 Task: Search one way flight ticket for 1 adult, 6 children, 1 infant in seat and 1 infant on lap in business from Wrangell: Wrangell Airport (also See Wrangell Seaplane Base) to Jacksonville: Albert J. Ellis Airport on 5-3-2023. Choice of flights is Southwest. Number of bags: 8 checked bags. Price is upto 75000. Outbound departure time preference is 23:00.
Action: Mouse moved to (320, 293)
Screenshot: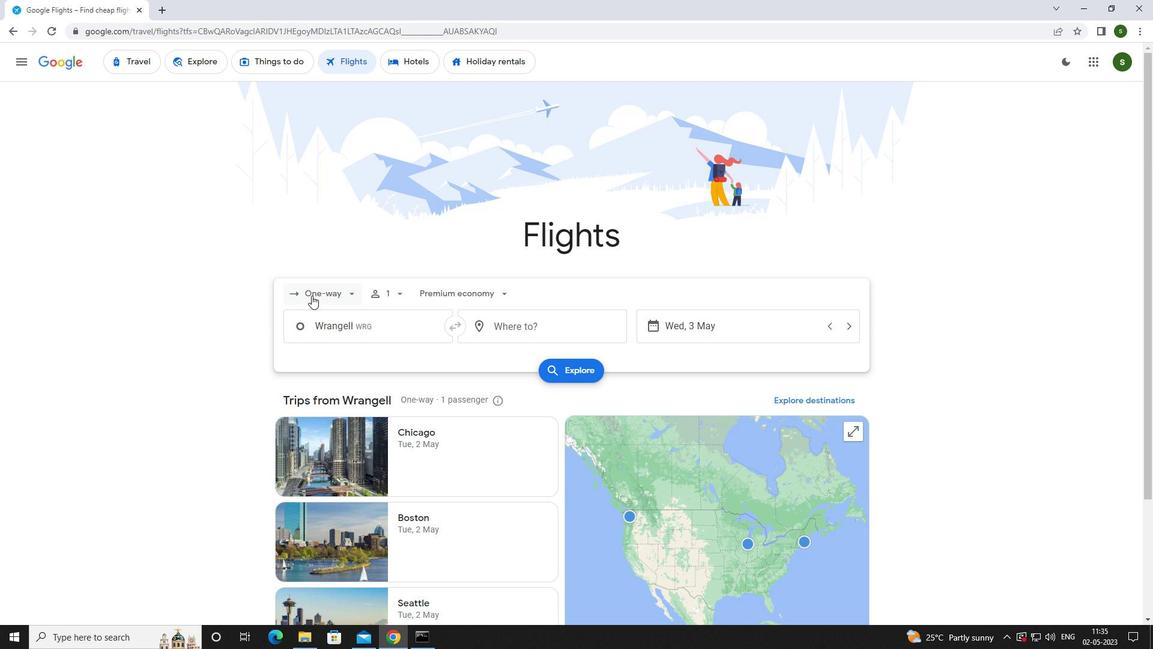 
Action: Mouse pressed left at (320, 293)
Screenshot: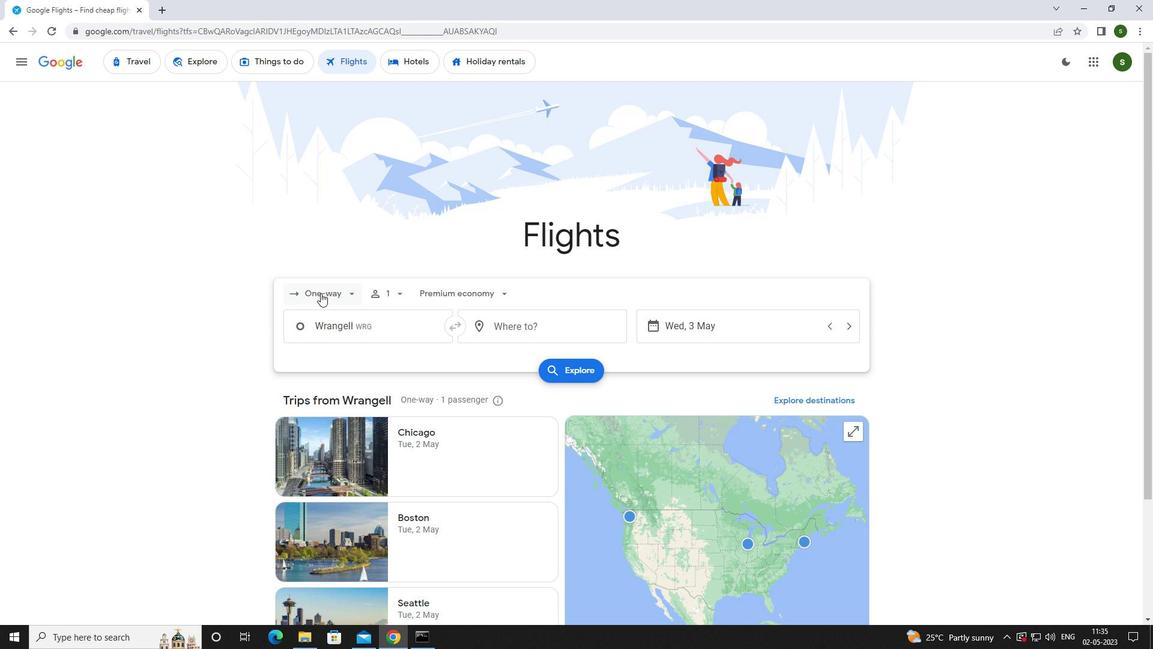 
Action: Mouse moved to (337, 349)
Screenshot: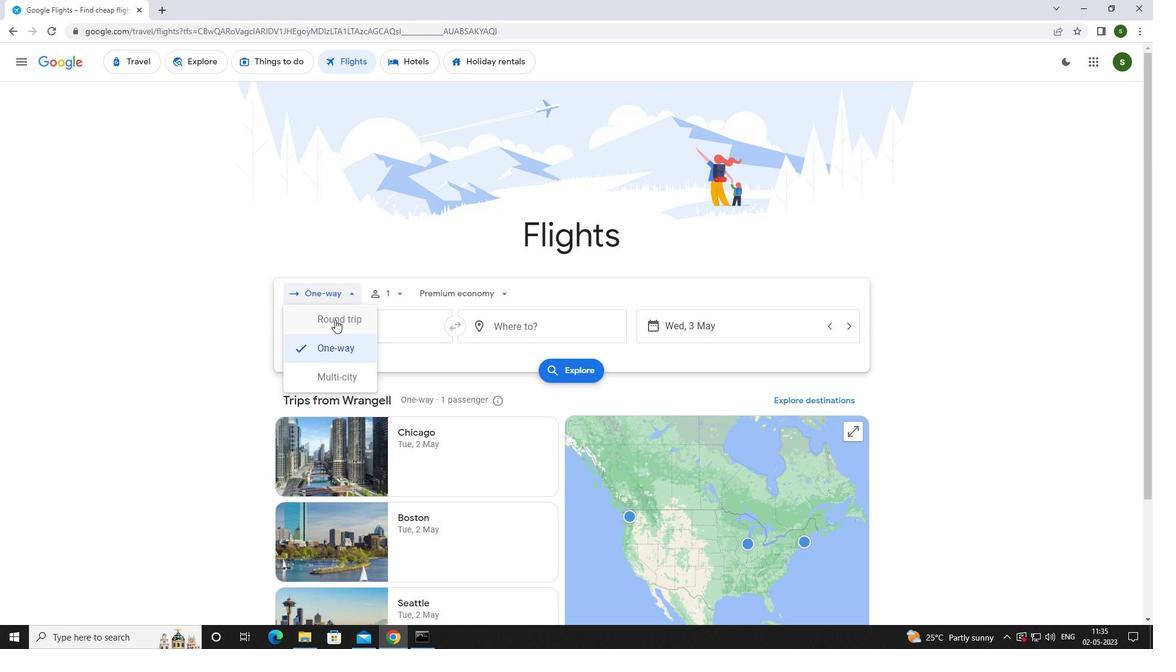 
Action: Mouse pressed left at (337, 349)
Screenshot: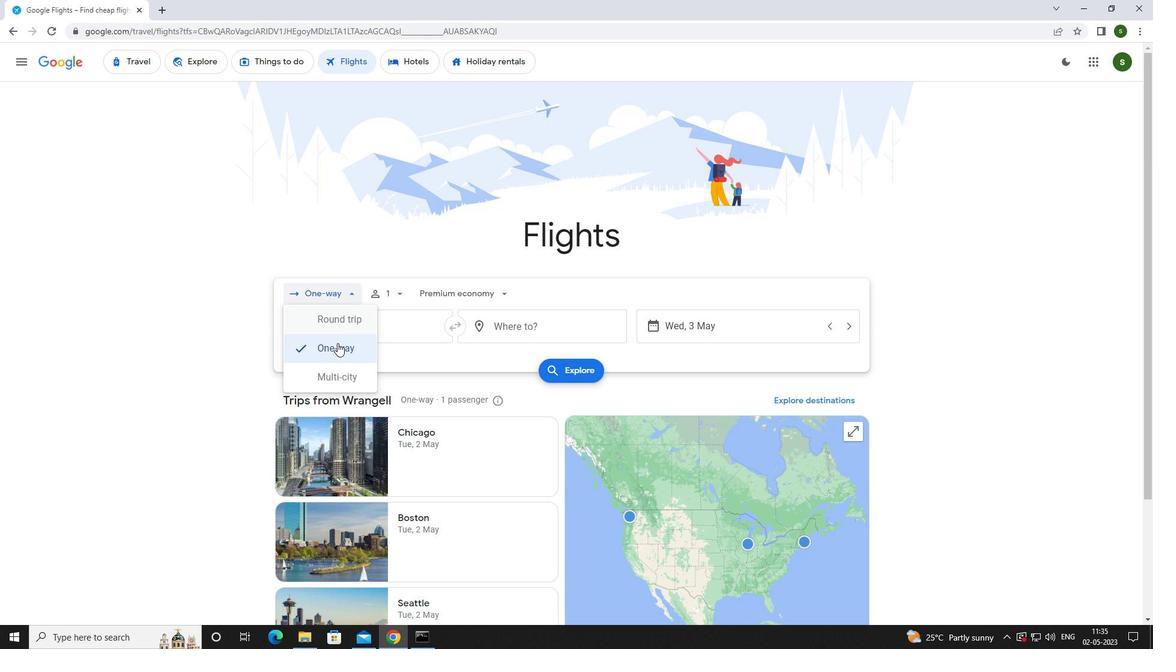 
Action: Mouse moved to (397, 300)
Screenshot: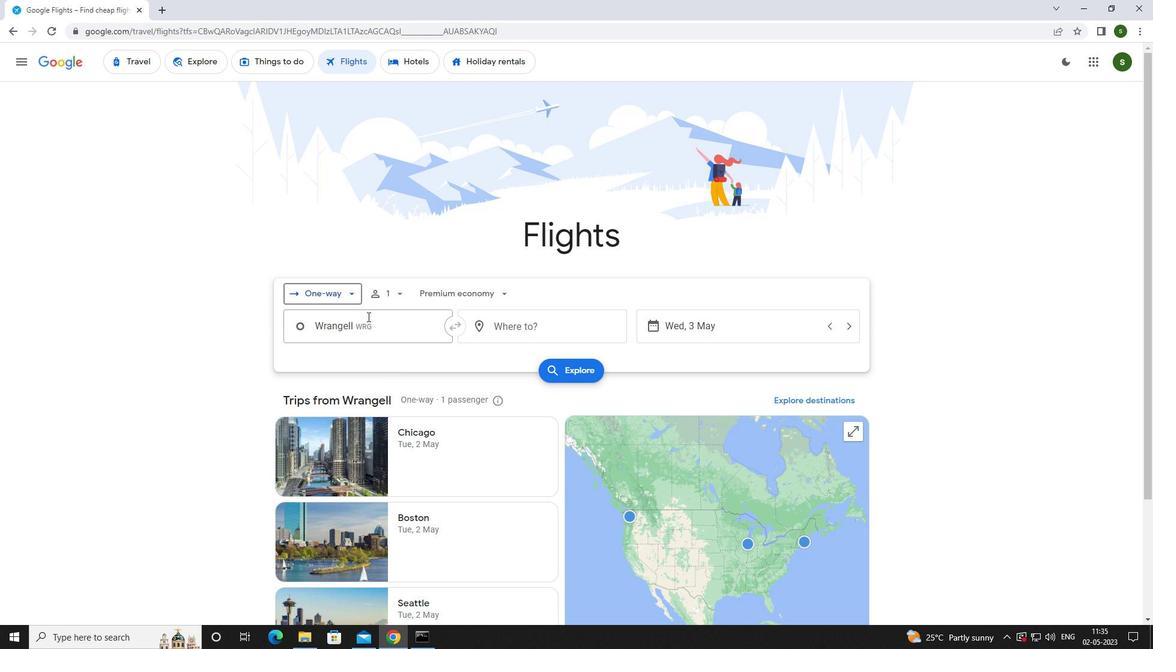 
Action: Mouse pressed left at (397, 300)
Screenshot: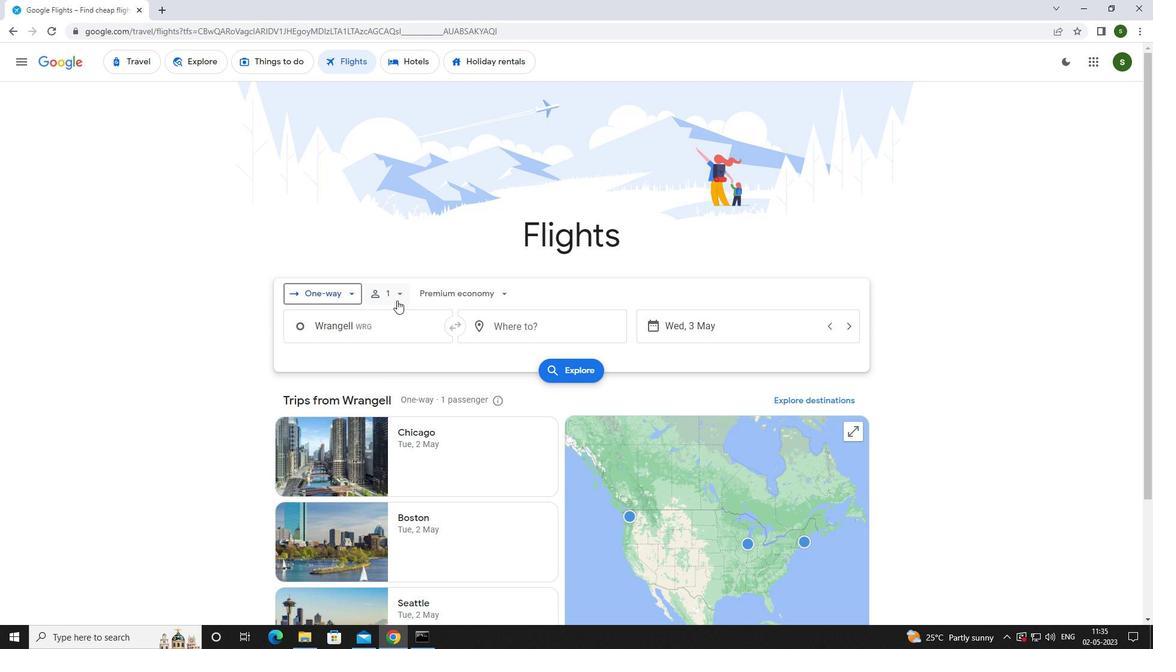 
Action: Mouse moved to (487, 355)
Screenshot: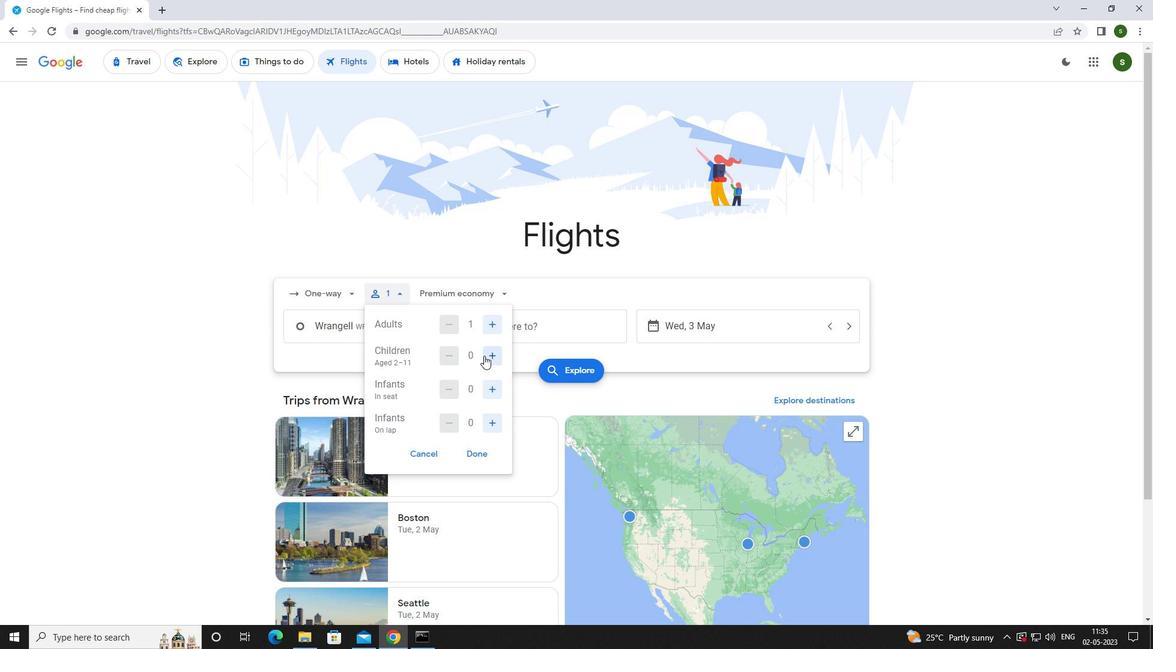 
Action: Mouse pressed left at (487, 355)
Screenshot: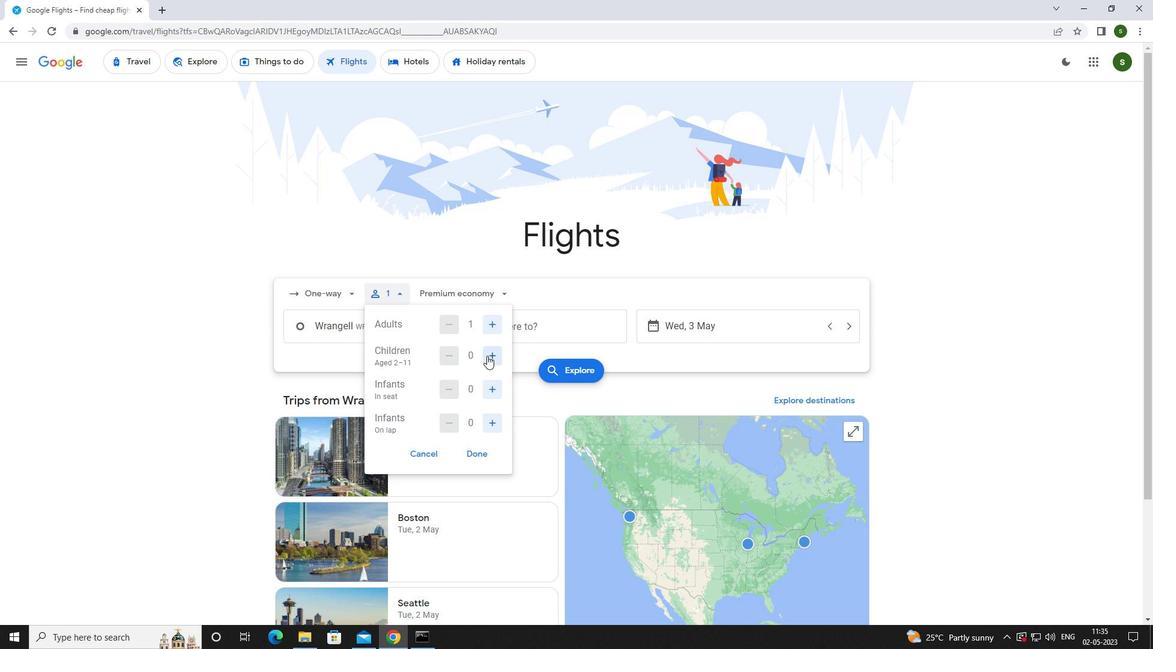 
Action: Mouse pressed left at (487, 355)
Screenshot: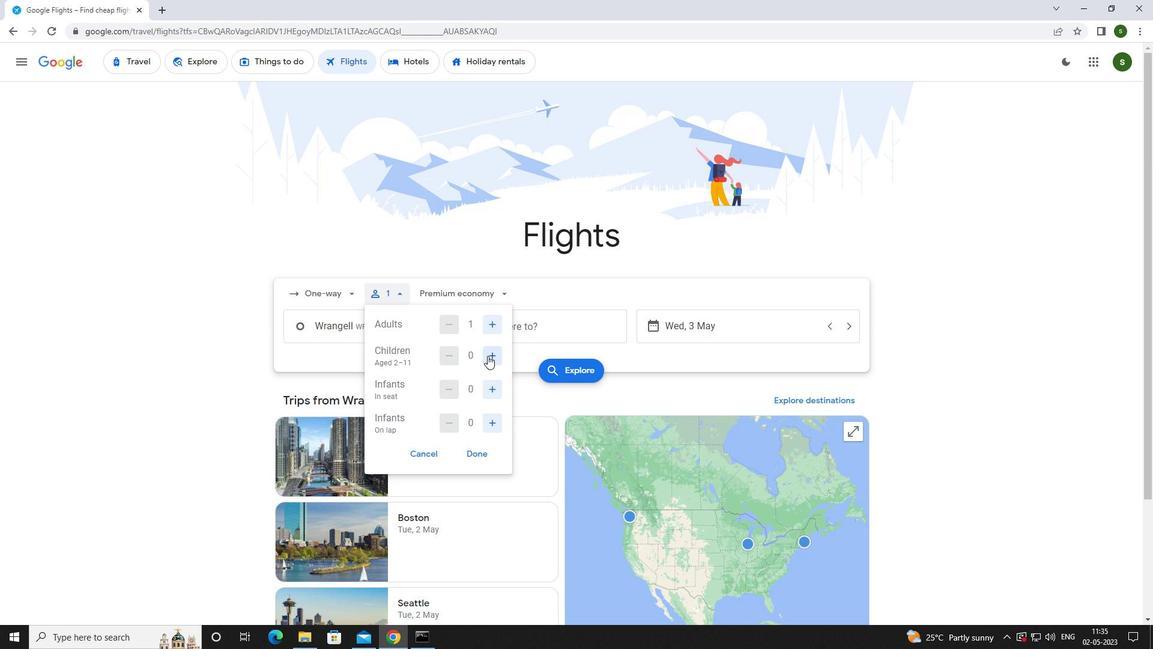 
Action: Mouse pressed left at (487, 355)
Screenshot: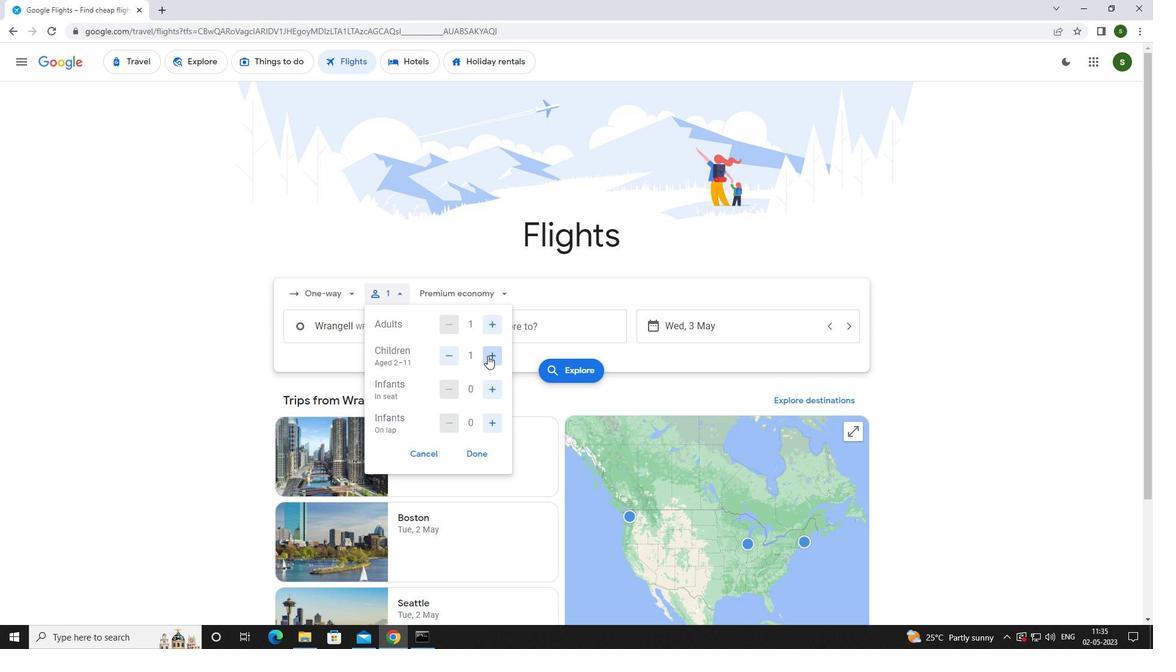 
Action: Mouse pressed left at (487, 355)
Screenshot: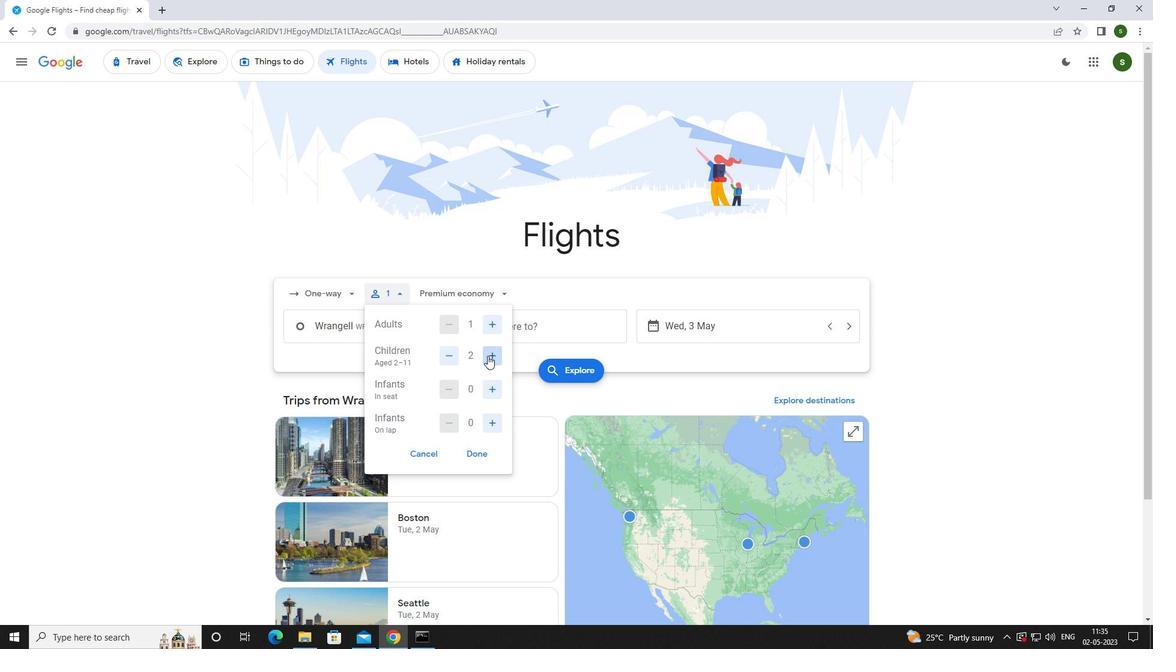 
Action: Mouse pressed left at (487, 355)
Screenshot: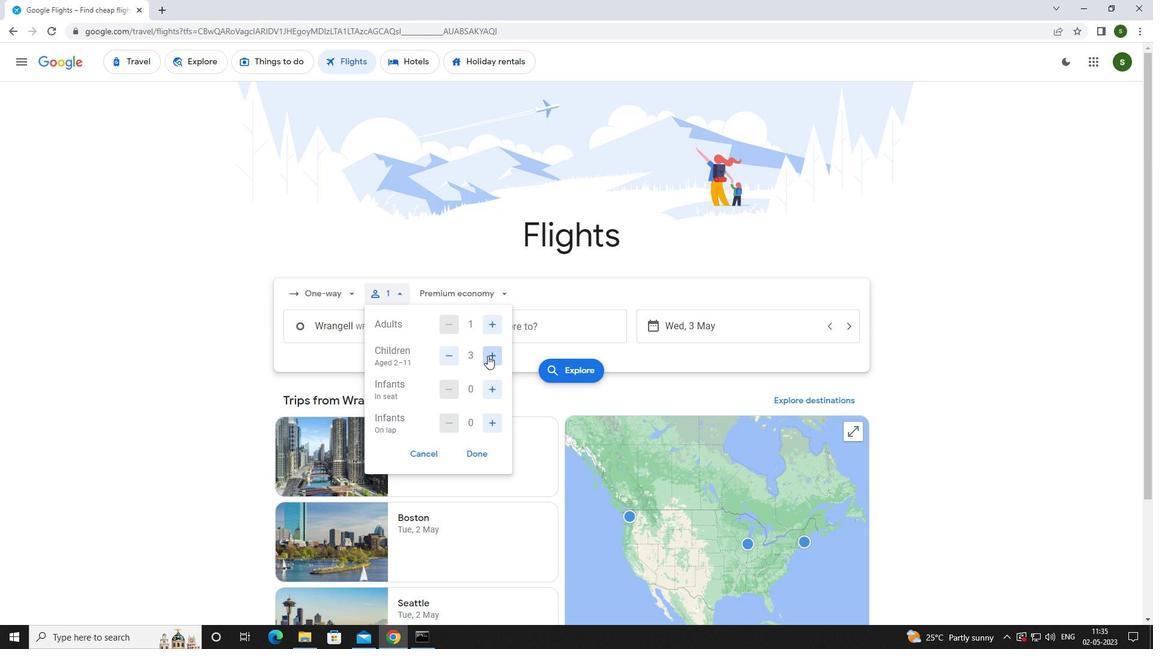 
Action: Mouse pressed left at (487, 355)
Screenshot: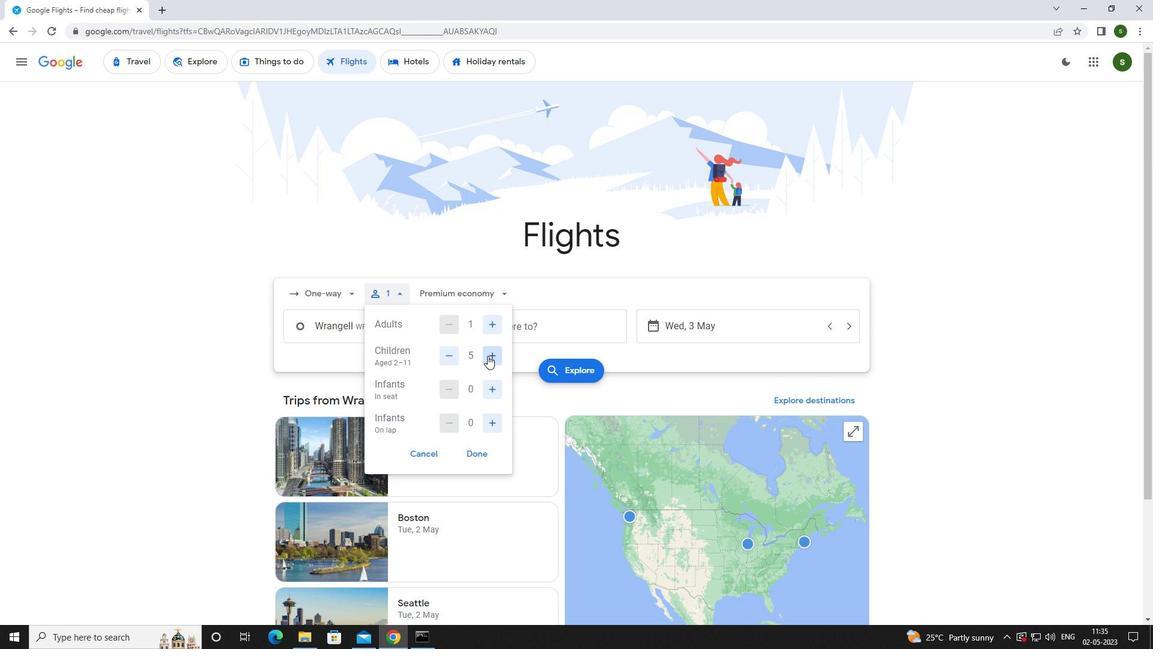 
Action: Mouse moved to (489, 382)
Screenshot: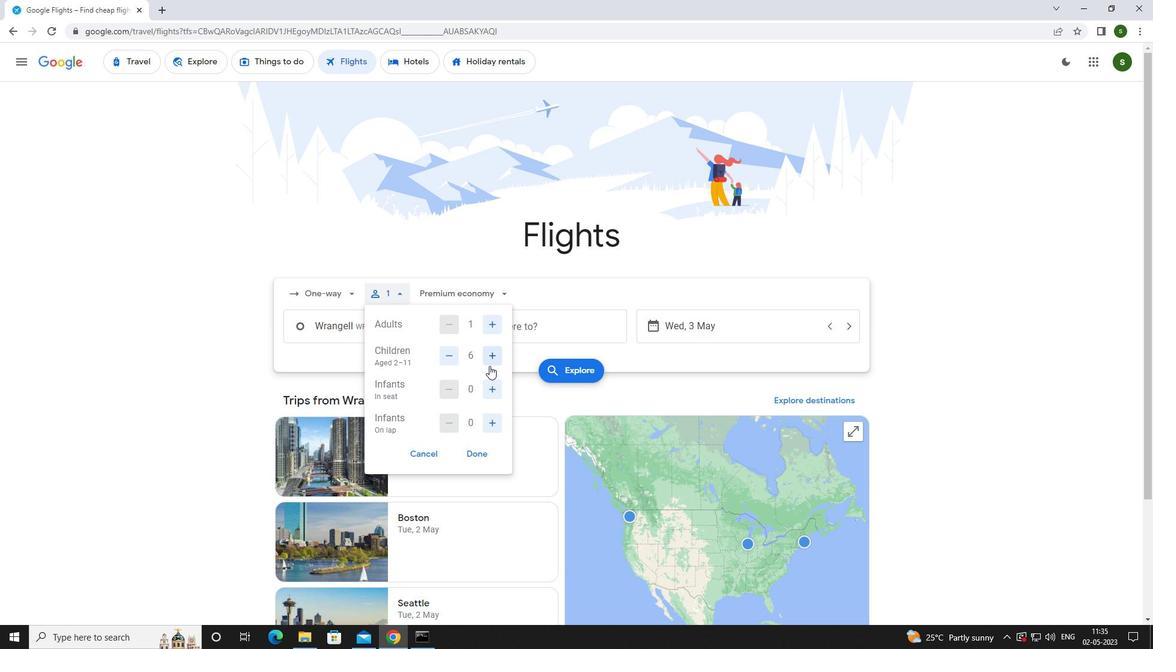 
Action: Mouse pressed left at (489, 382)
Screenshot: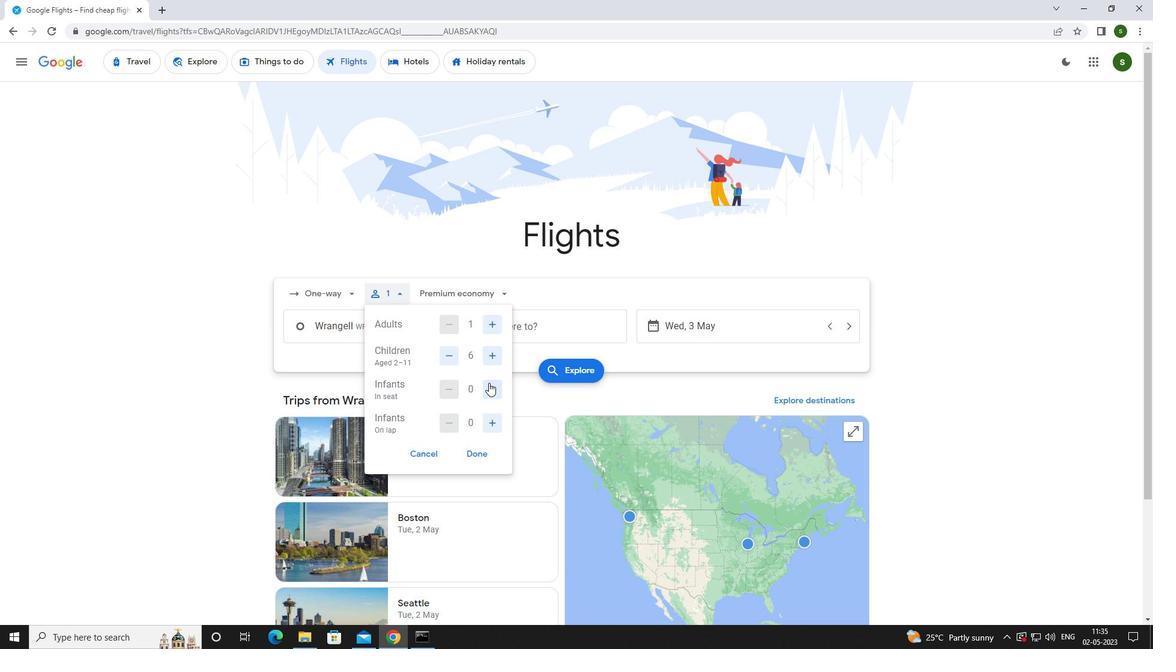 
Action: Mouse moved to (484, 420)
Screenshot: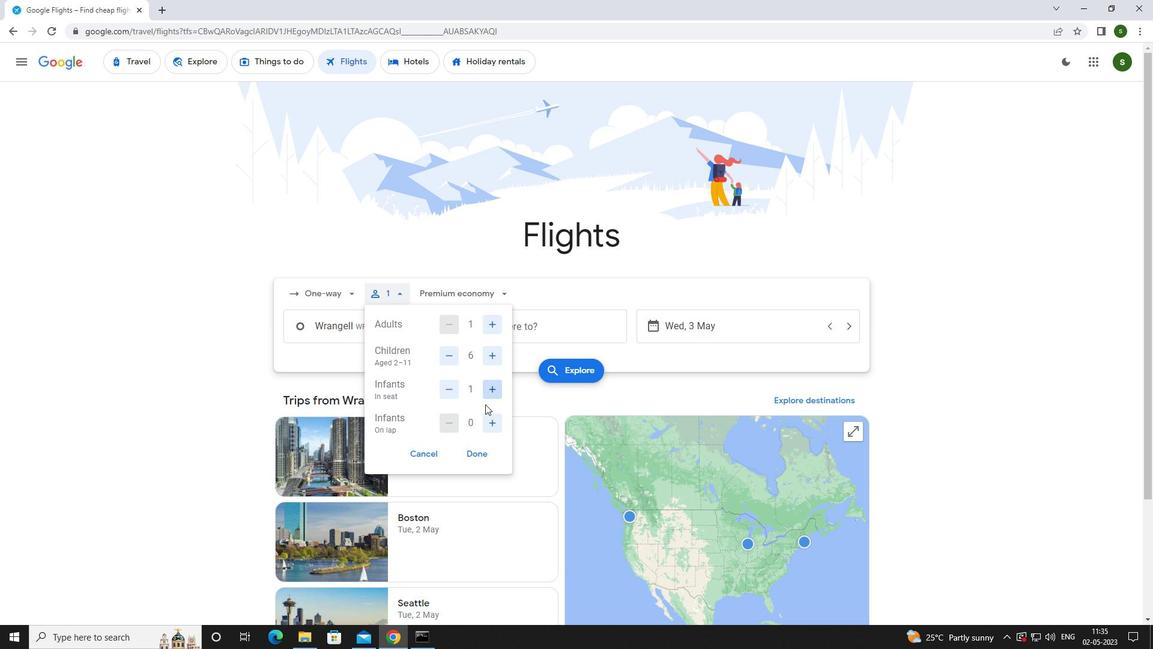 
Action: Mouse pressed left at (484, 420)
Screenshot: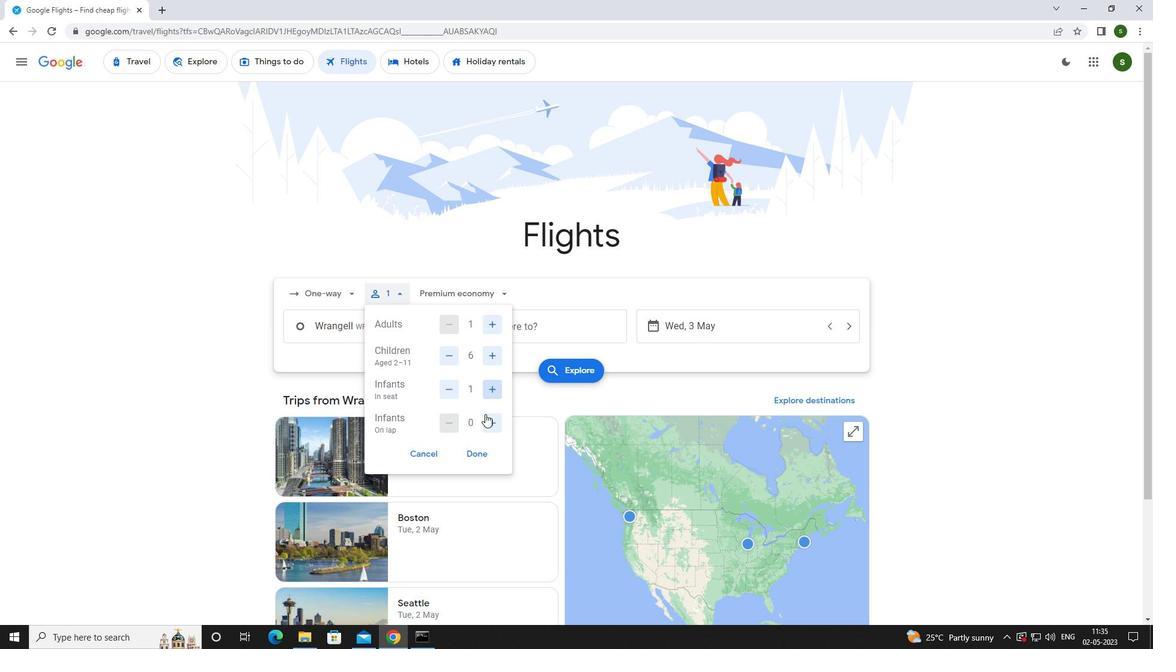 
Action: Mouse moved to (470, 289)
Screenshot: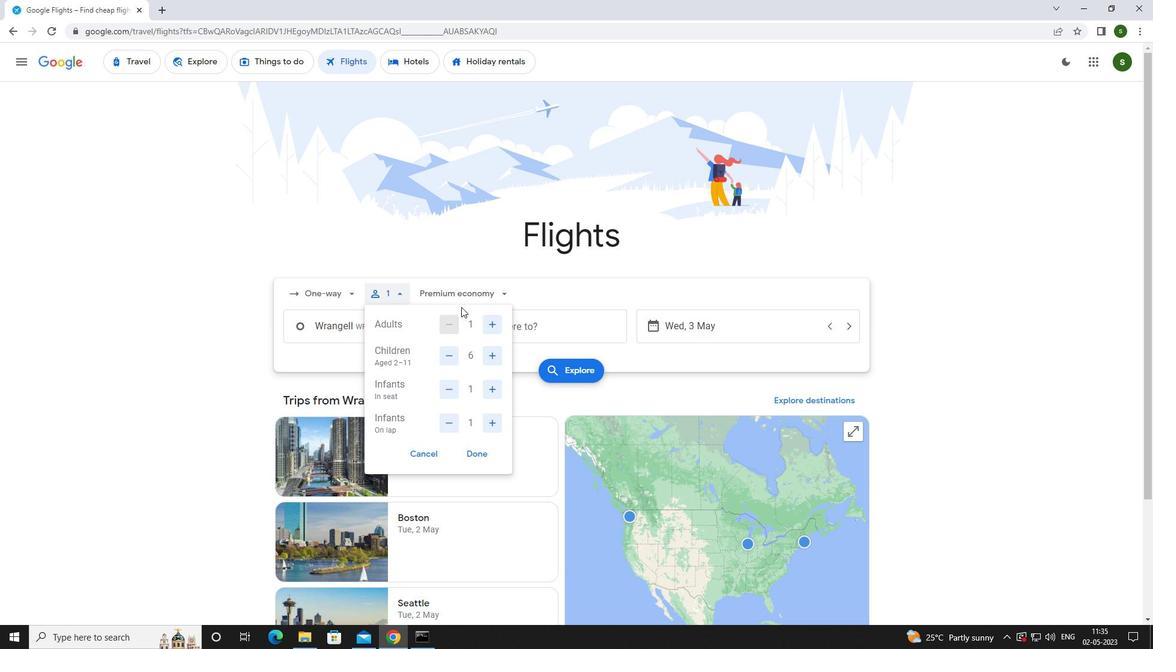 
Action: Mouse pressed left at (470, 289)
Screenshot: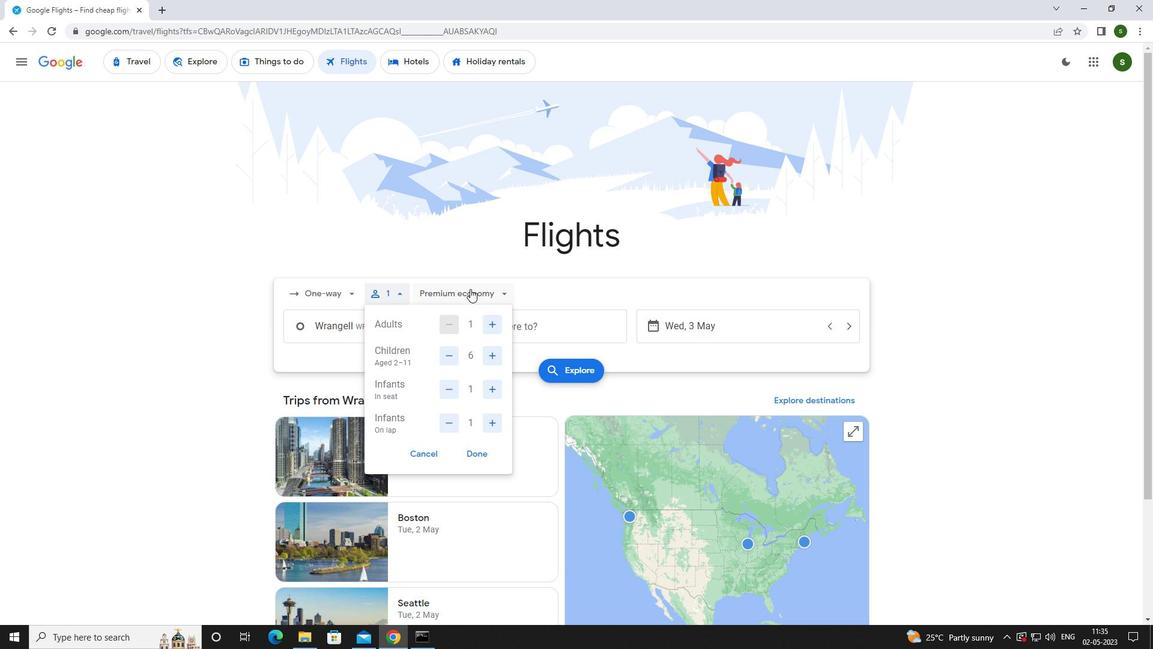 
Action: Mouse moved to (466, 373)
Screenshot: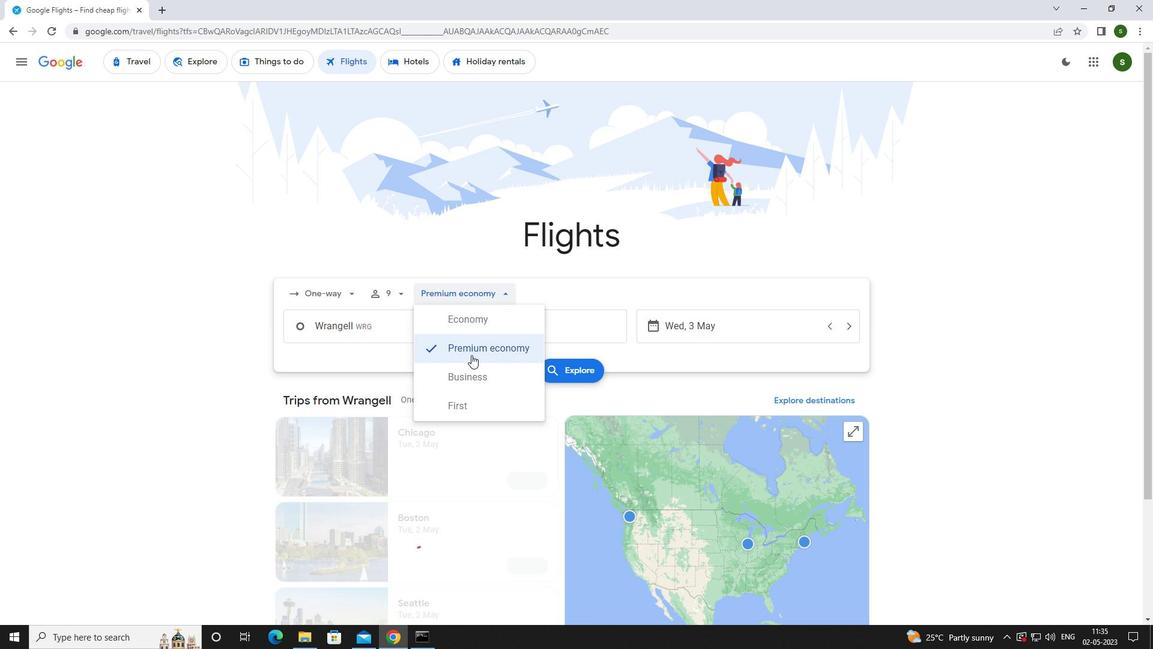 
Action: Mouse pressed left at (466, 373)
Screenshot: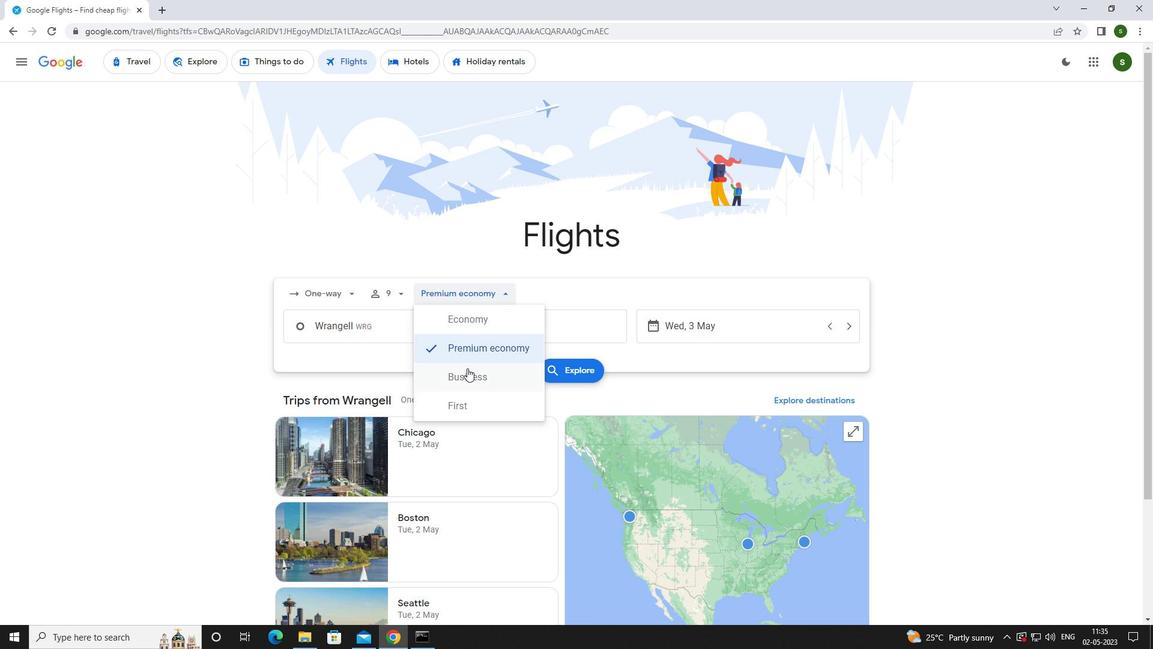 
Action: Mouse moved to (418, 322)
Screenshot: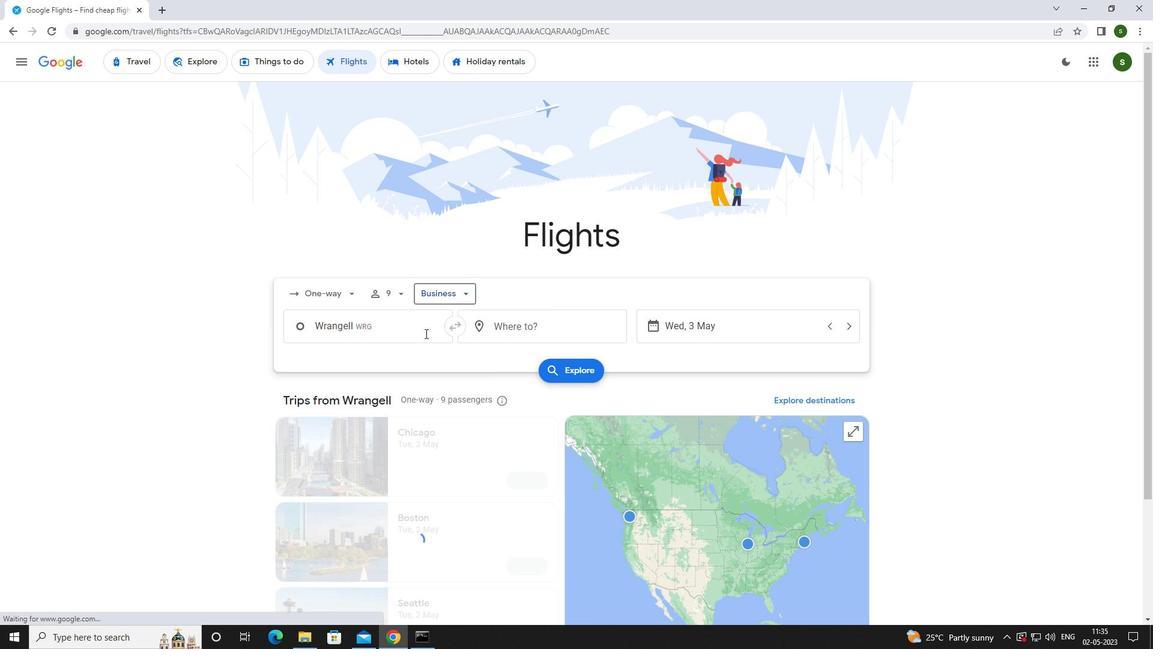 
Action: Mouse pressed left at (418, 322)
Screenshot: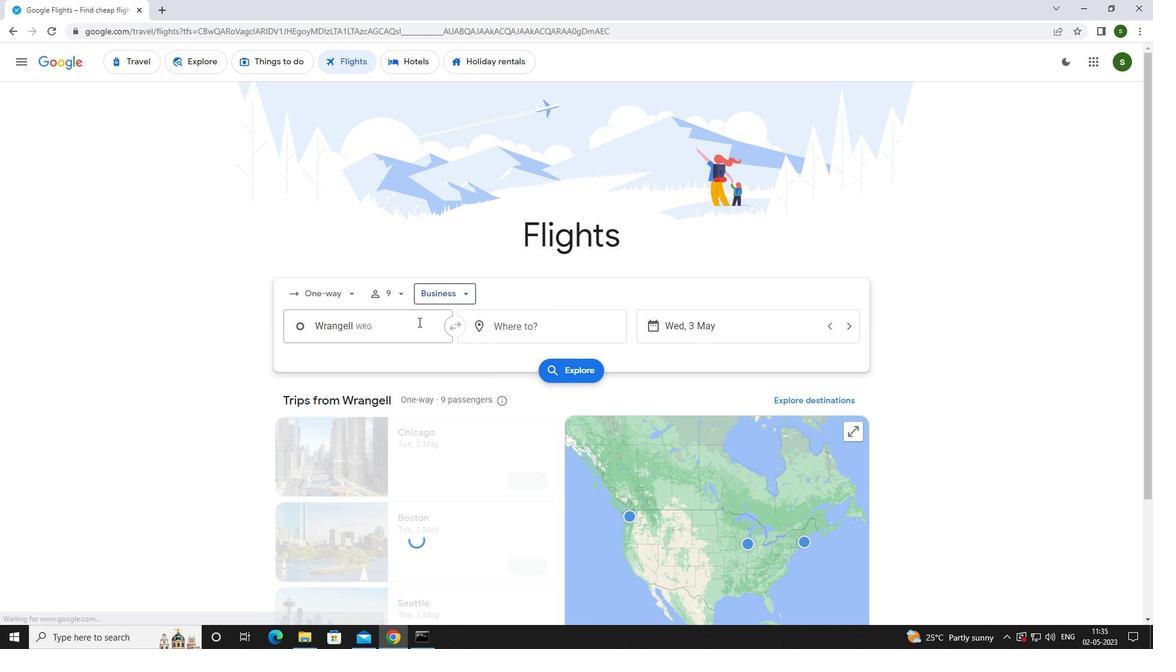 
Action: Mouse moved to (418, 321)
Screenshot: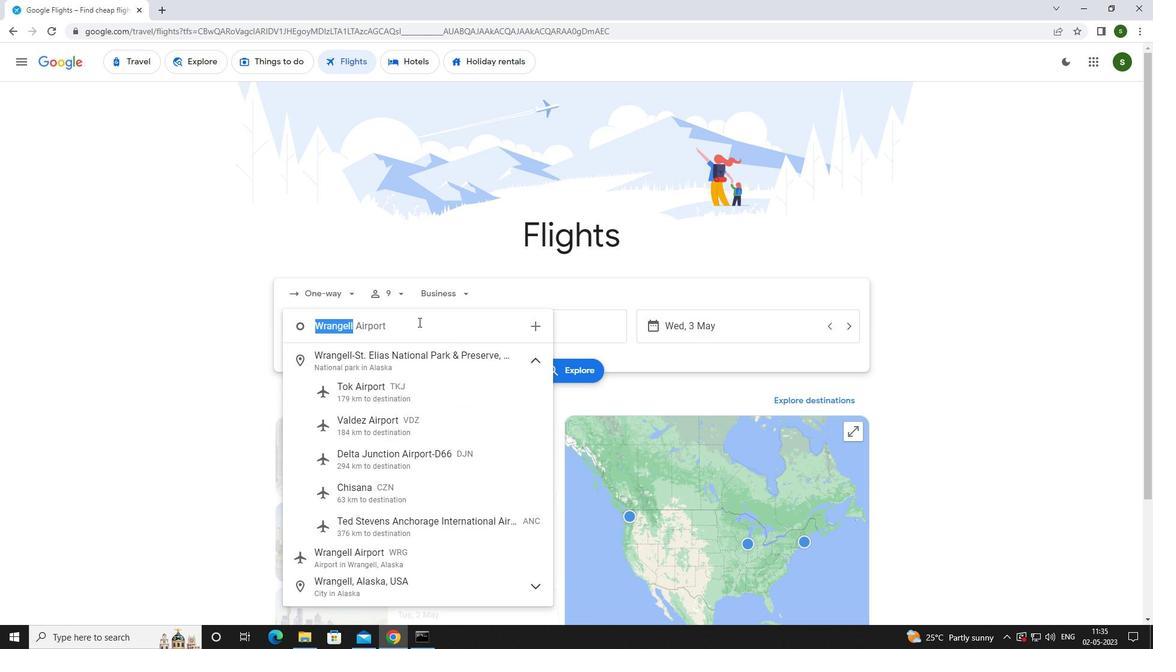 
Action: Key pressed <Key.caps_lock>w<Key.caps_lock>rangell
Screenshot: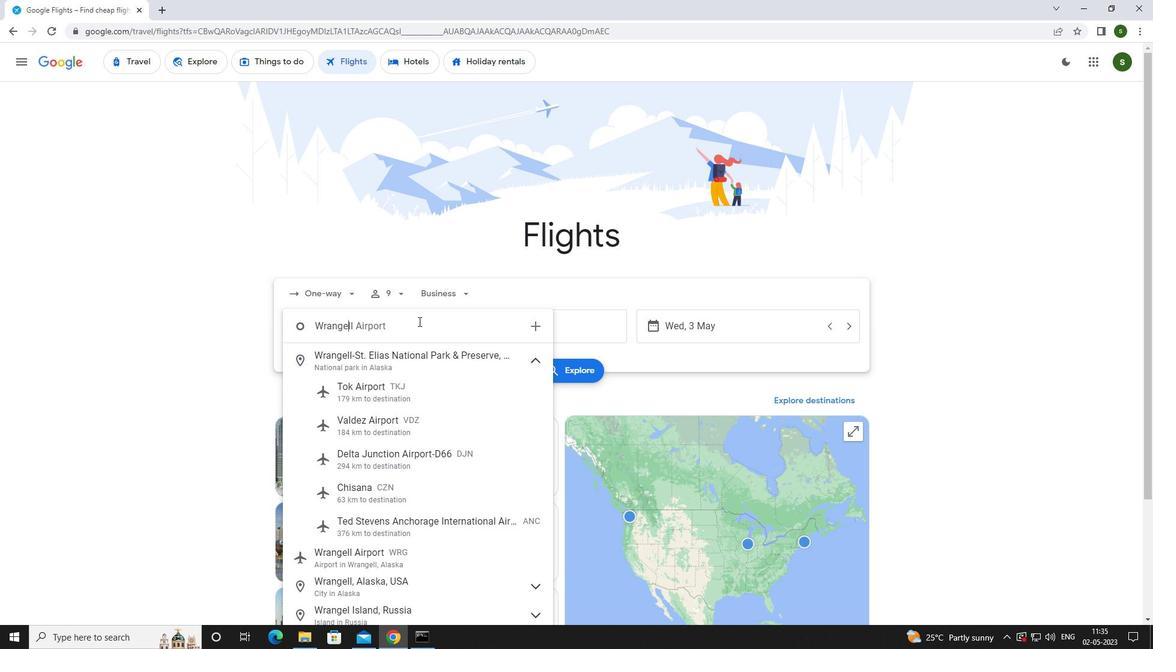 
Action: Mouse moved to (400, 552)
Screenshot: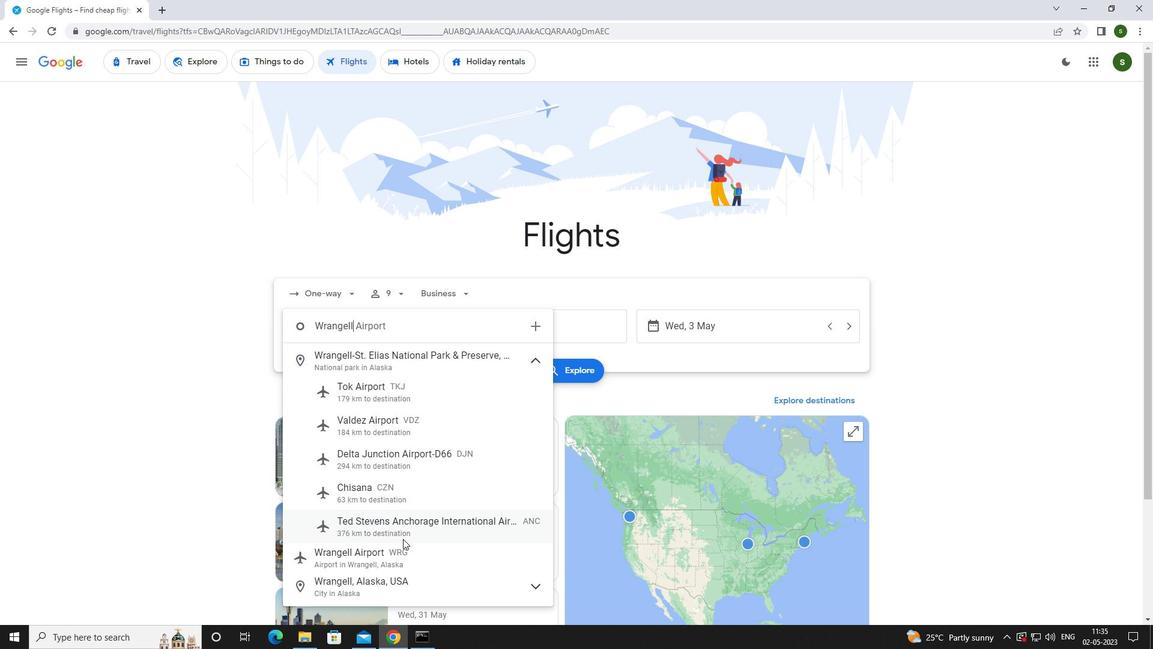 
Action: Mouse pressed left at (400, 552)
Screenshot: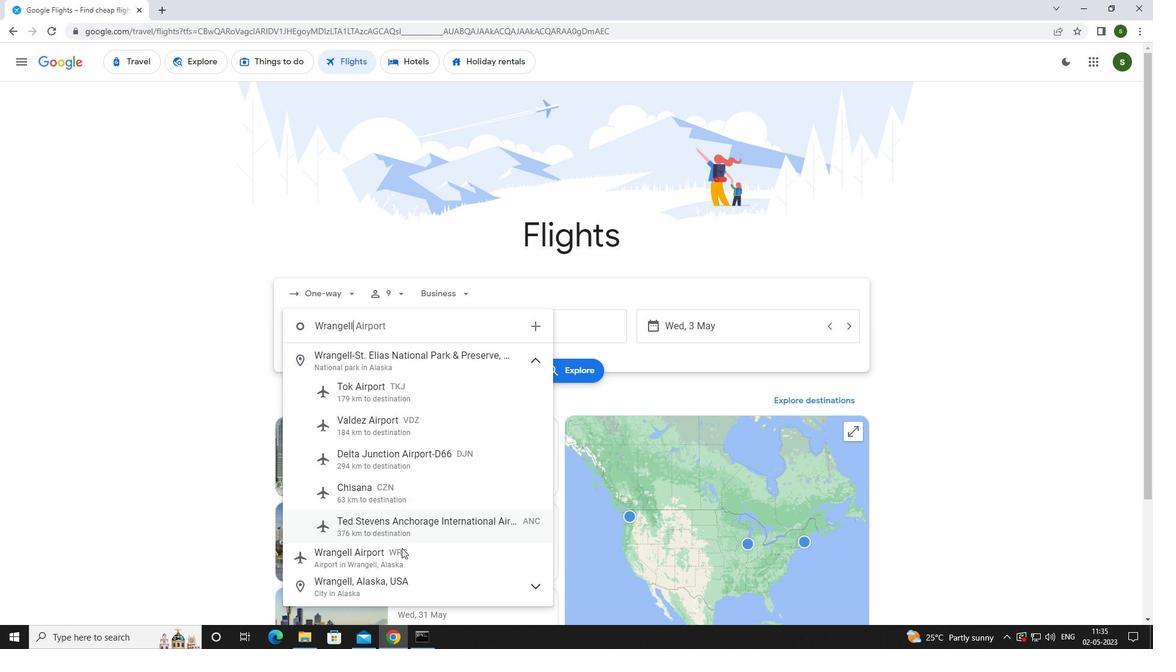 
Action: Mouse moved to (558, 320)
Screenshot: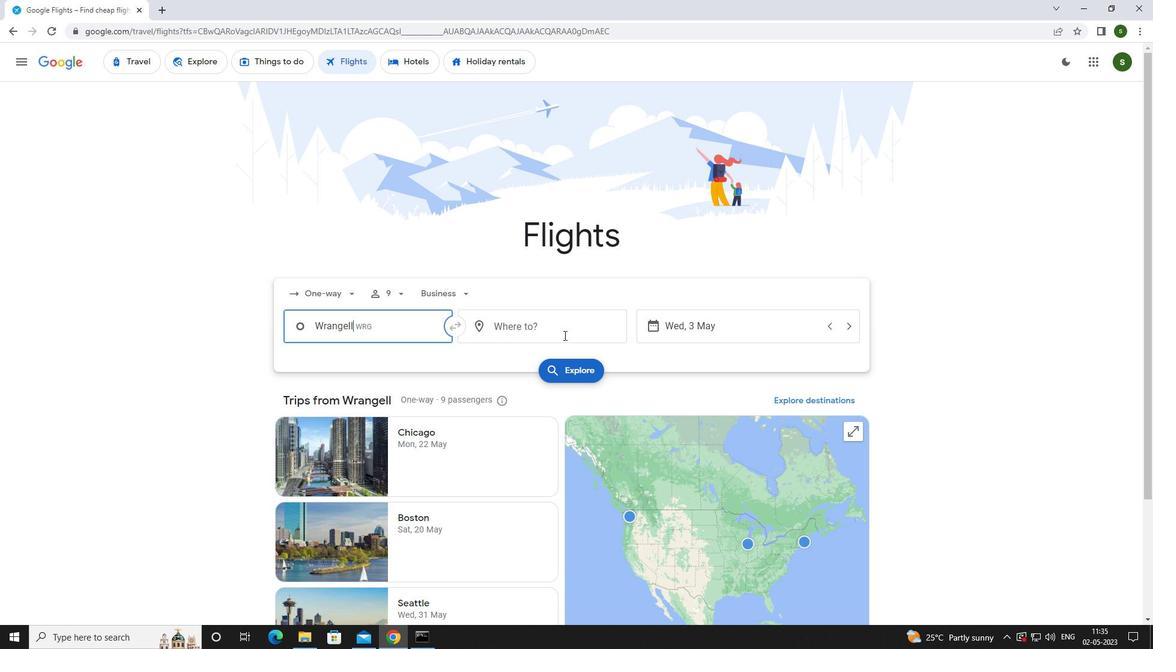 
Action: Mouse pressed left at (558, 320)
Screenshot: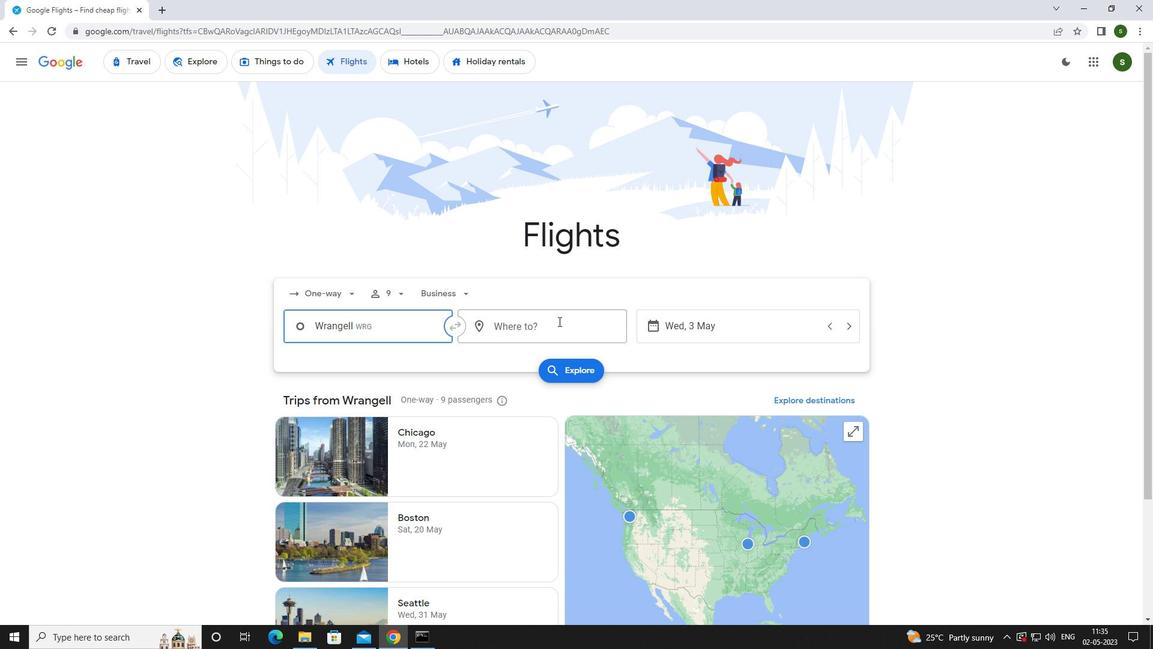 
Action: Key pressed <Key.caps_lock>a<Key.caps_lock>lbert<Key.space>
Screenshot: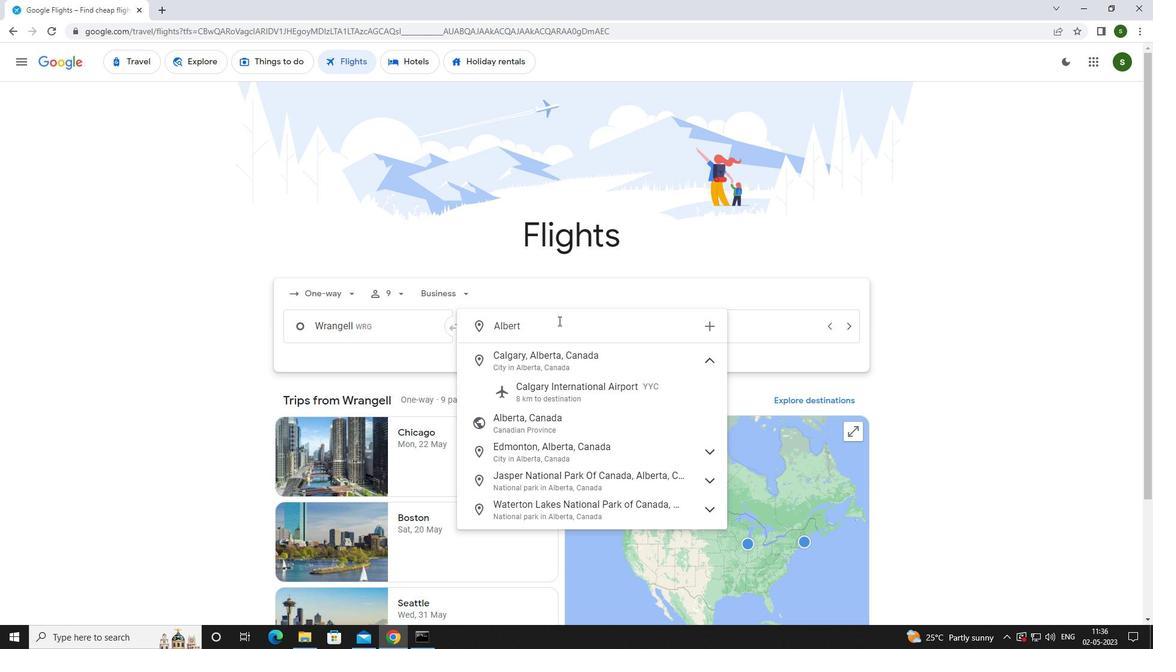 
Action: Mouse moved to (554, 364)
Screenshot: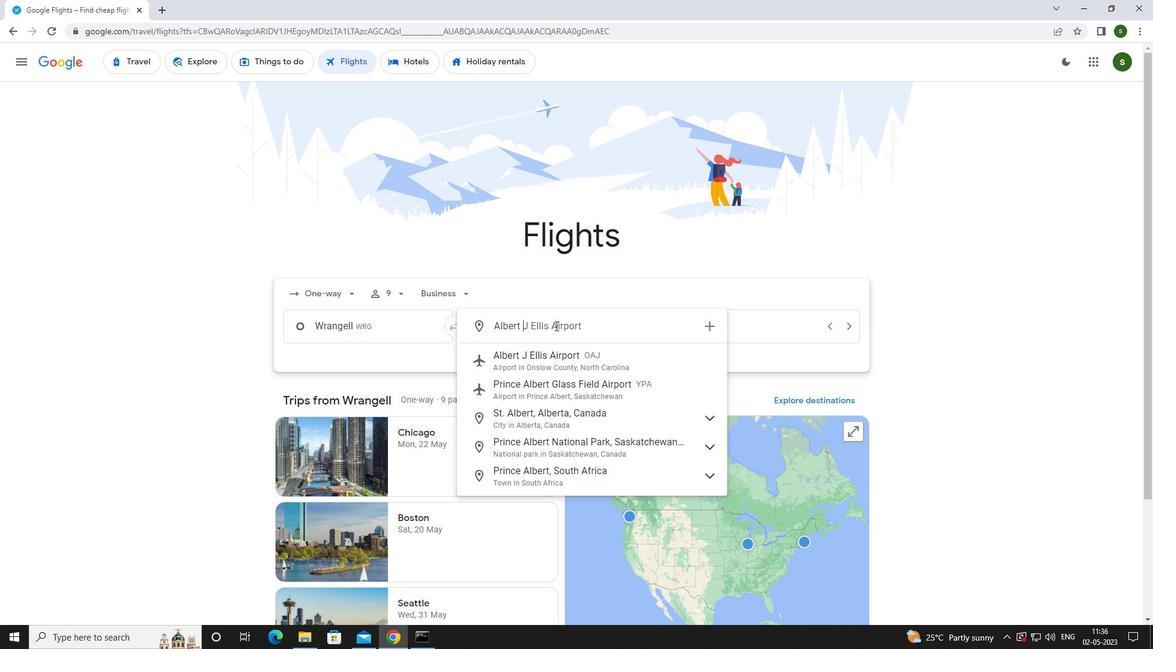 
Action: Mouse pressed left at (554, 364)
Screenshot: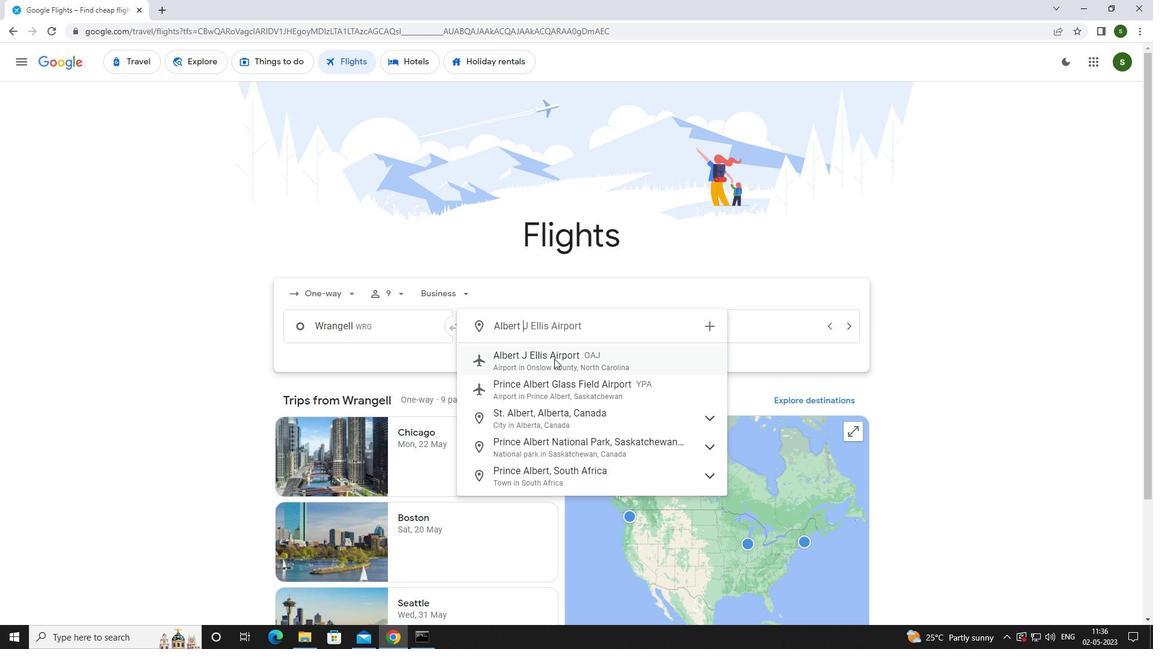 
Action: Mouse moved to (708, 324)
Screenshot: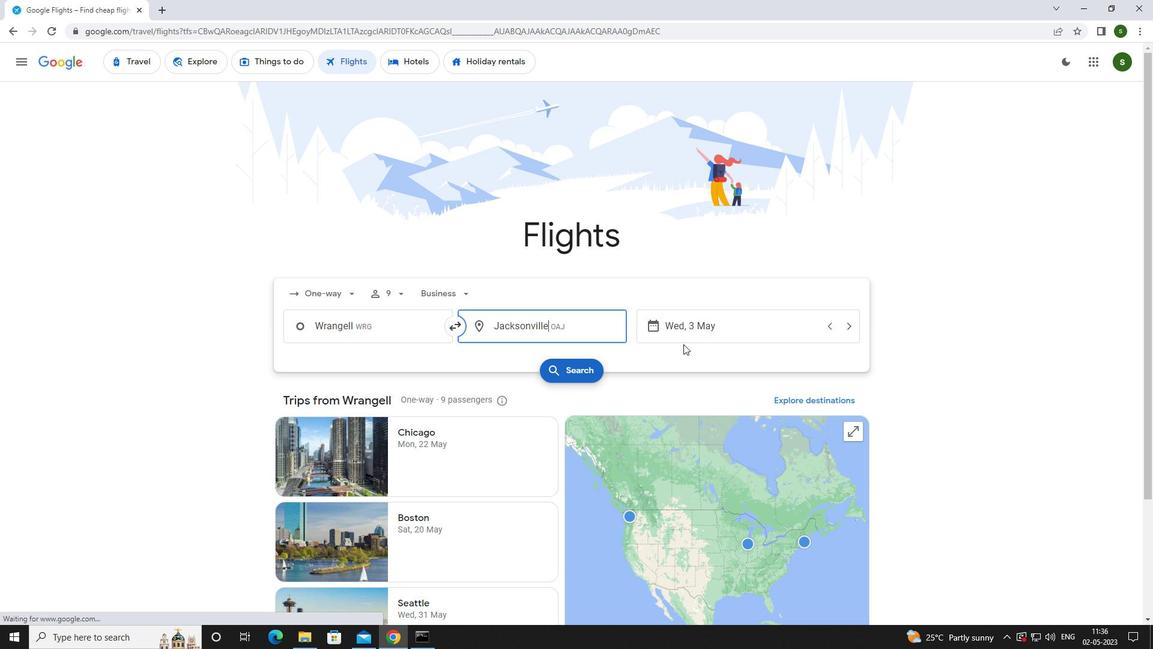 
Action: Mouse pressed left at (708, 324)
Screenshot: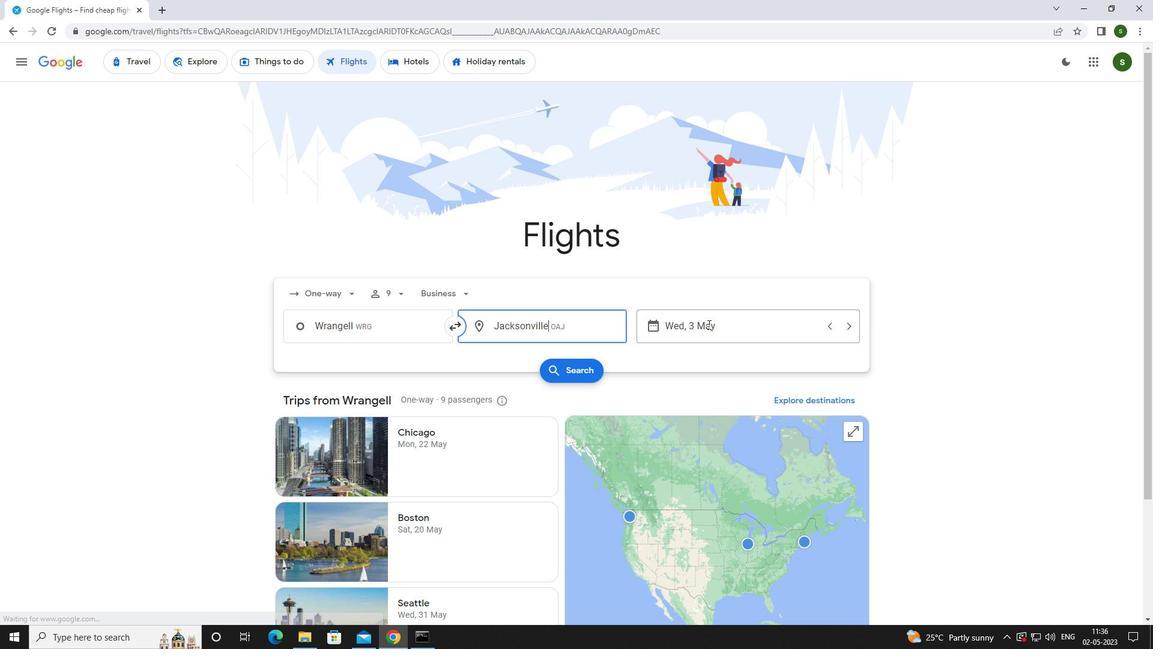 
Action: Mouse moved to (526, 408)
Screenshot: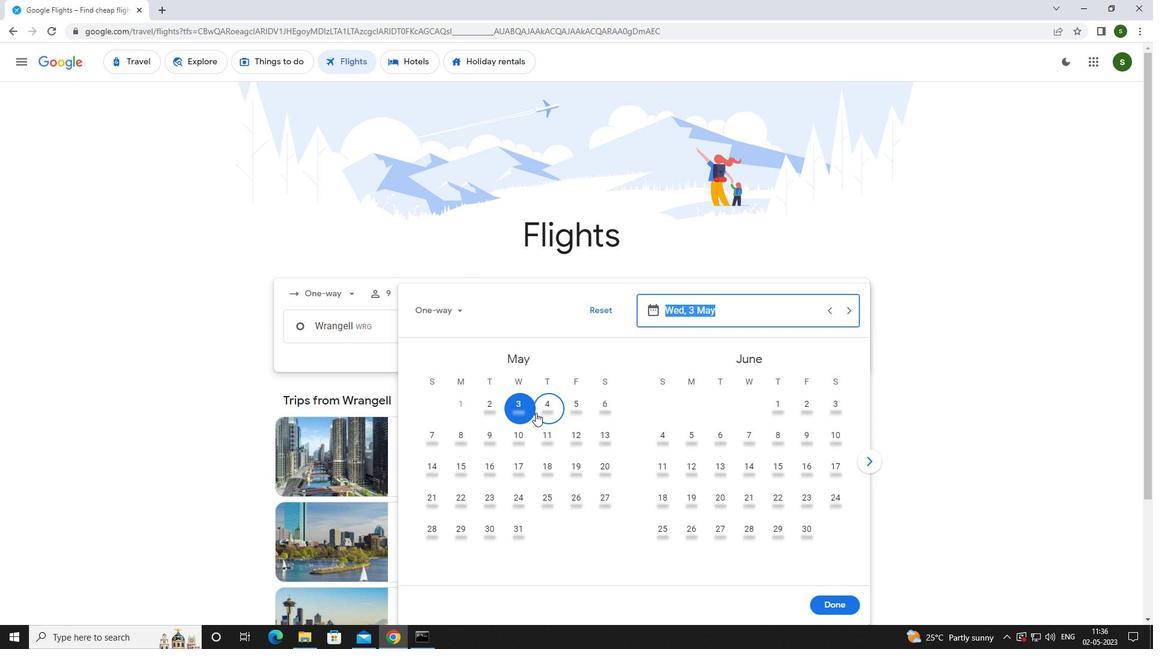 
Action: Mouse pressed left at (526, 408)
Screenshot: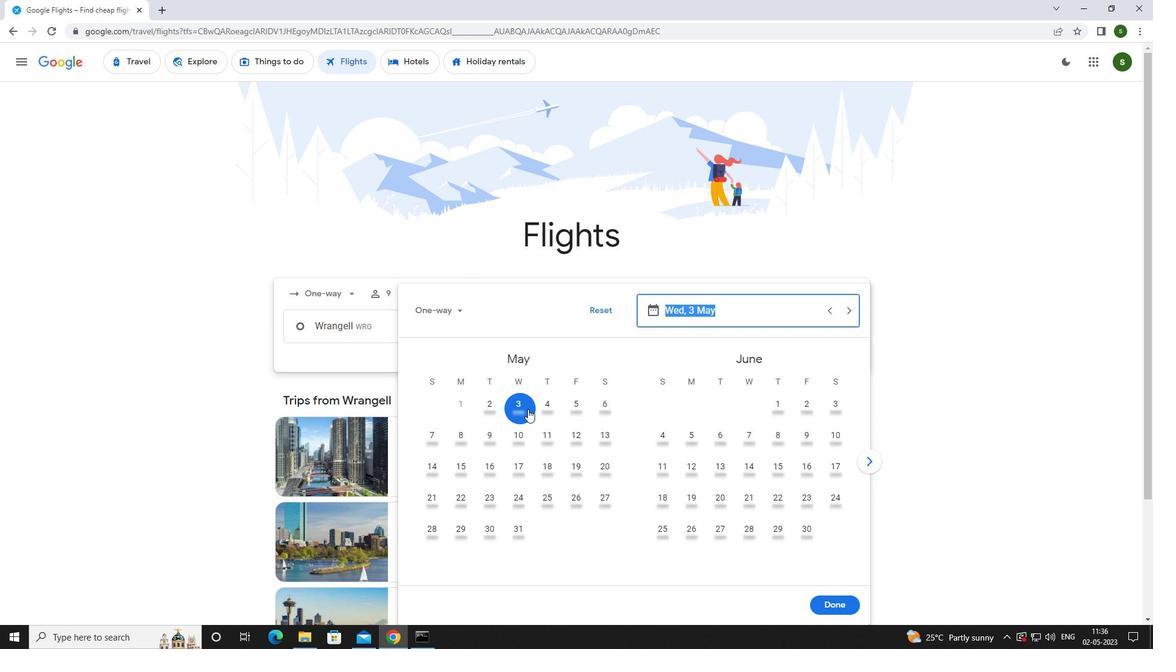 
Action: Mouse moved to (847, 604)
Screenshot: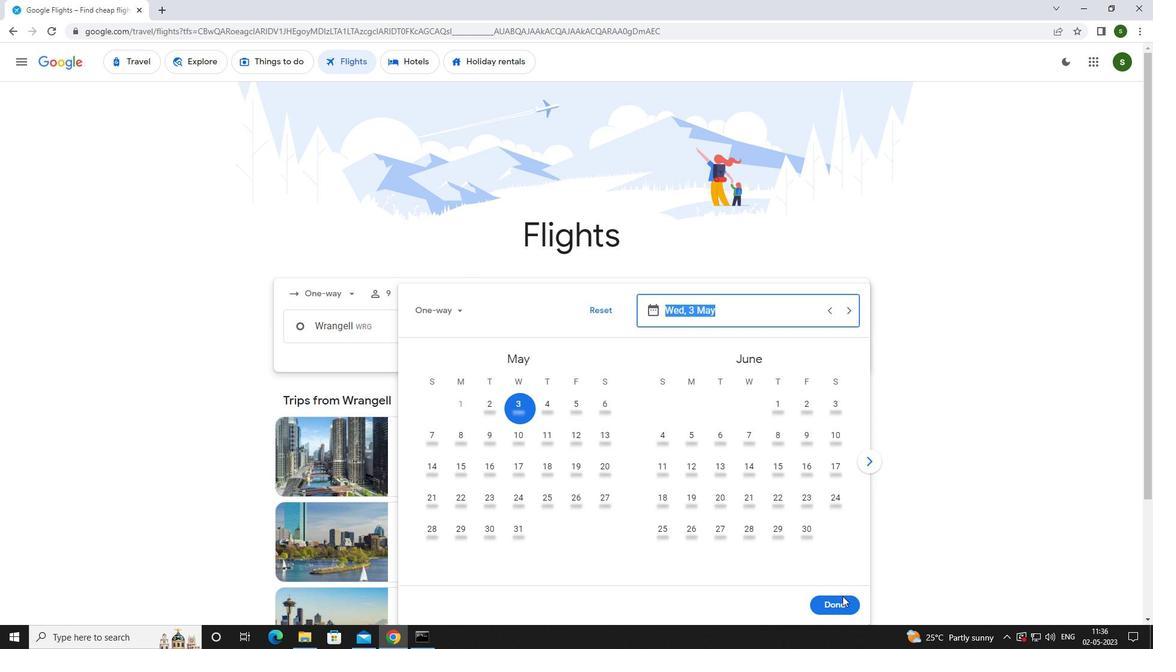 
Action: Mouse pressed left at (847, 604)
Screenshot: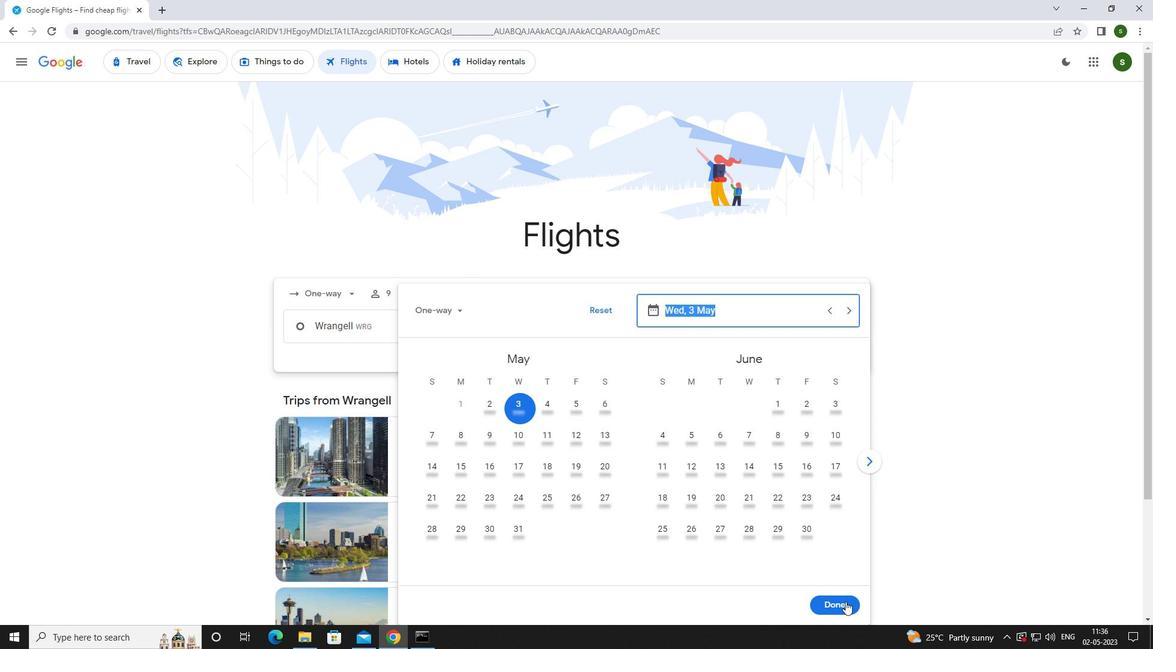 
Action: Mouse moved to (550, 363)
Screenshot: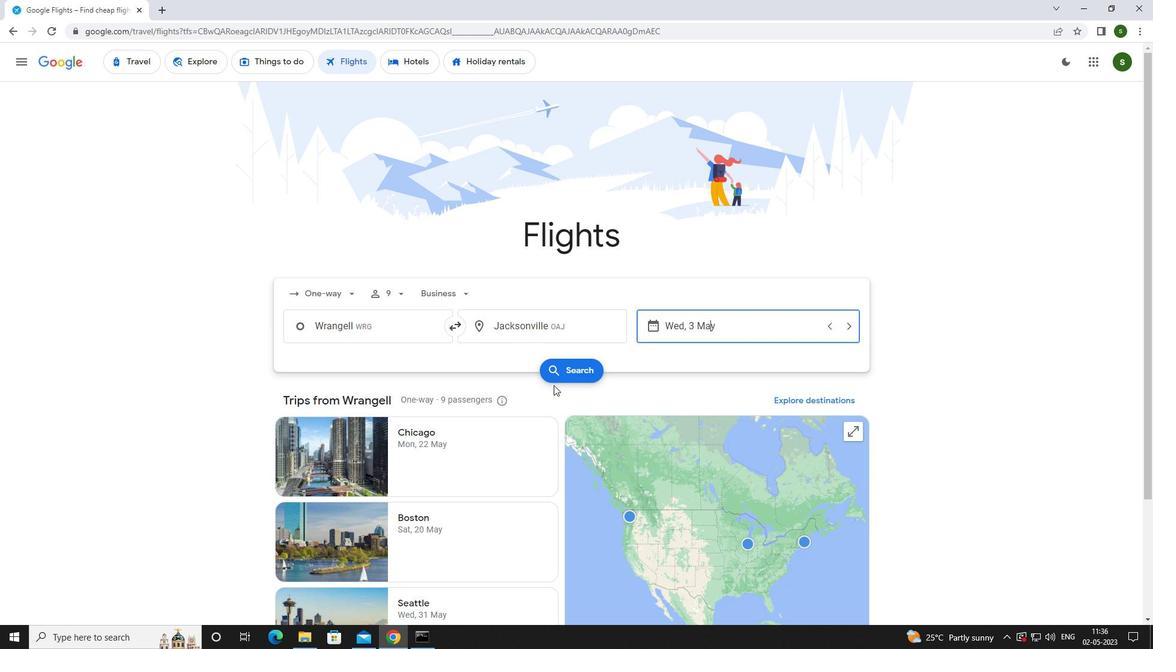 
Action: Mouse pressed left at (550, 363)
Screenshot: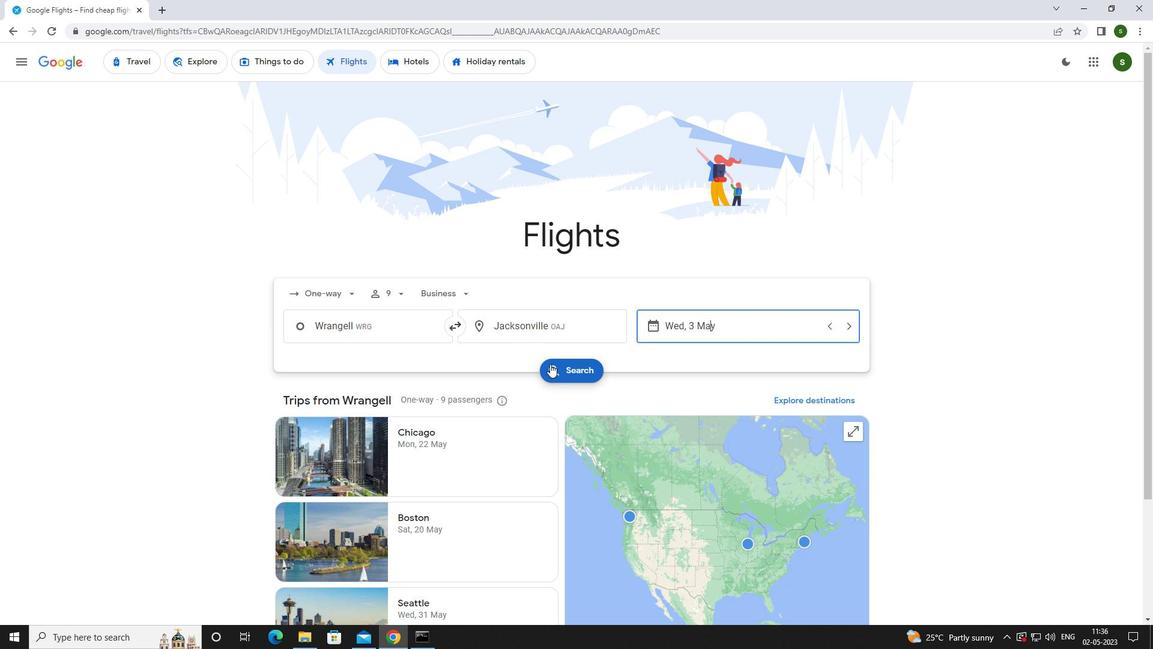 
Action: Mouse moved to (298, 170)
Screenshot: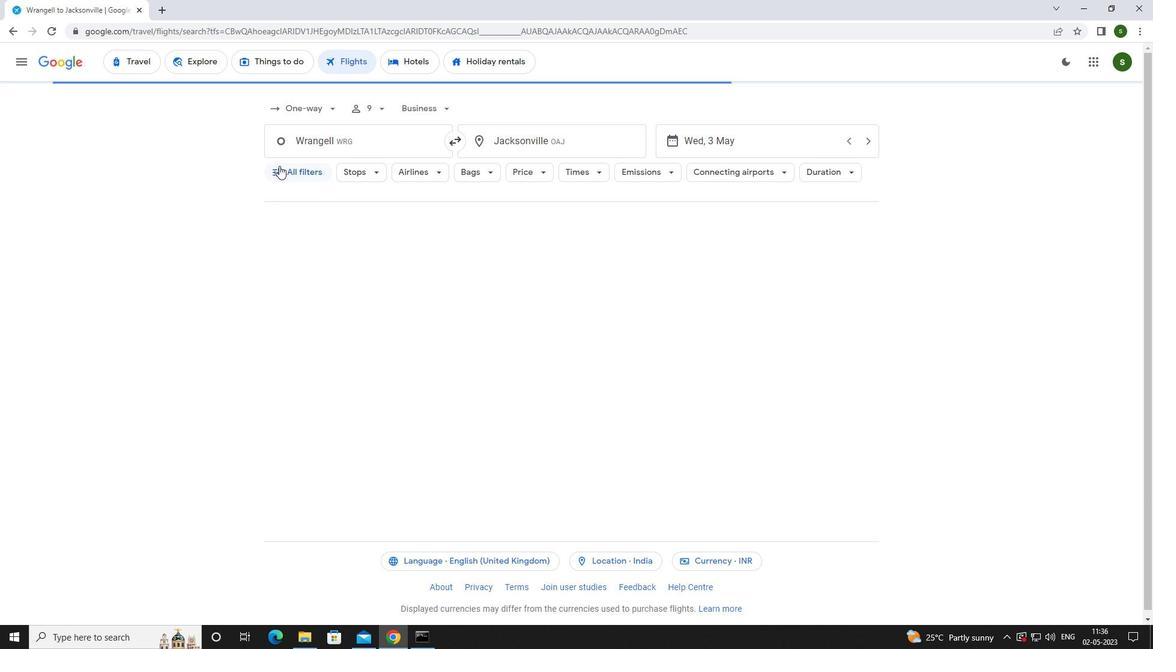 
Action: Mouse pressed left at (298, 170)
Screenshot: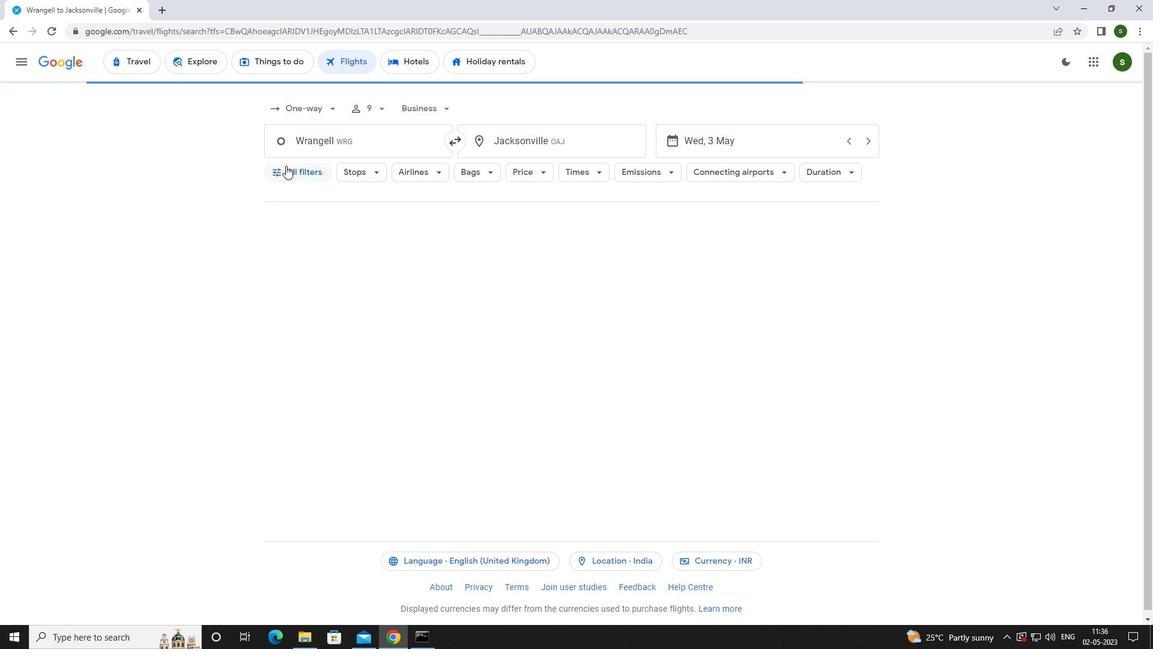 
Action: Mouse moved to (449, 424)
Screenshot: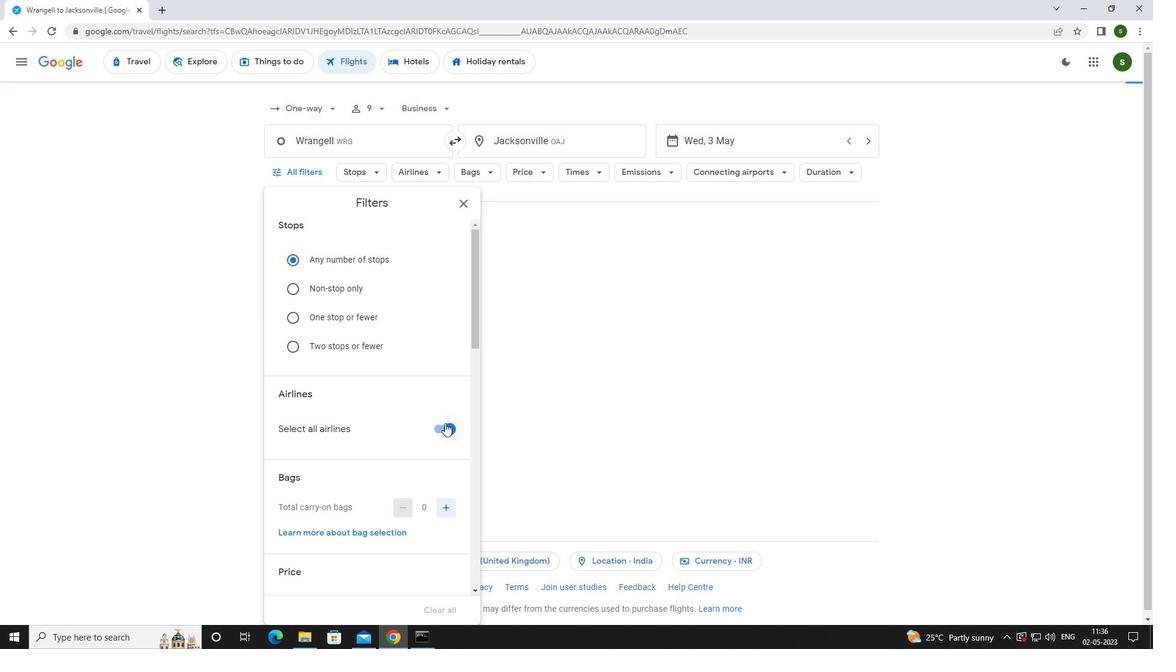
Action: Mouse pressed left at (449, 424)
Screenshot: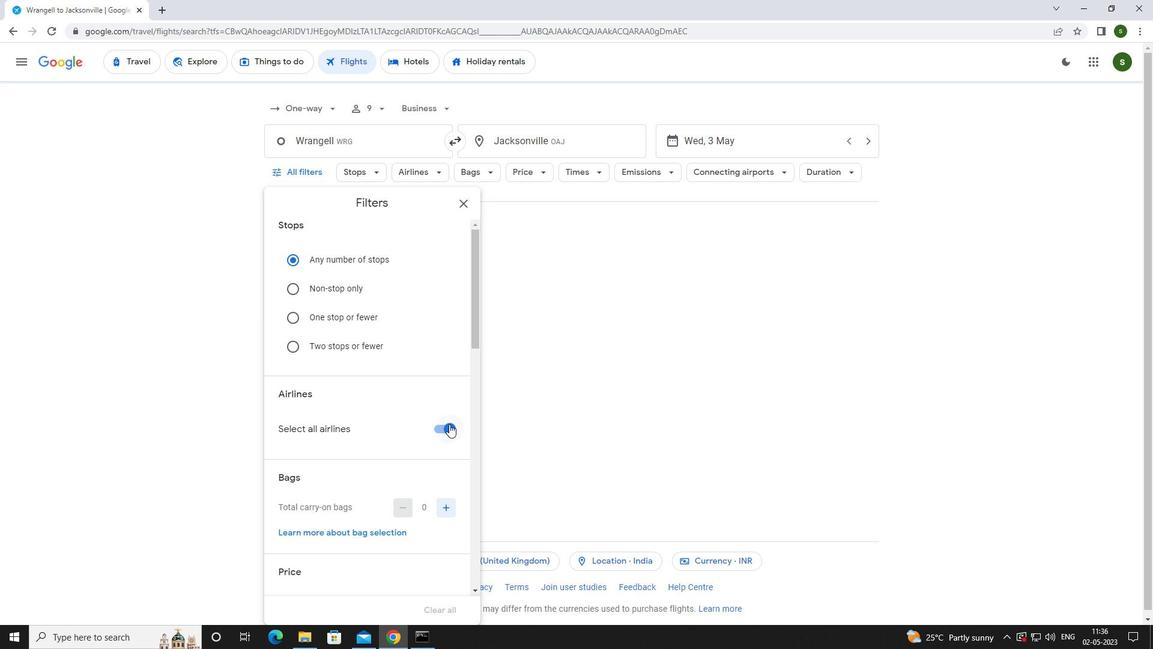 
Action: Mouse moved to (402, 352)
Screenshot: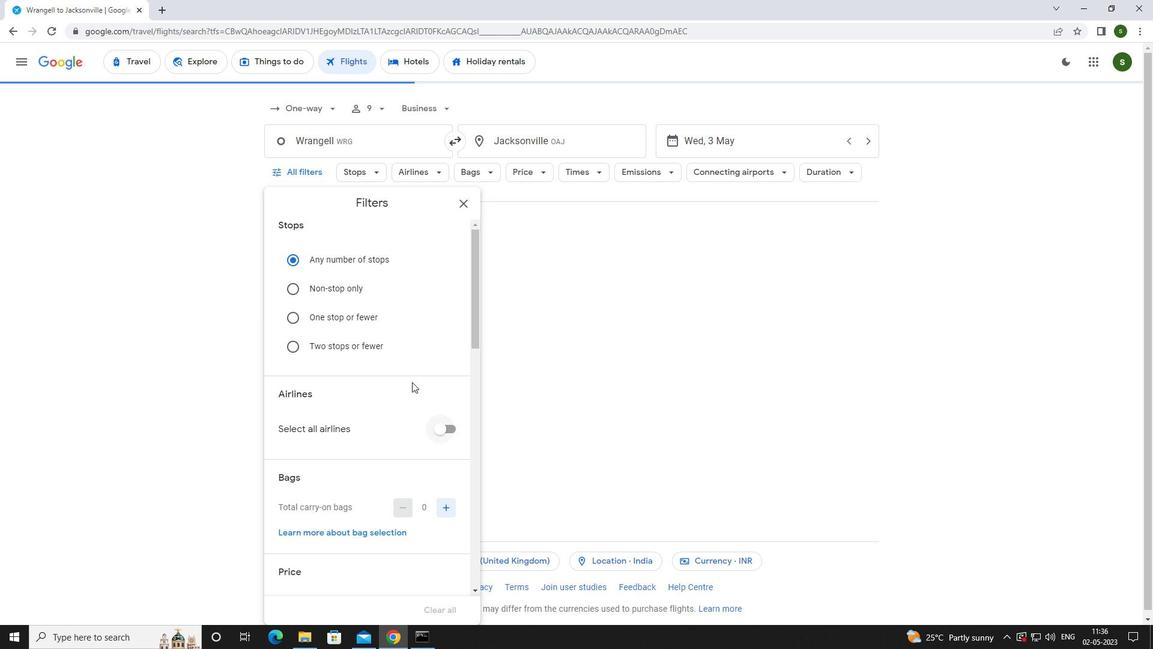 
Action: Mouse scrolled (402, 352) with delta (0, 0)
Screenshot: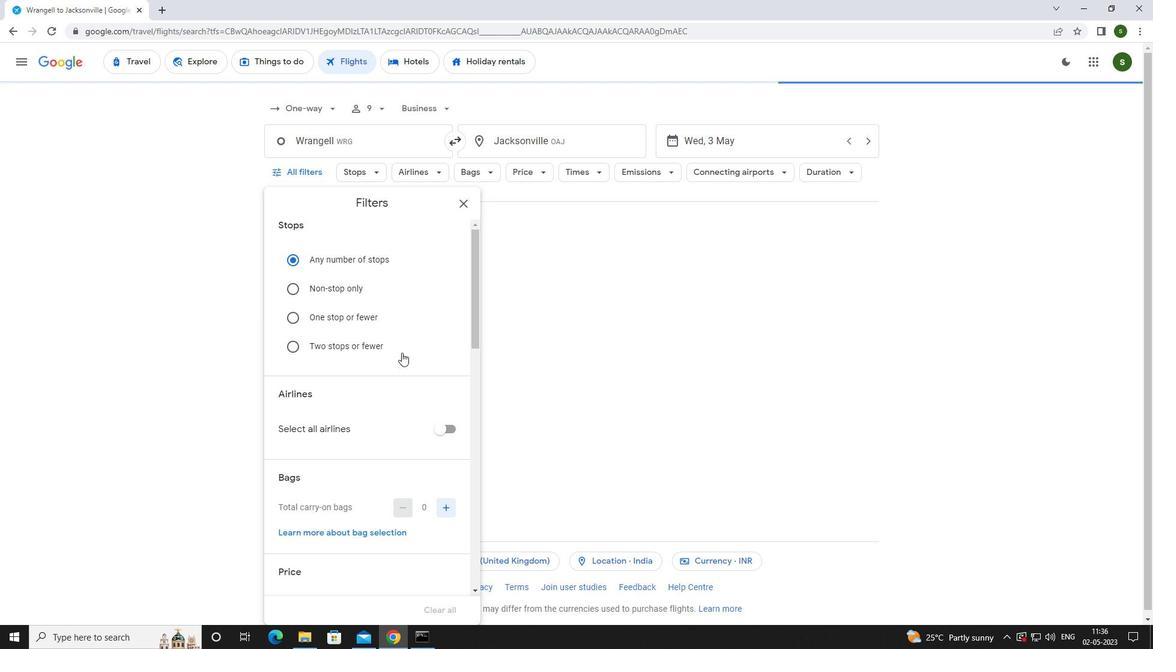 
Action: Mouse scrolled (402, 352) with delta (0, 0)
Screenshot: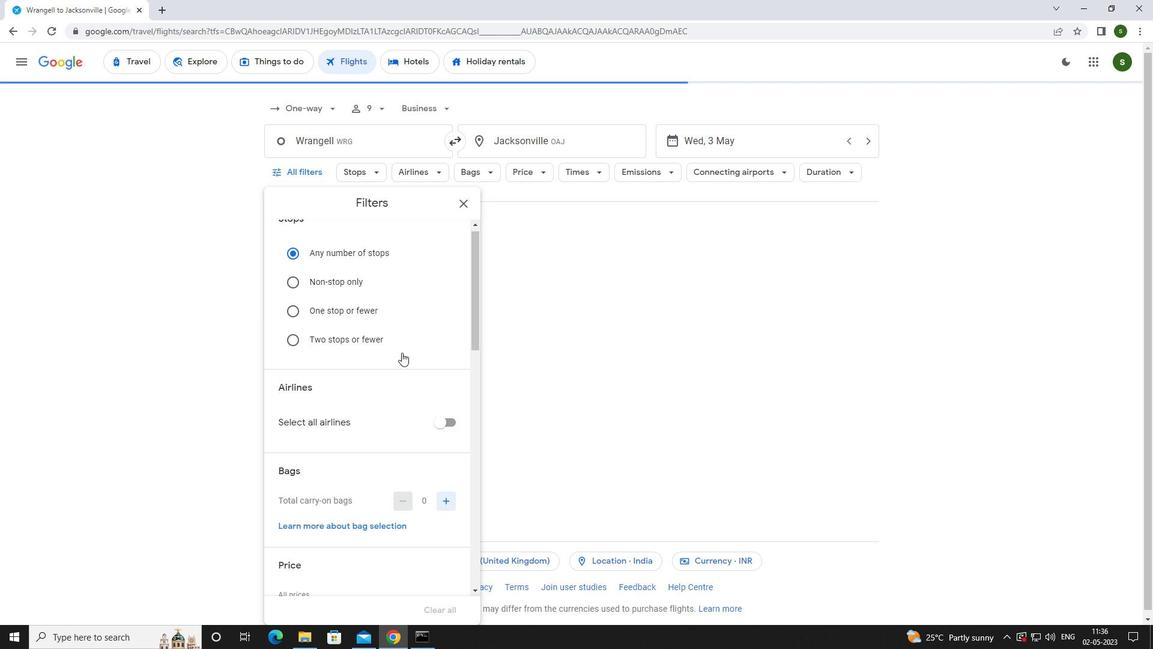 
Action: Mouse moved to (446, 390)
Screenshot: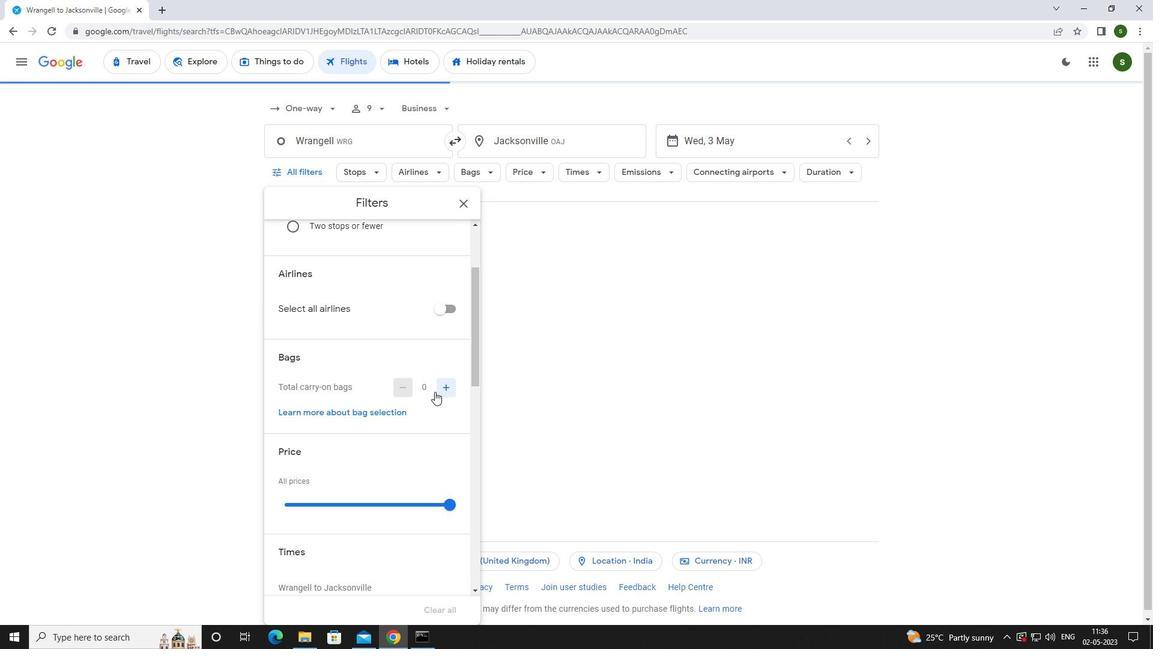 
Action: Mouse scrolled (446, 389) with delta (0, 0)
Screenshot: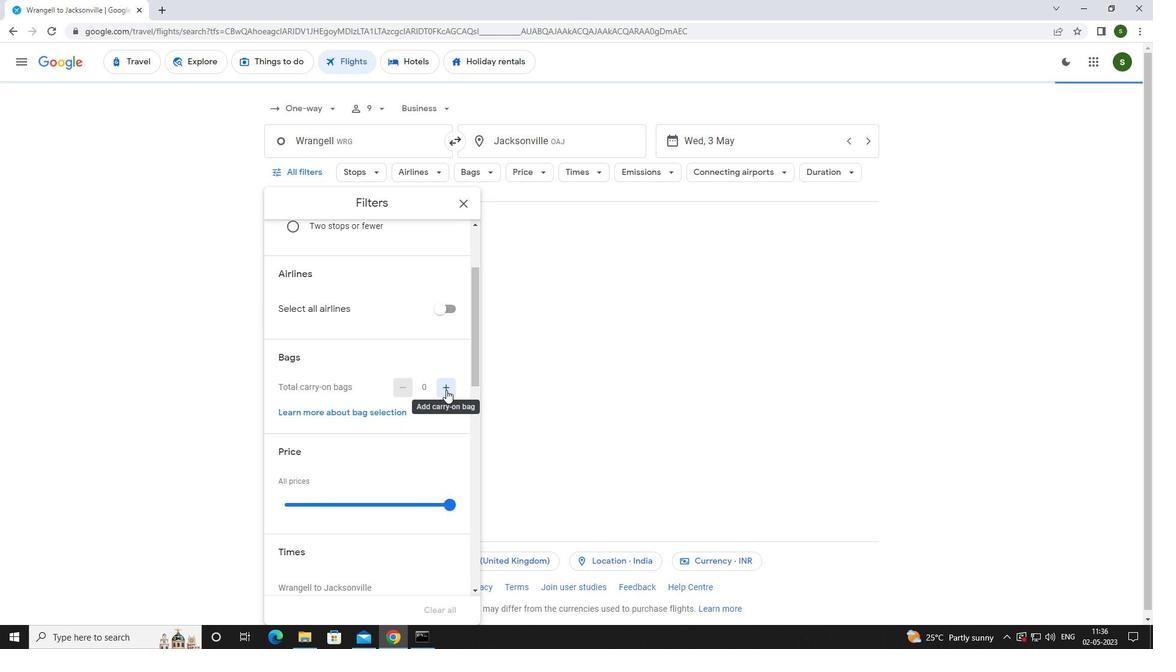 
Action: Mouse scrolled (446, 389) with delta (0, 0)
Screenshot: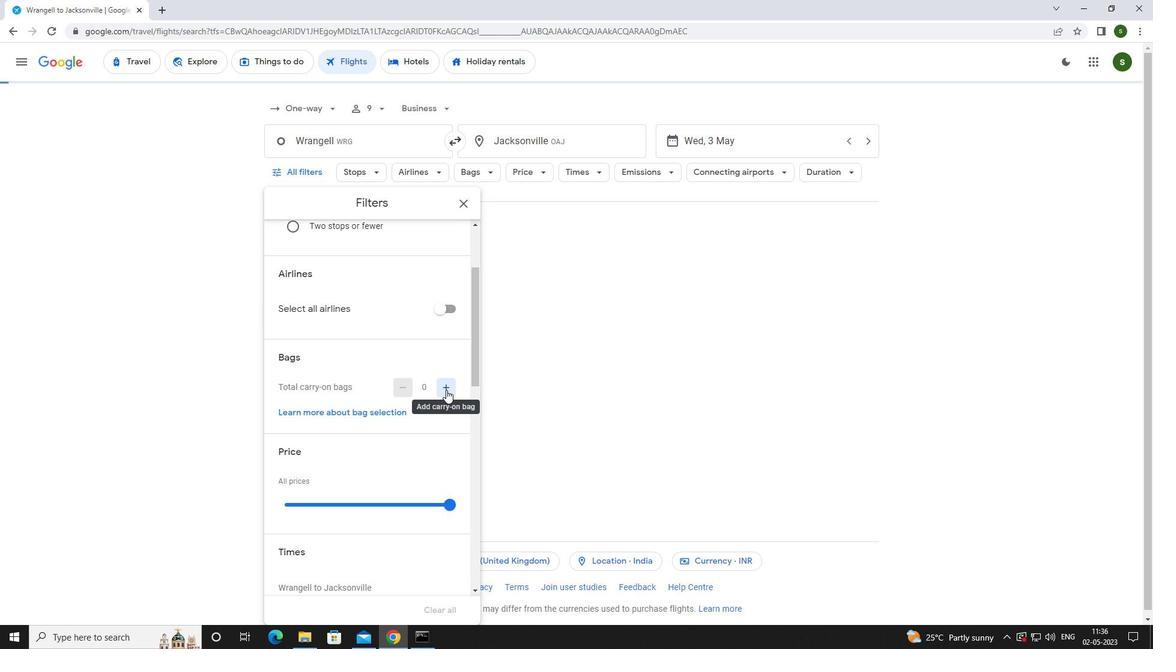 
Action: Mouse moved to (447, 390)
Screenshot: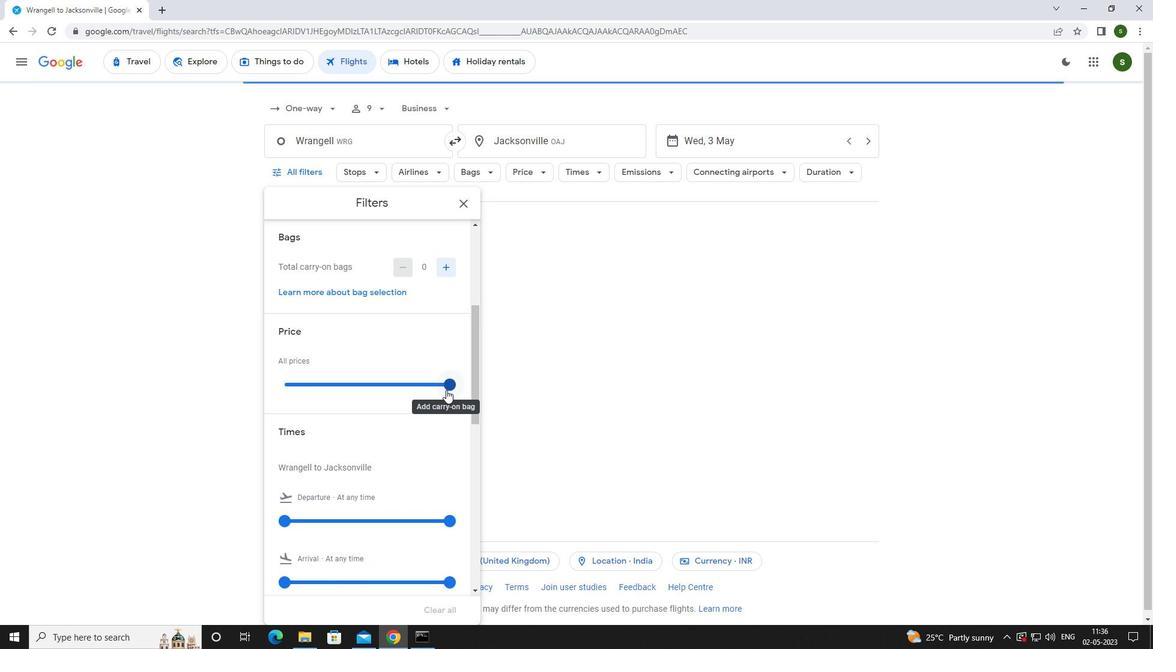 
Action: Mouse pressed left at (447, 390)
Screenshot: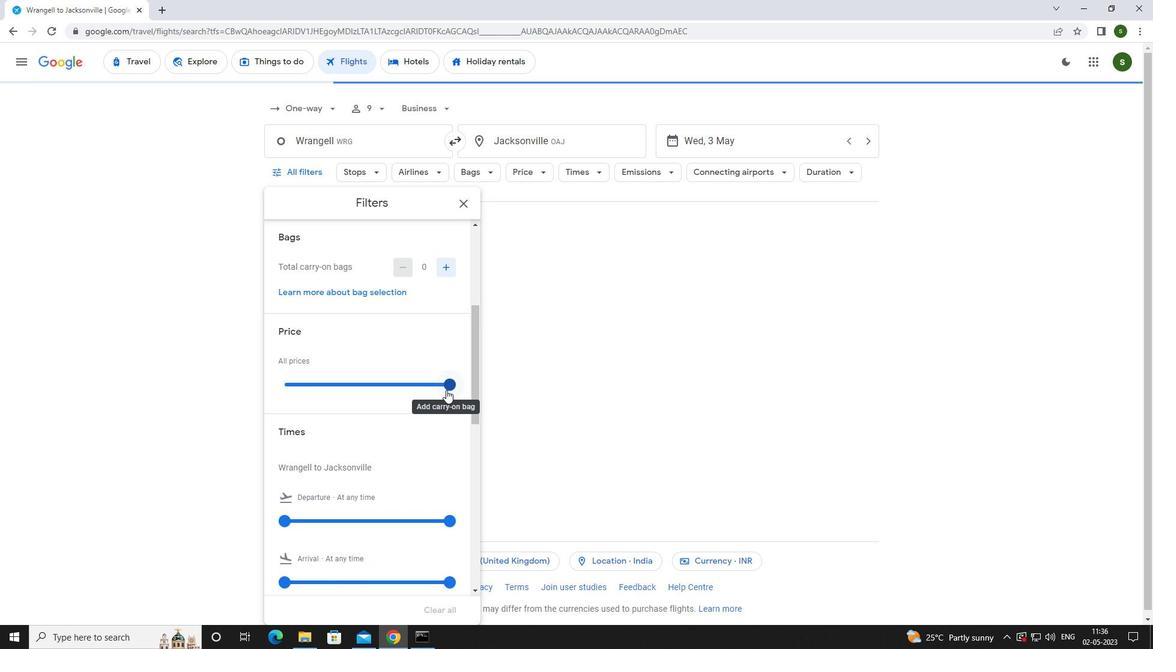 
Action: Mouse scrolled (447, 390) with delta (0, 0)
Screenshot: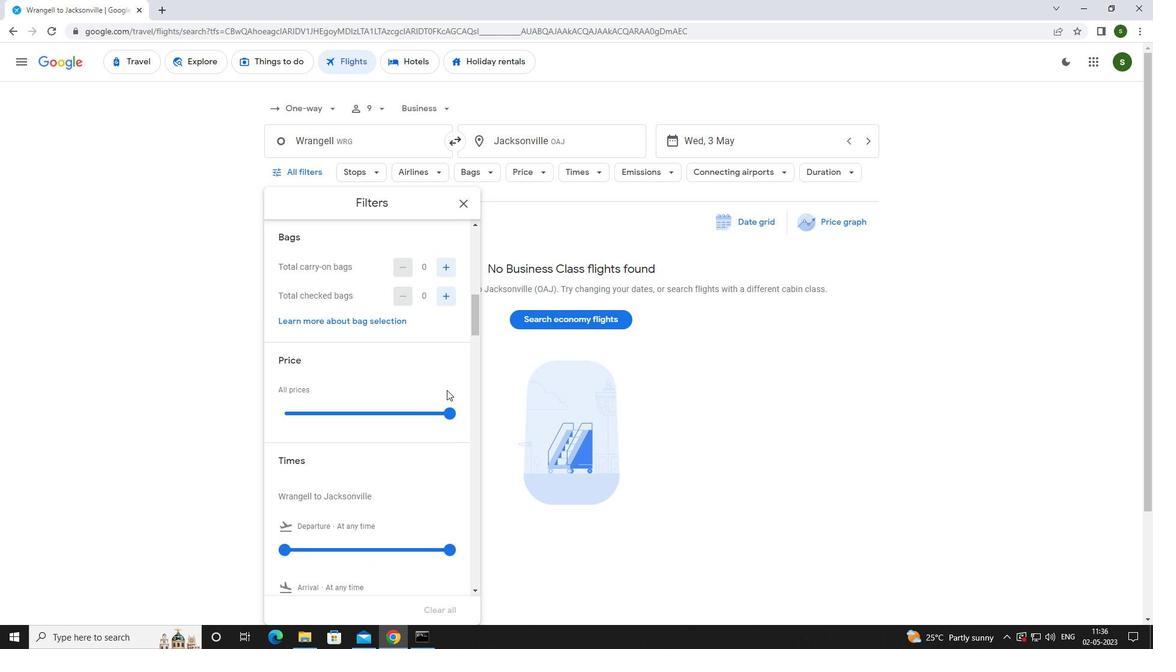 
Action: Mouse scrolled (447, 390) with delta (0, 0)
Screenshot: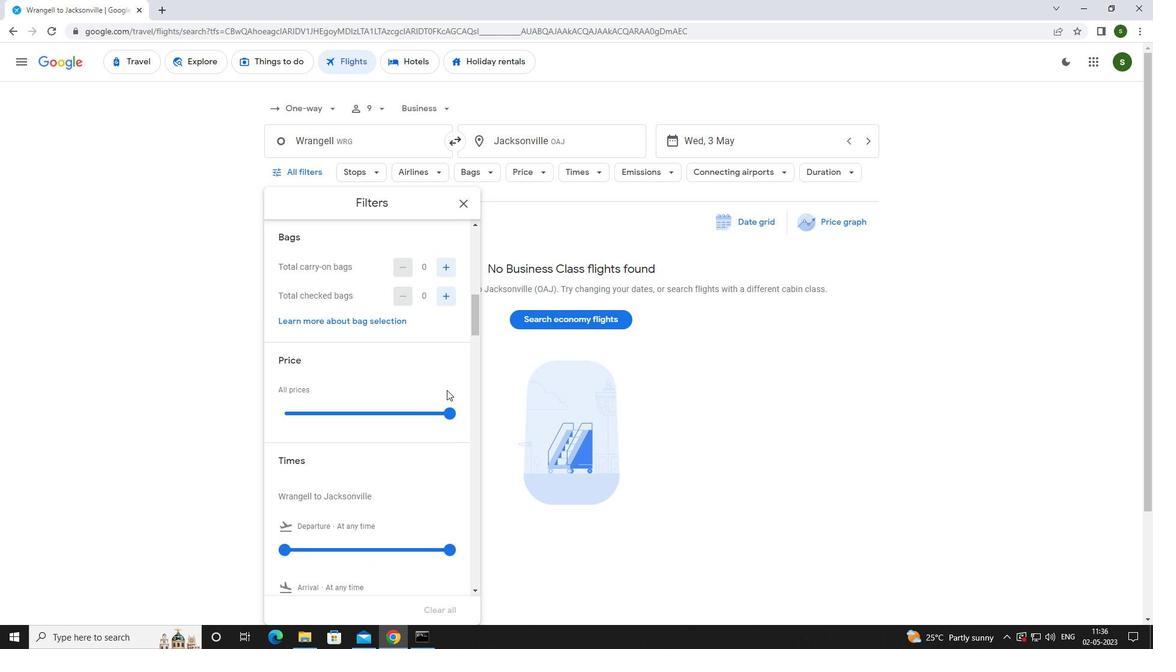 
Action: Mouse scrolled (447, 390) with delta (0, 0)
Screenshot: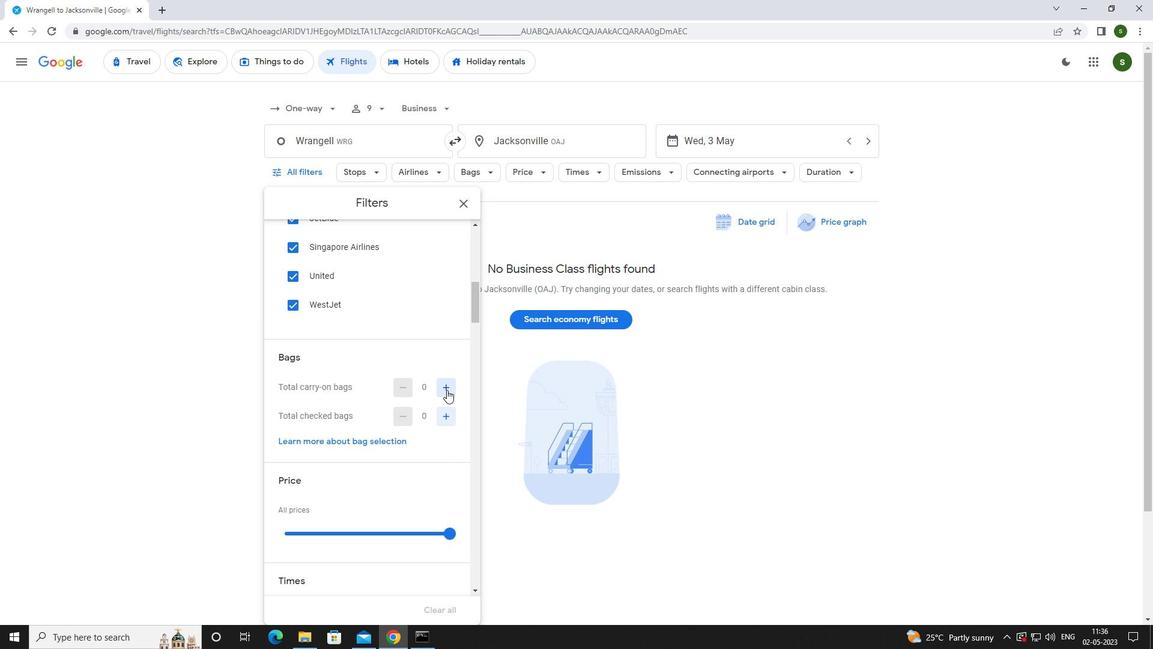 
Action: Mouse scrolled (447, 390) with delta (0, 0)
Screenshot: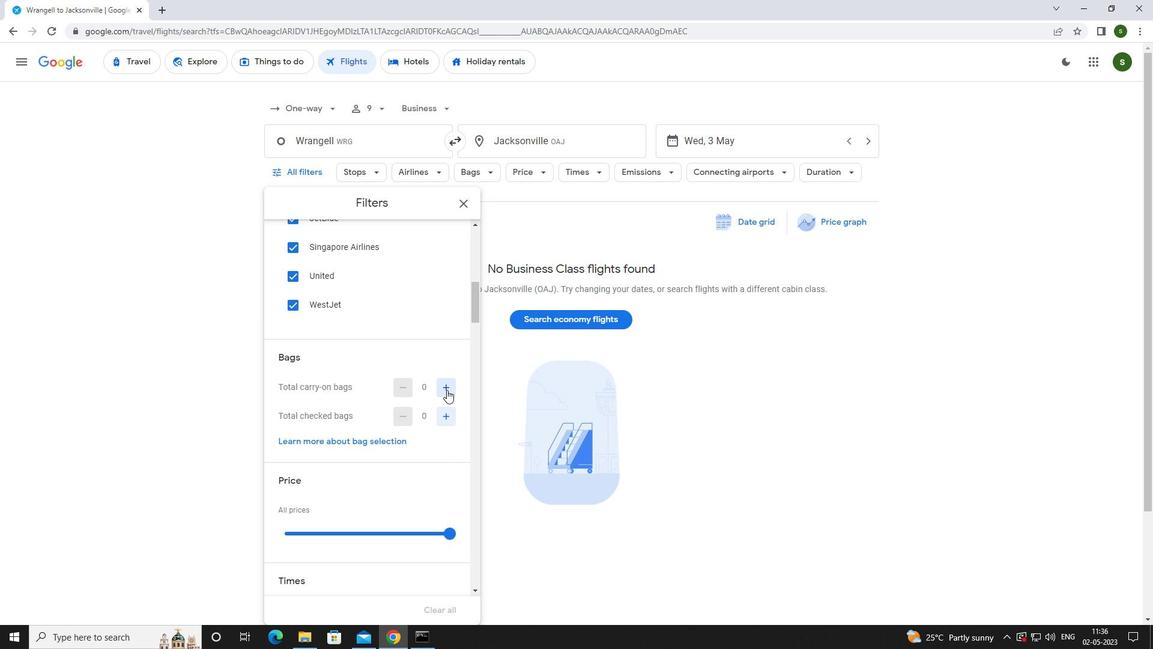 
Action: Mouse scrolled (447, 390) with delta (0, 0)
Screenshot: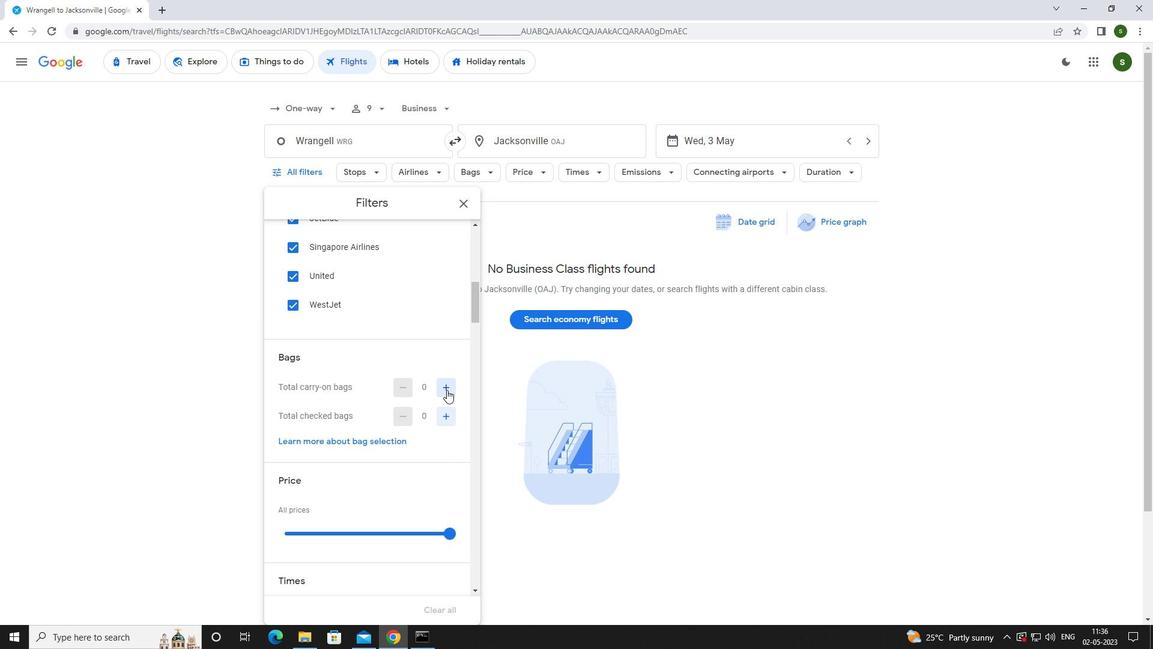 
Action: Mouse scrolled (447, 390) with delta (0, 0)
Screenshot: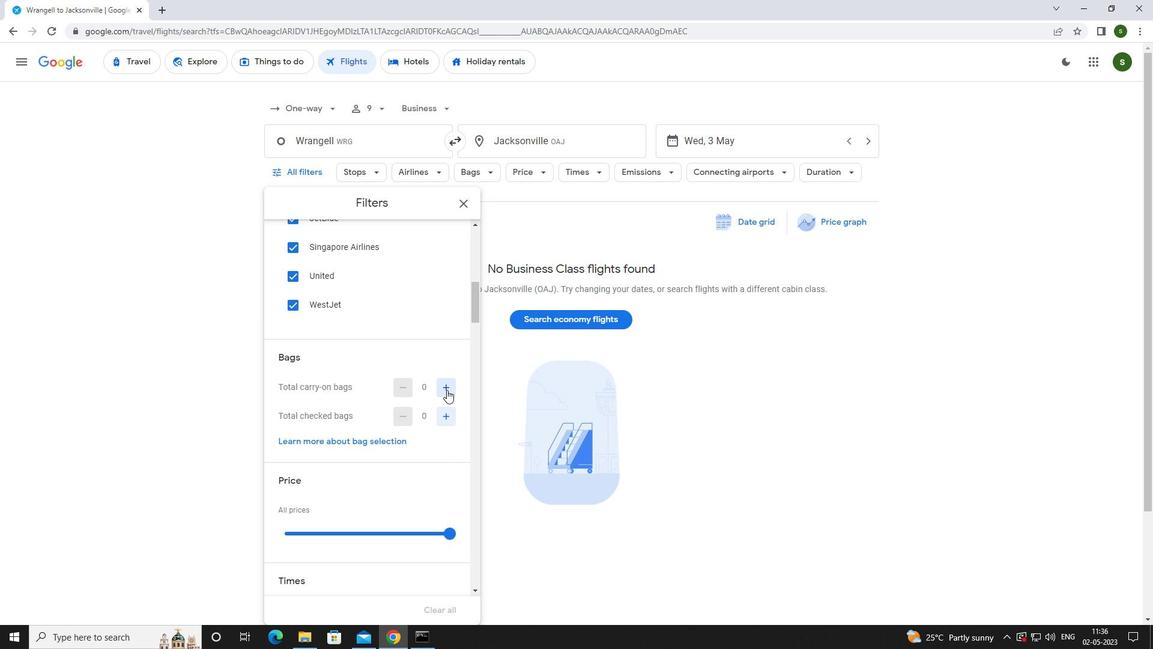 
Action: Mouse moved to (450, 326)
Screenshot: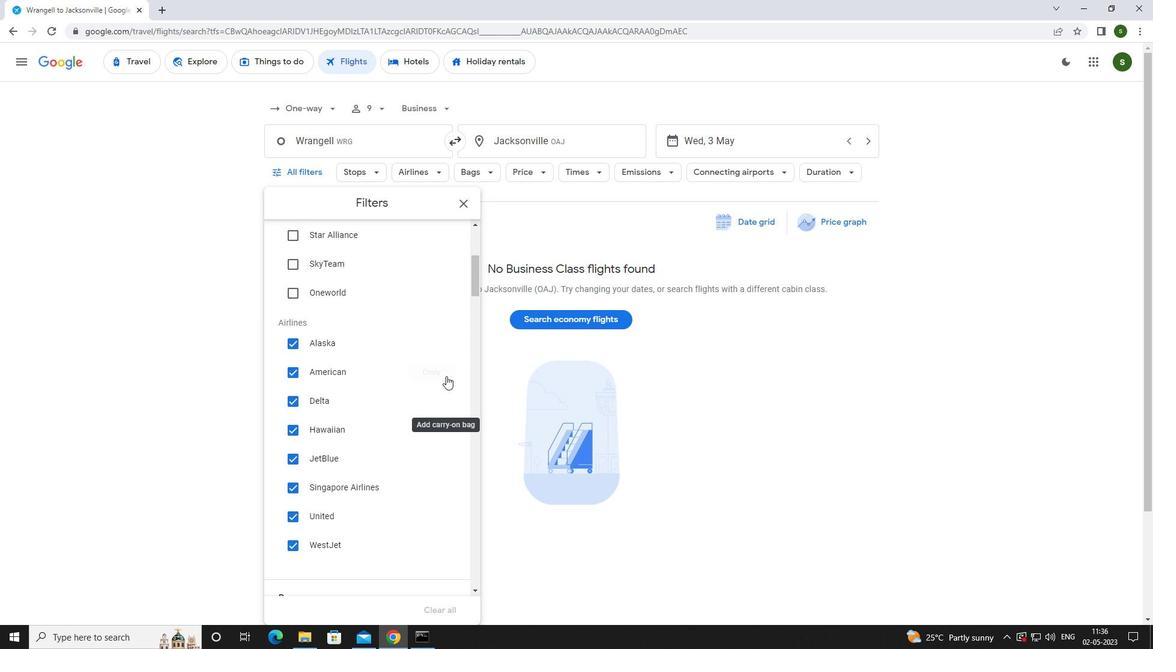 
Action: Mouse scrolled (450, 327) with delta (0, 0)
Screenshot: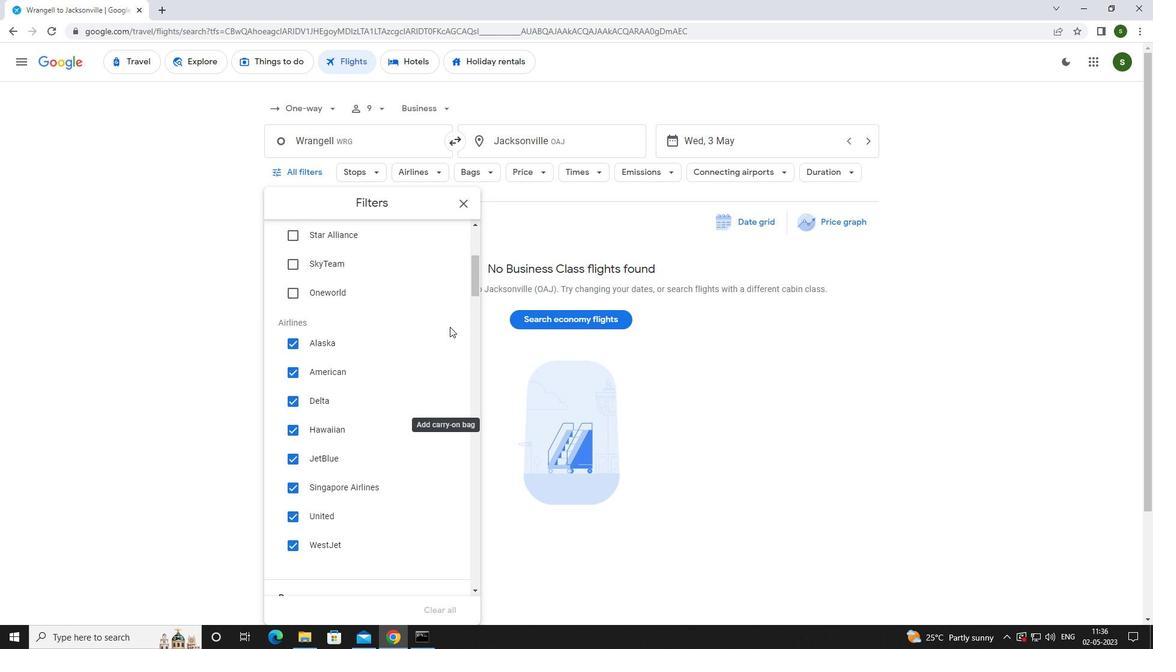 
Action: Mouse scrolled (450, 327) with delta (0, 0)
Screenshot: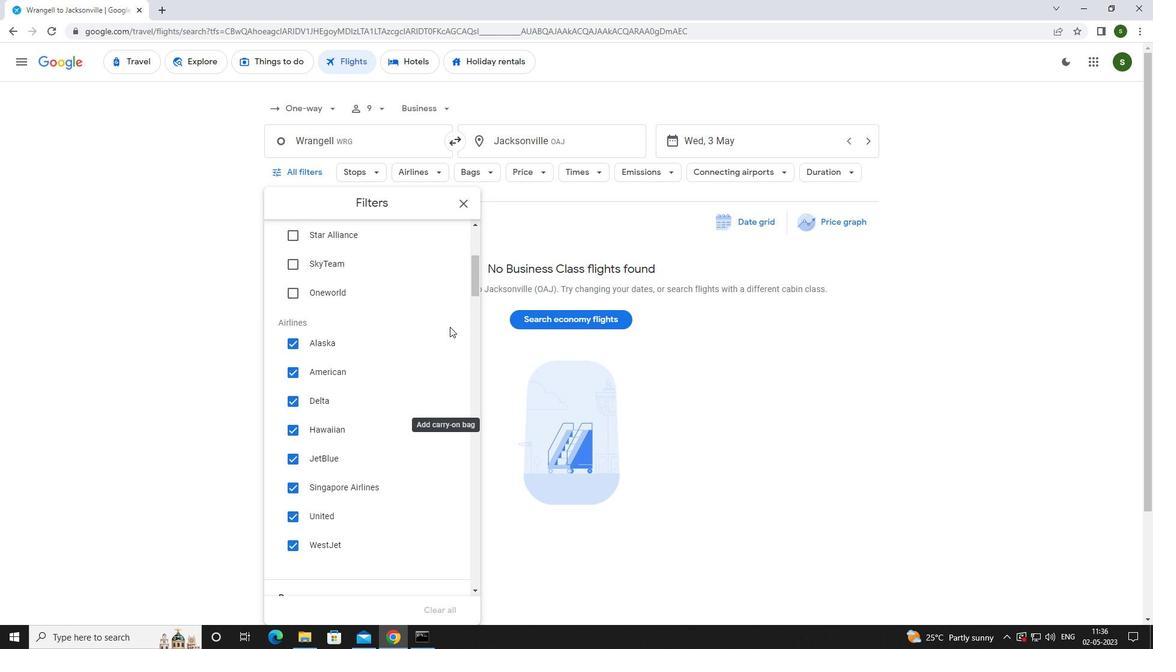 
Action: Mouse scrolled (450, 327) with delta (0, 0)
Screenshot: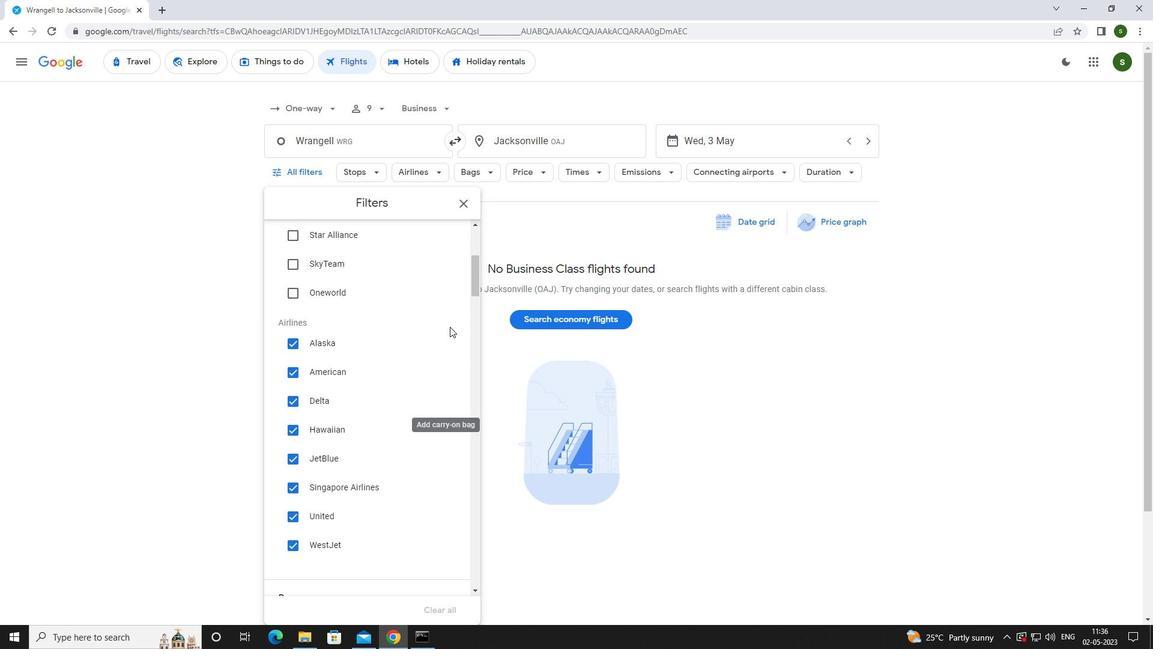 
Action: Mouse moved to (451, 370)
Screenshot: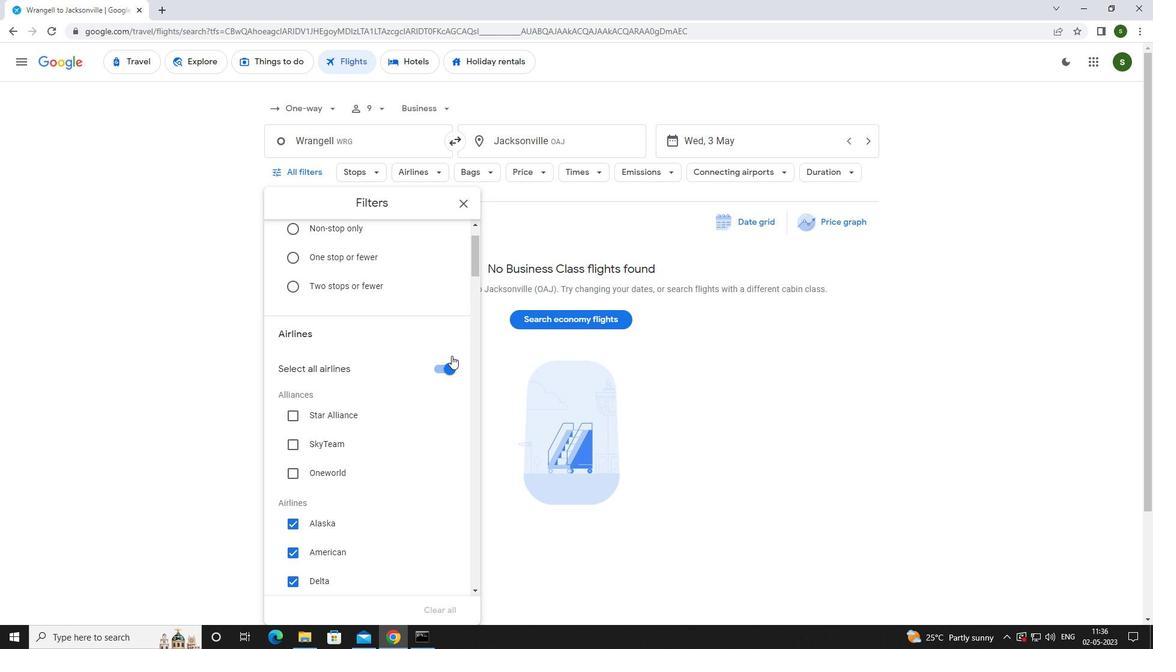 
Action: Mouse pressed left at (451, 370)
Screenshot: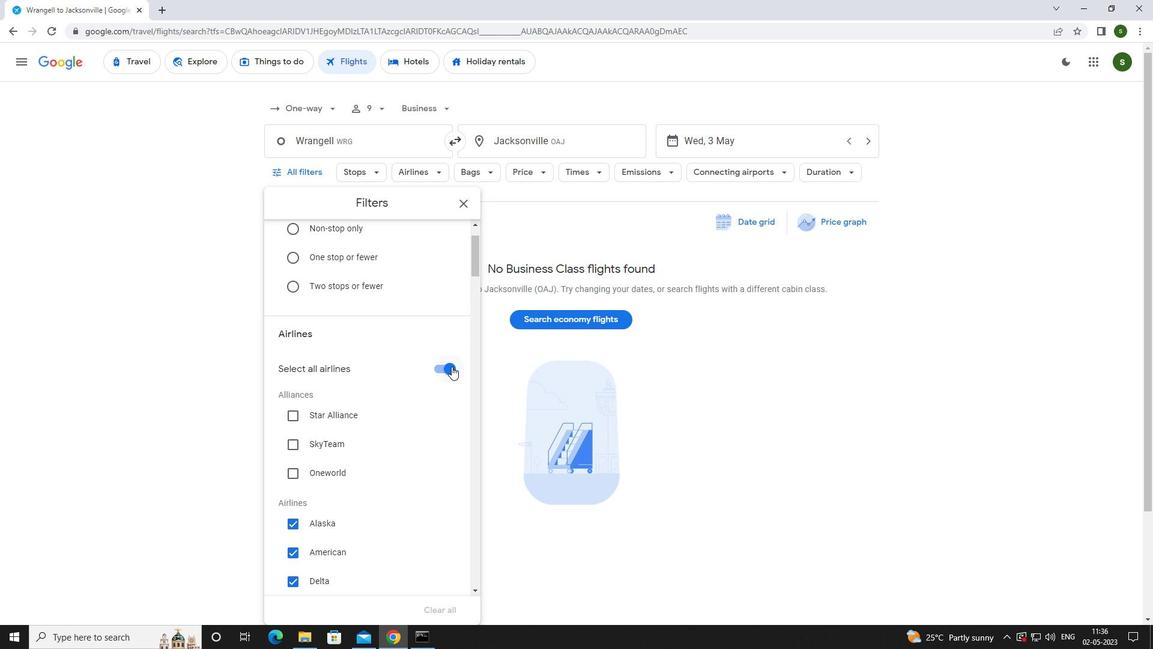 
Action: Mouse moved to (427, 343)
Screenshot: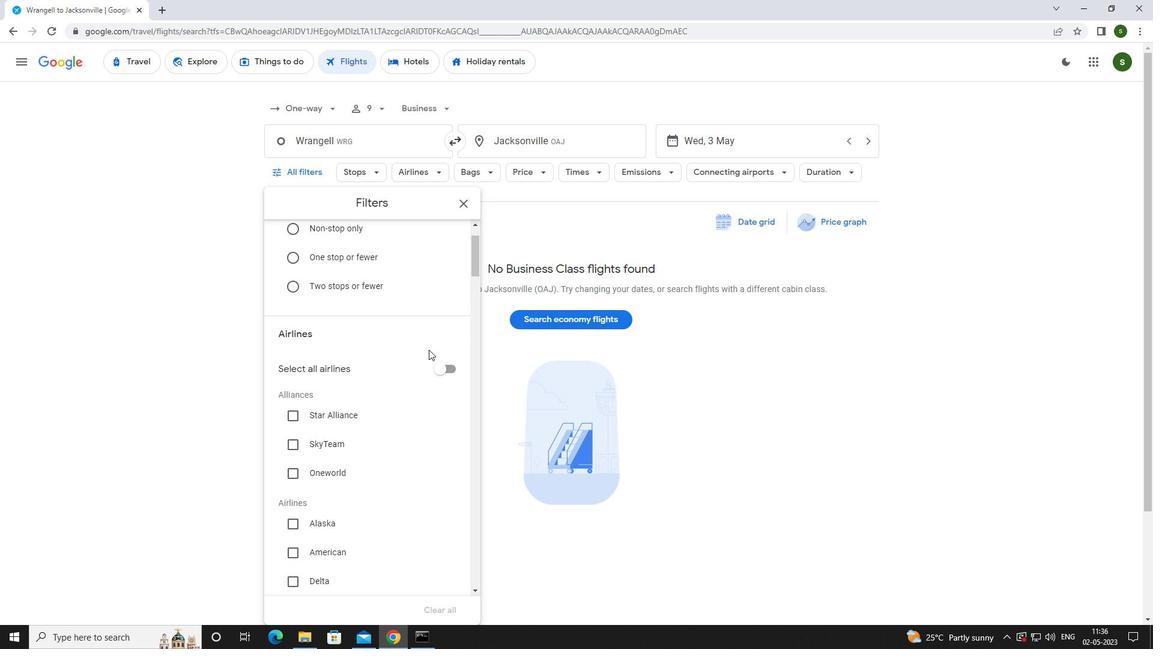 
Action: Mouse scrolled (427, 343) with delta (0, 0)
Screenshot: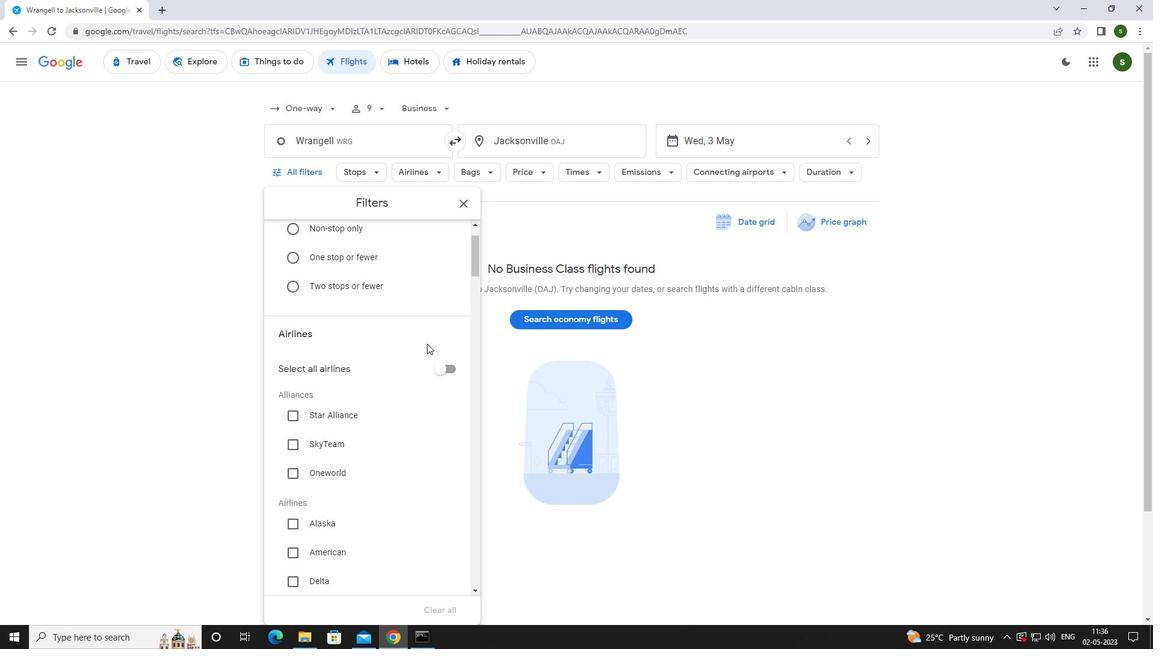 
Action: Mouse scrolled (427, 343) with delta (0, 0)
Screenshot: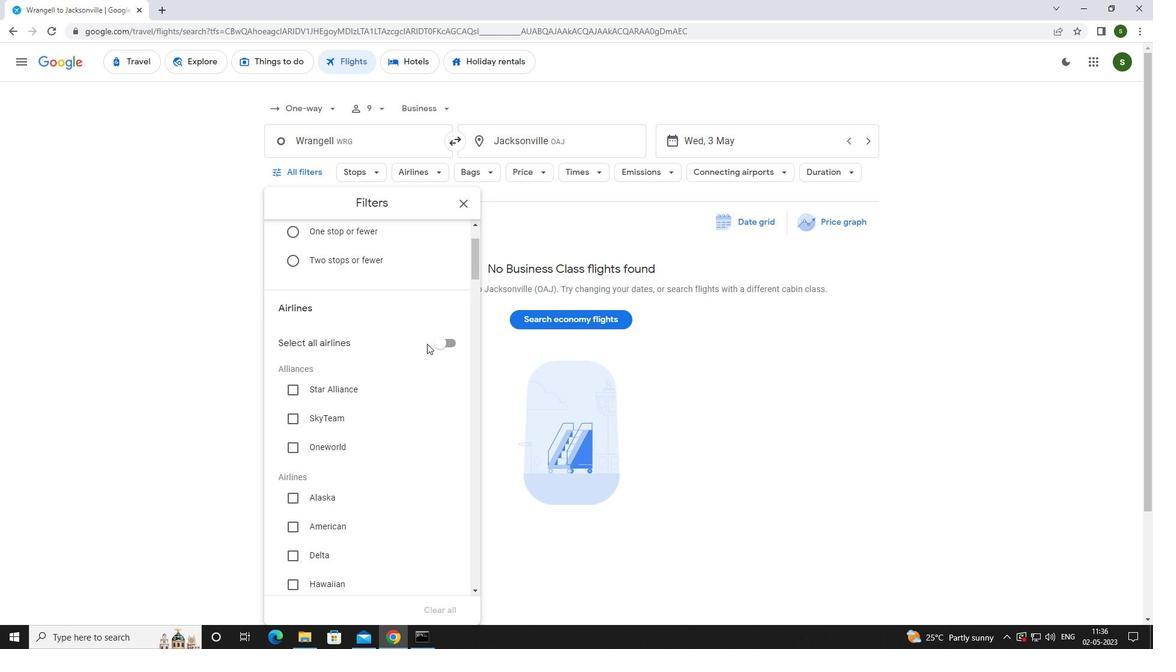 
Action: Mouse scrolled (427, 343) with delta (0, 0)
Screenshot: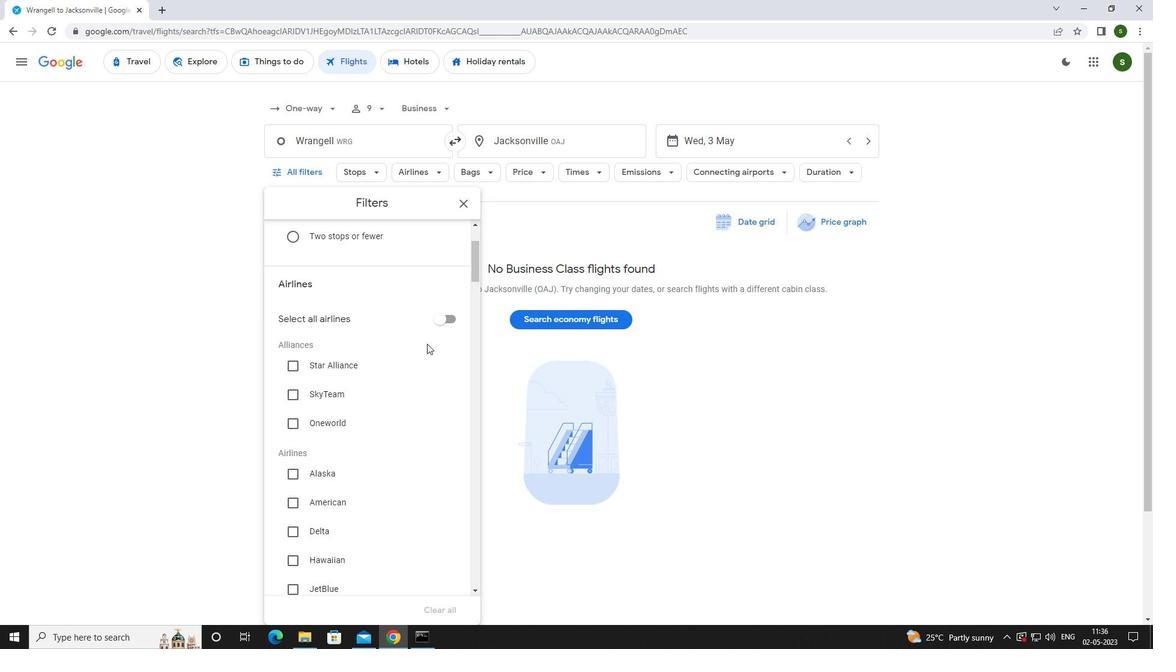 
Action: Mouse scrolled (427, 343) with delta (0, 0)
Screenshot: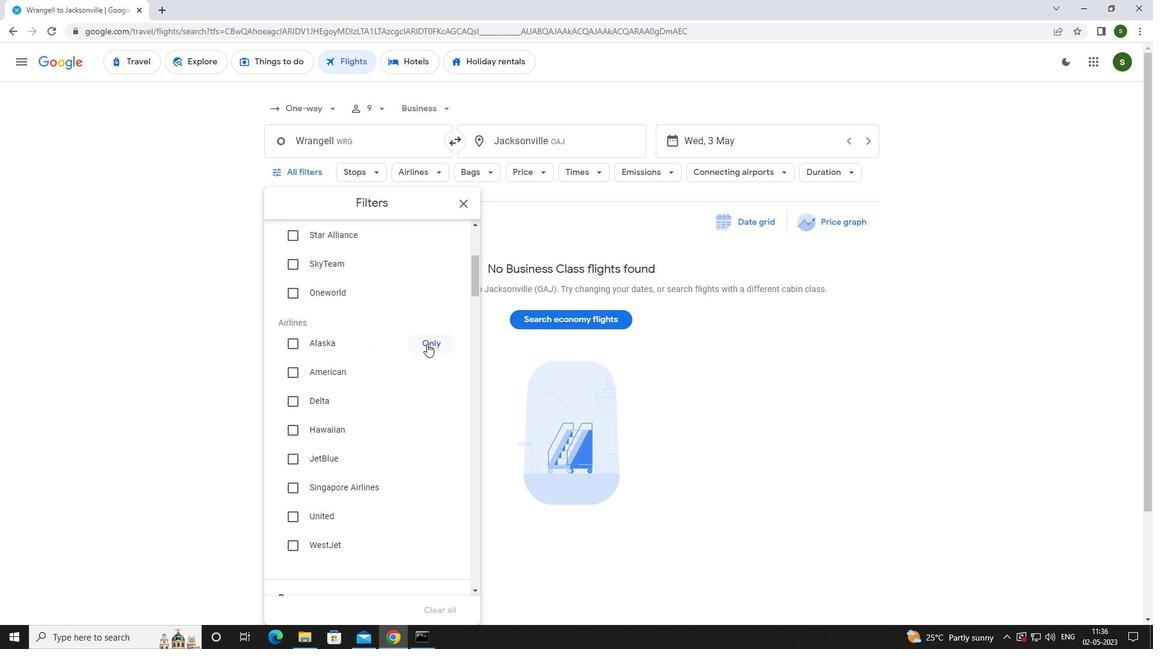 
Action: Mouse scrolled (427, 343) with delta (0, 0)
Screenshot: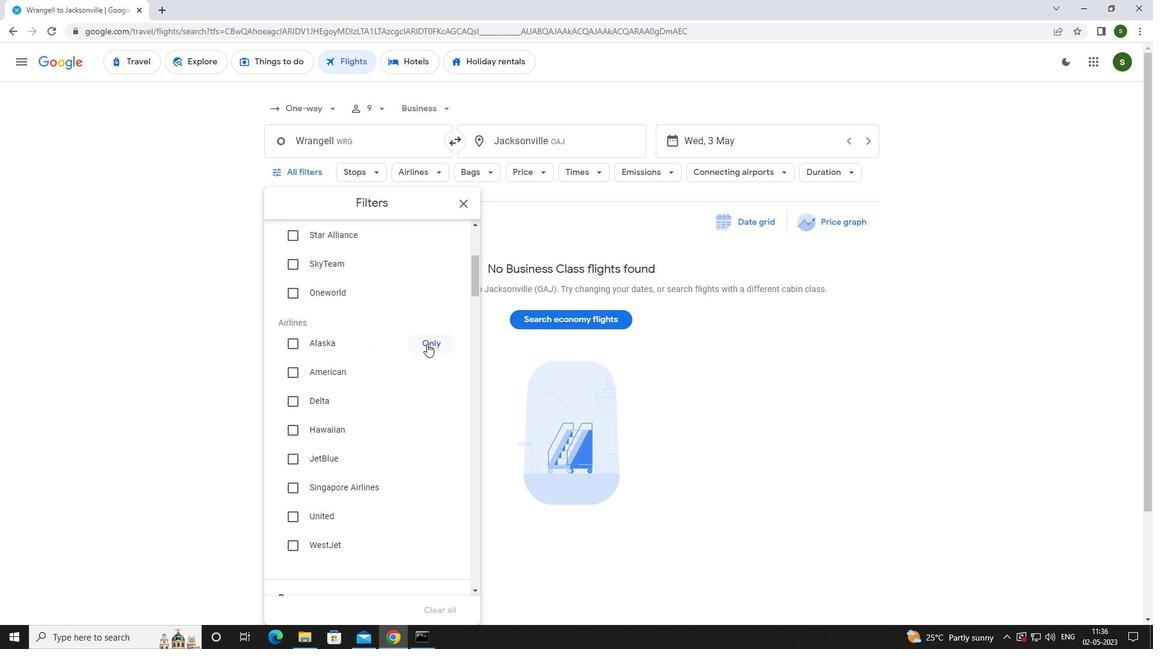 
Action: Mouse scrolled (427, 343) with delta (0, 0)
Screenshot: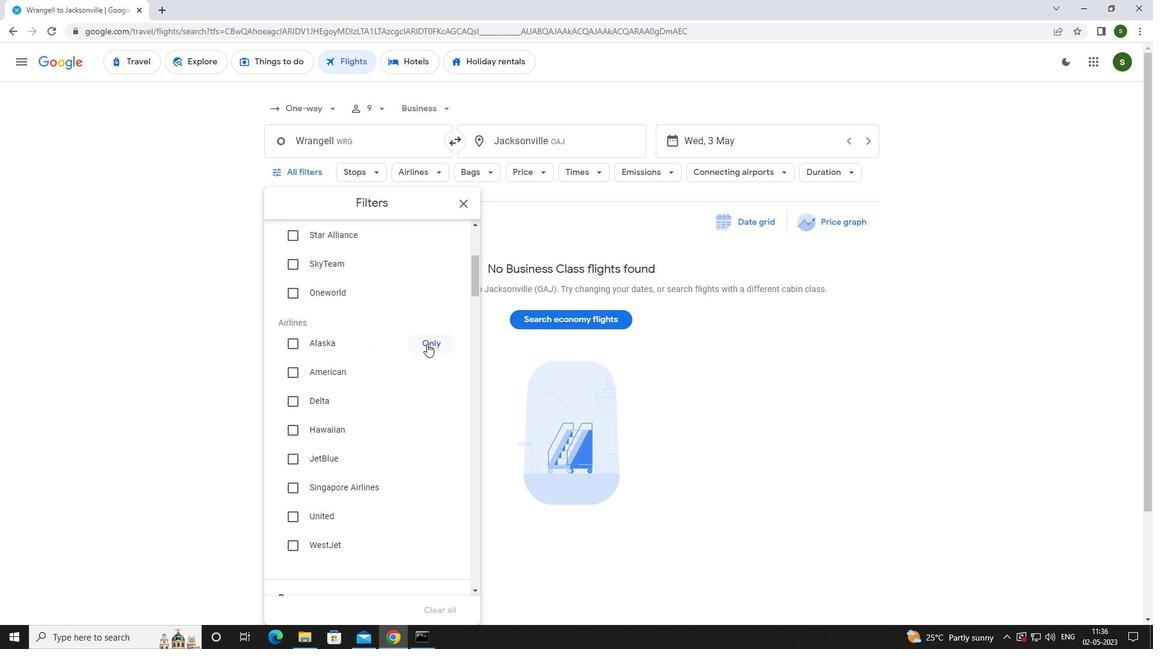 
Action: Mouse scrolled (427, 343) with delta (0, 0)
Screenshot: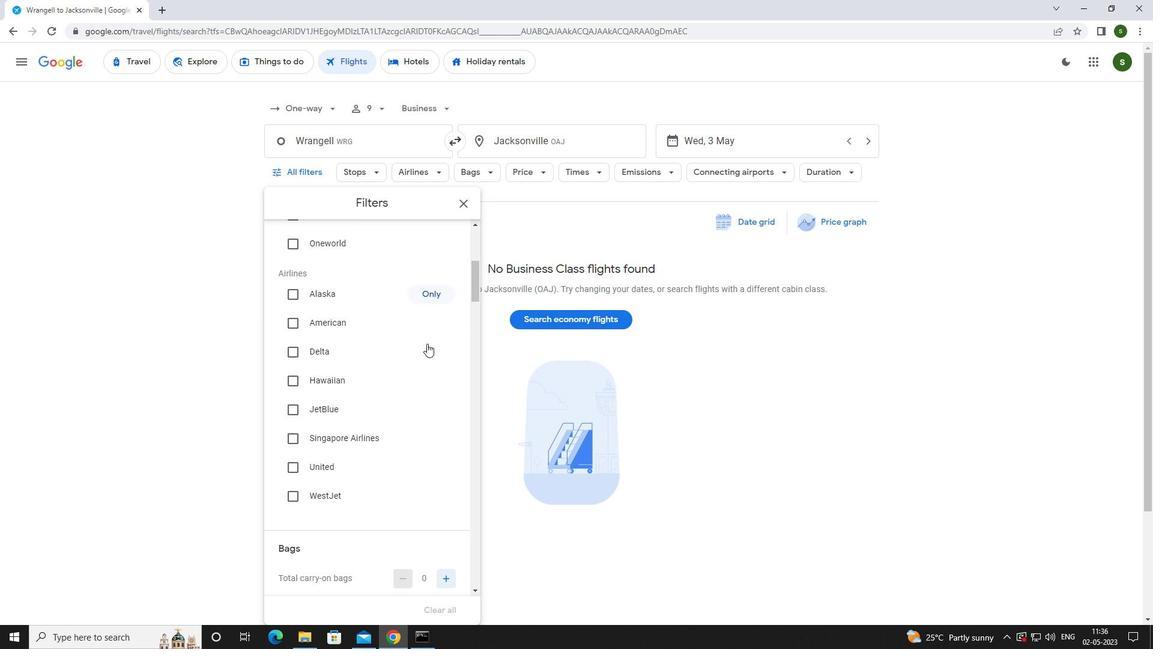 
Action: Mouse scrolled (427, 343) with delta (0, 0)
Screenshot: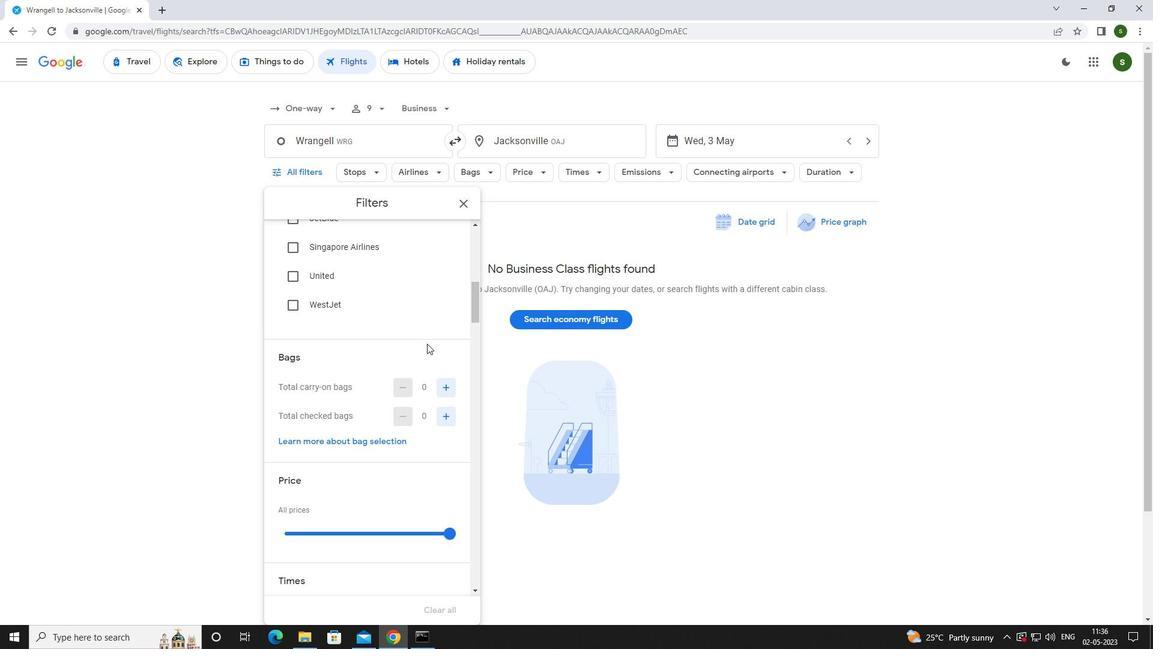 
Action: Mouse moved to (444, 359)
Screenshot: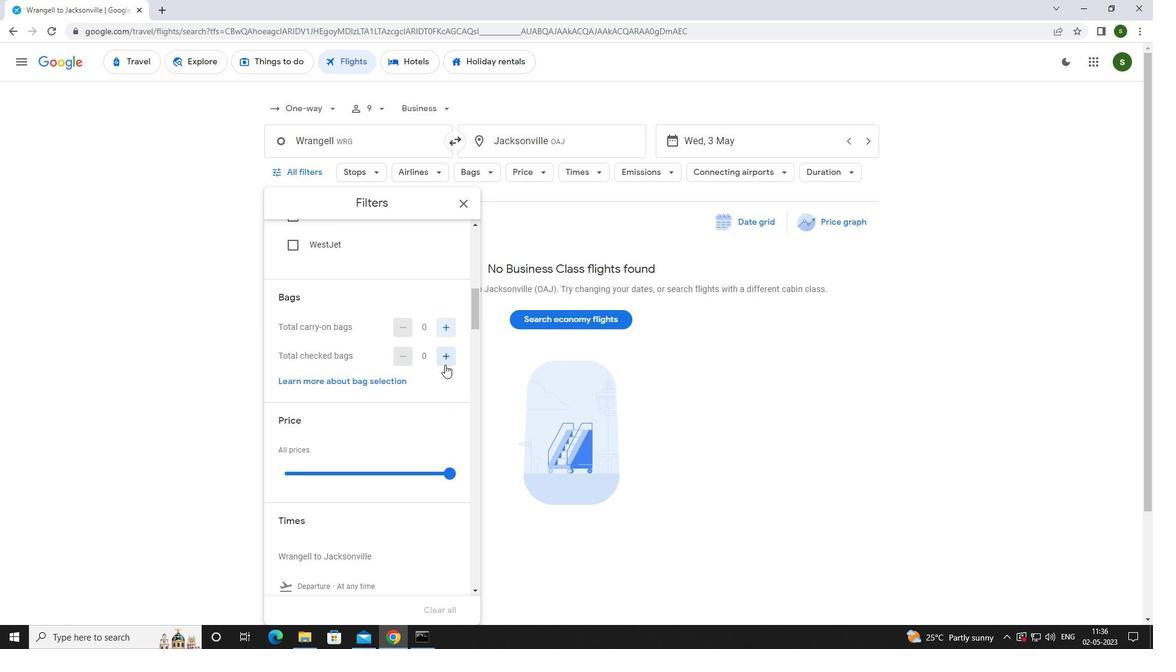 
Action: Mouse pressed left at (444, 359)
Screenshot: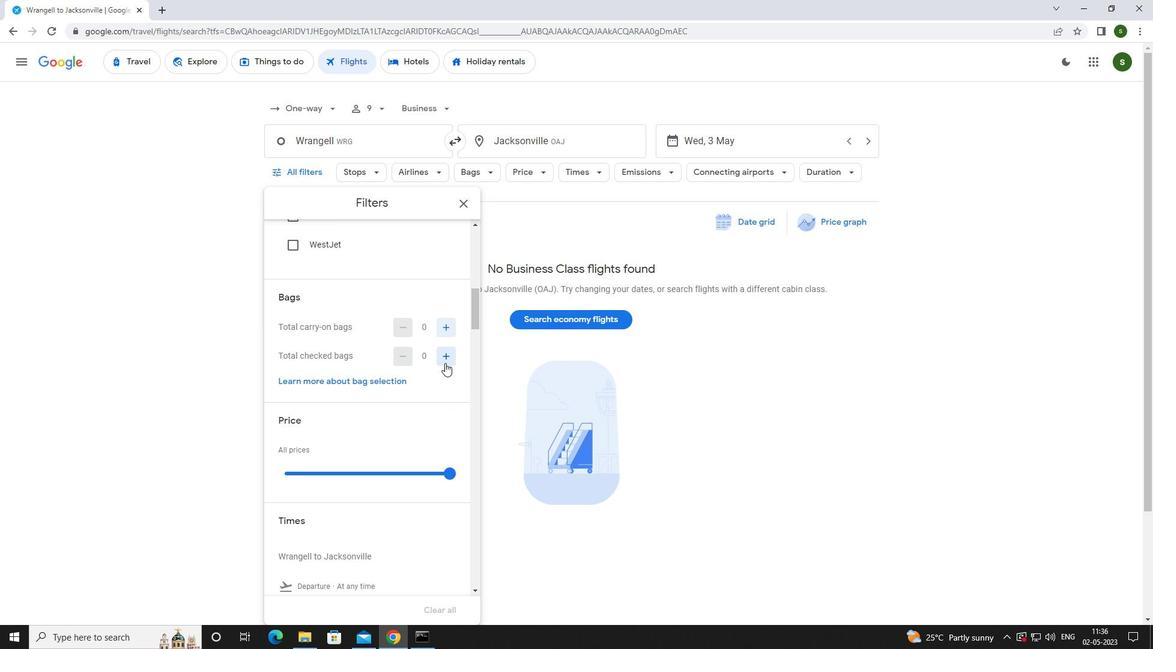 
Action: Mouse pressed left at (444, 359)
Screenshot: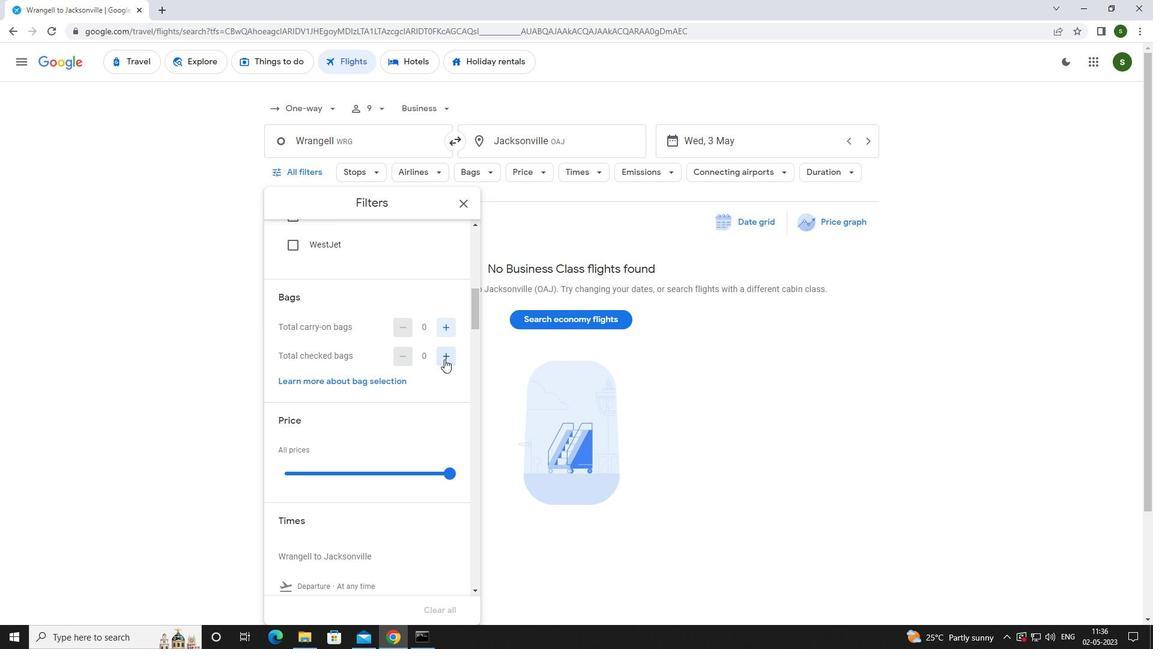 
Action: Mouse pressed left at (444, 359)
Screenshot: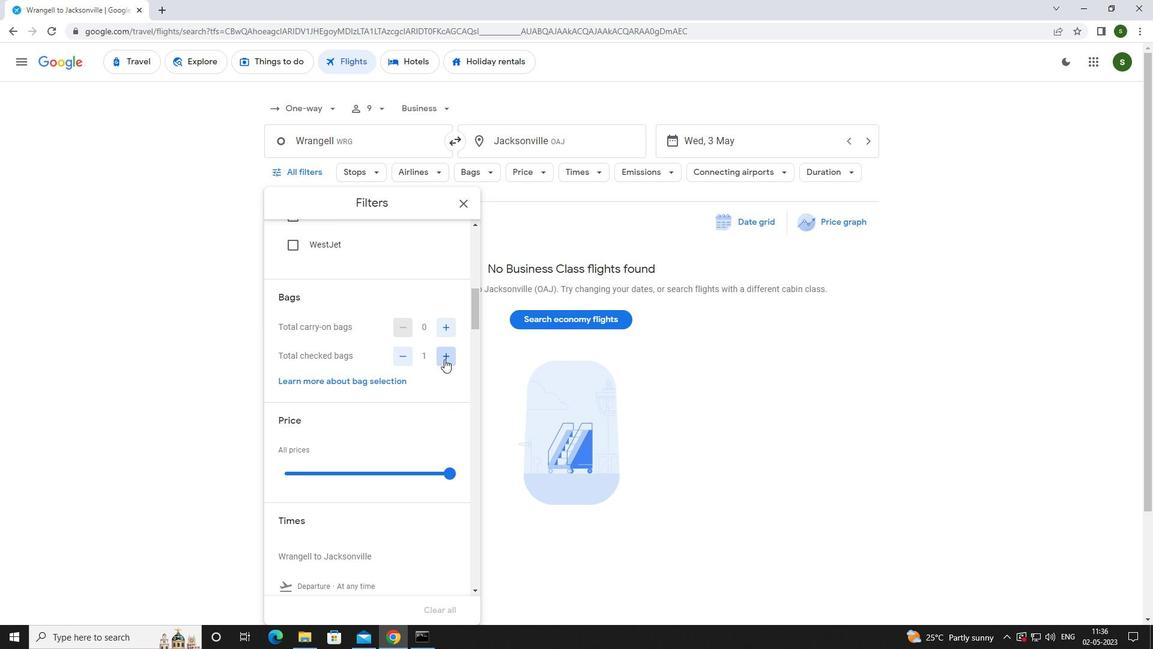 
Action: Mouse pressed left at (444, 359)
Screenshot: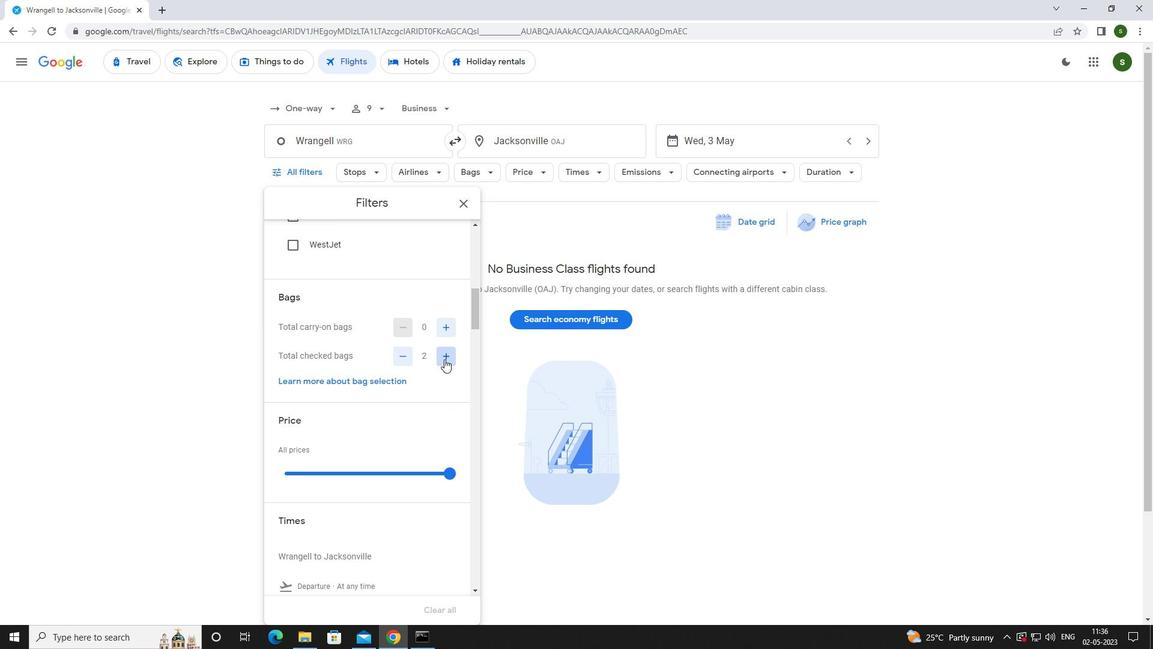
Action: Mouse pressed left at (444, 359)
Screenshot: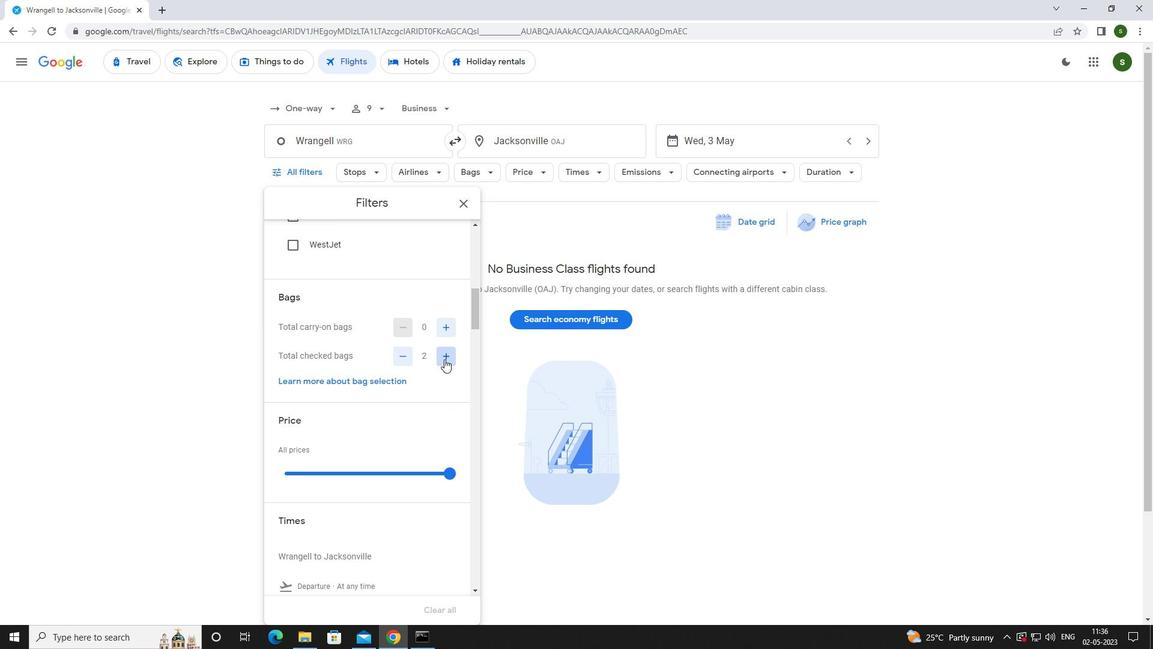 
Action: Mouse pressed left at (444, 359)
Screenshot: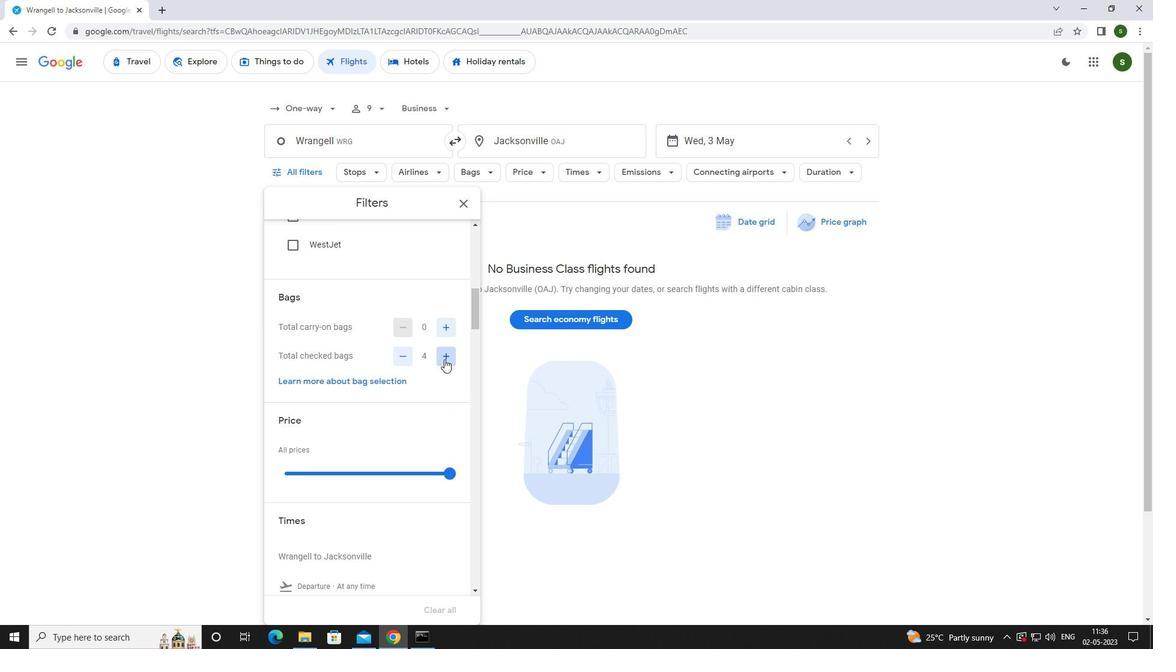 
Action: Mouse pressed left at (444, 359)
Screenshot: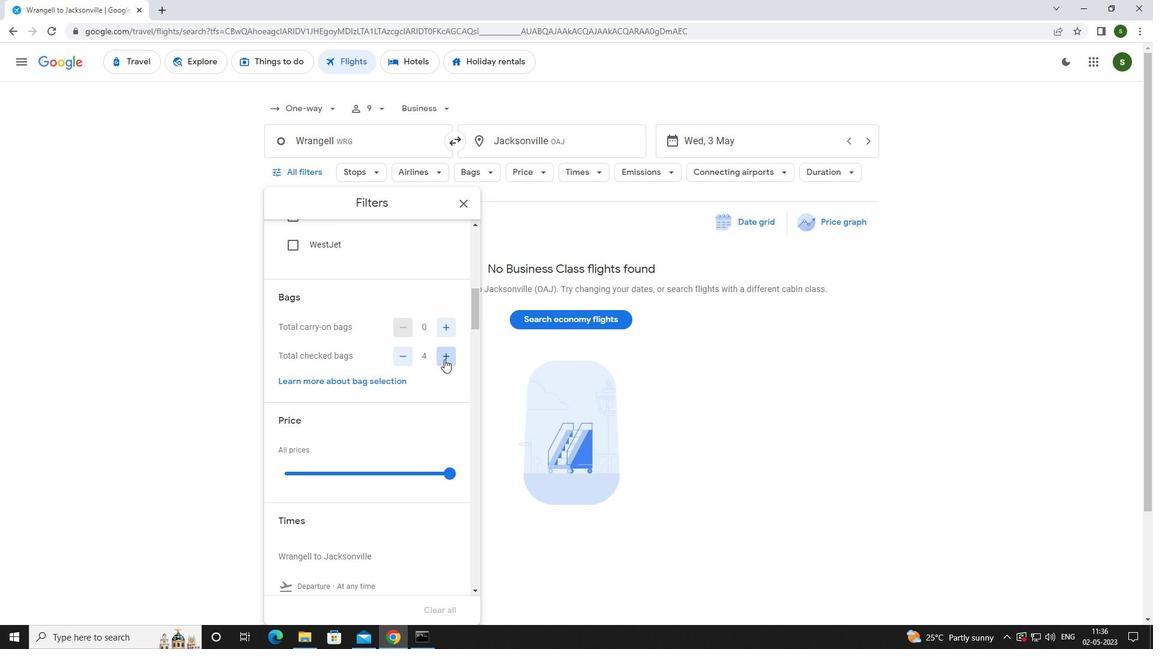
Action: Mouse pressed left at (444, 359)
Screenshot: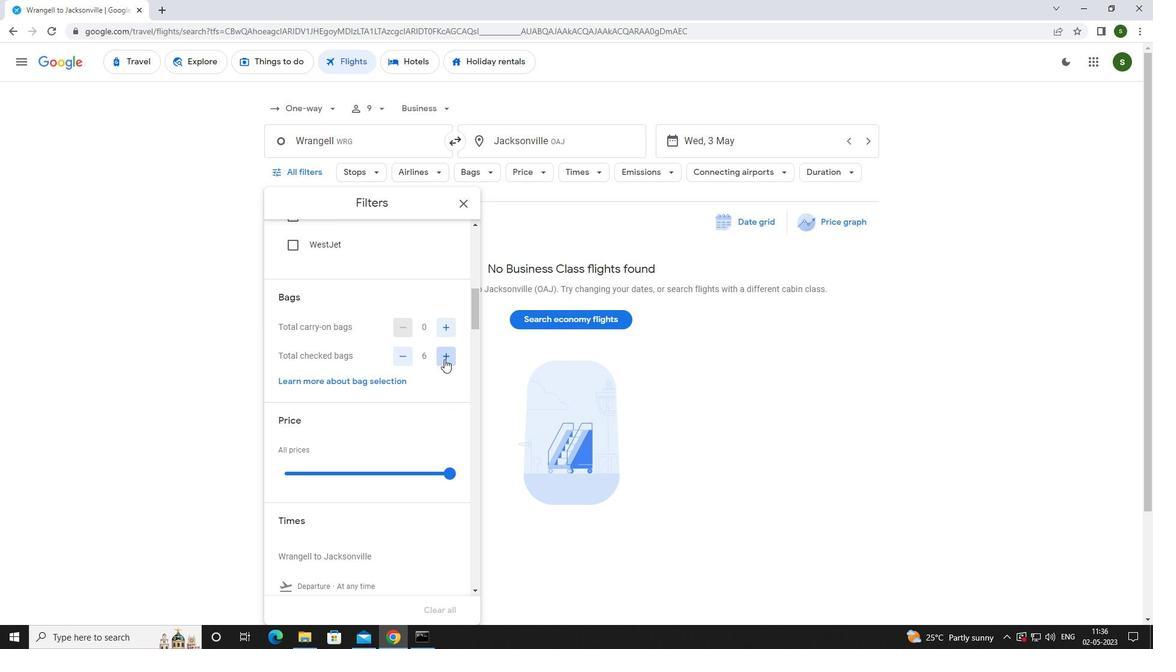 
Action: Mouse pressed left at (444, 359)
Screenshot: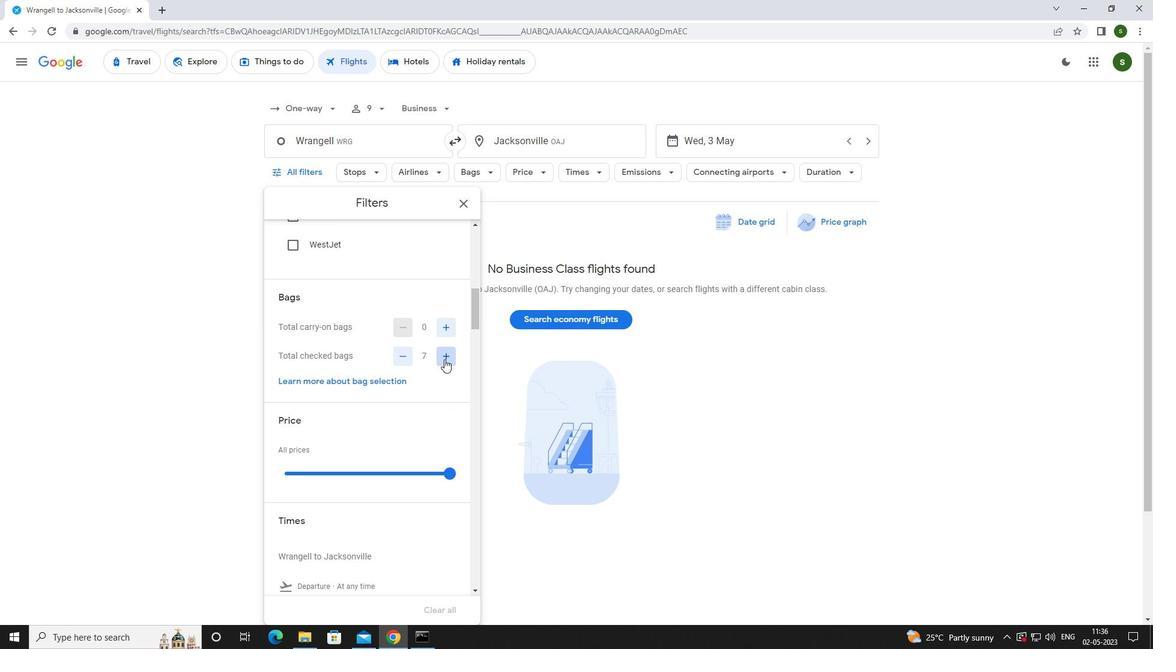 
Action: Mouse moved to (432, 389)
Screenshot: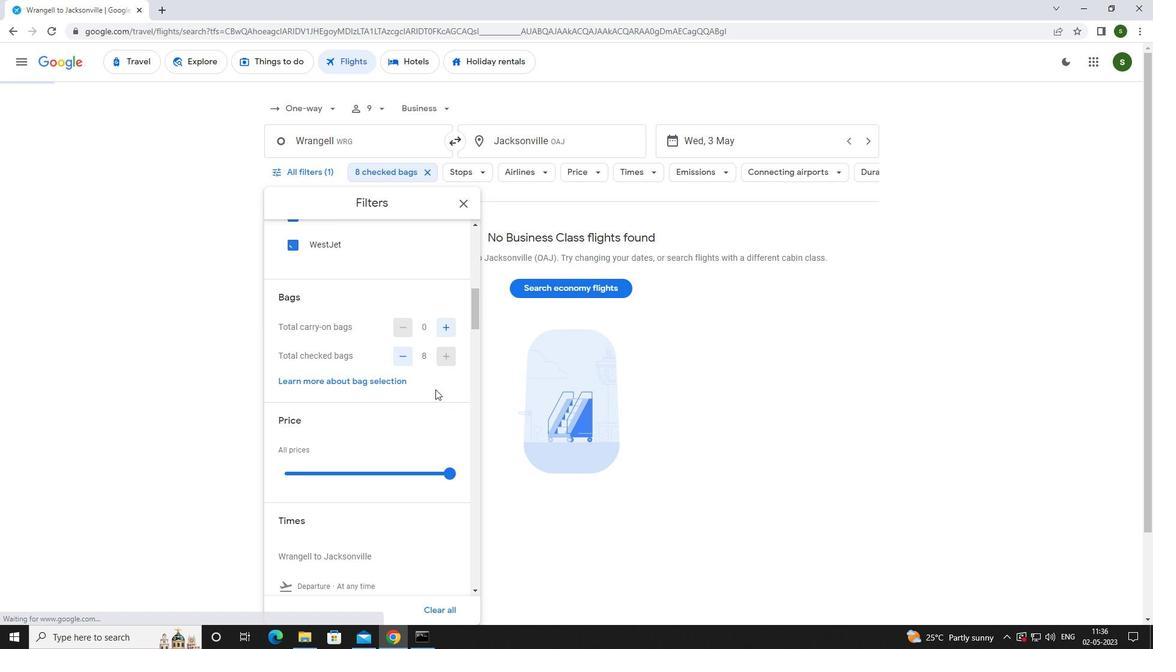 
Action: Mouse scrolled (432, 388) with delta (0, 0)
Screenshot: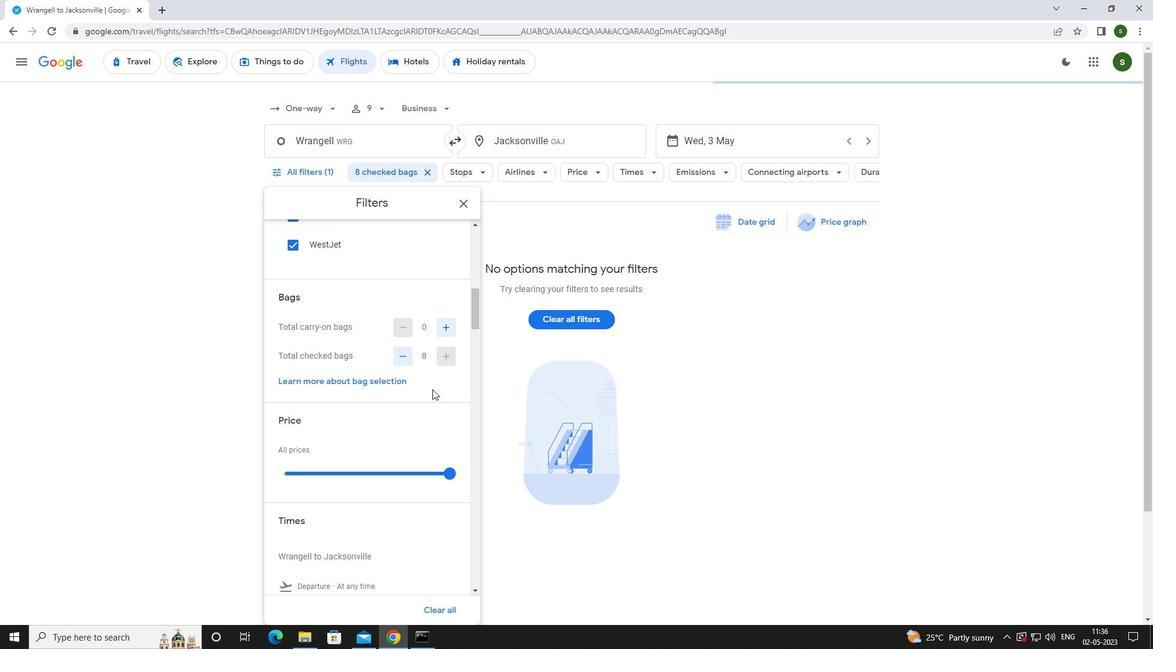 
Action: Mouse scrolled (432, 388) with delta (0, 0)
Screenshot: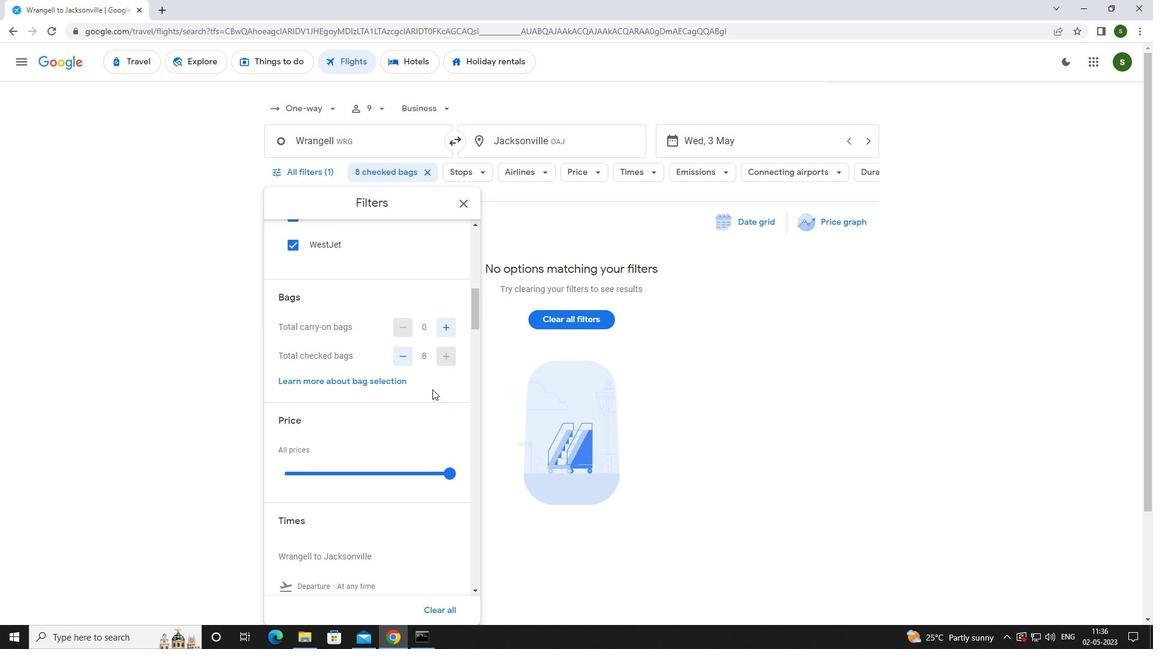 
Action: Mouse moved to (444, 352)
Screenshot: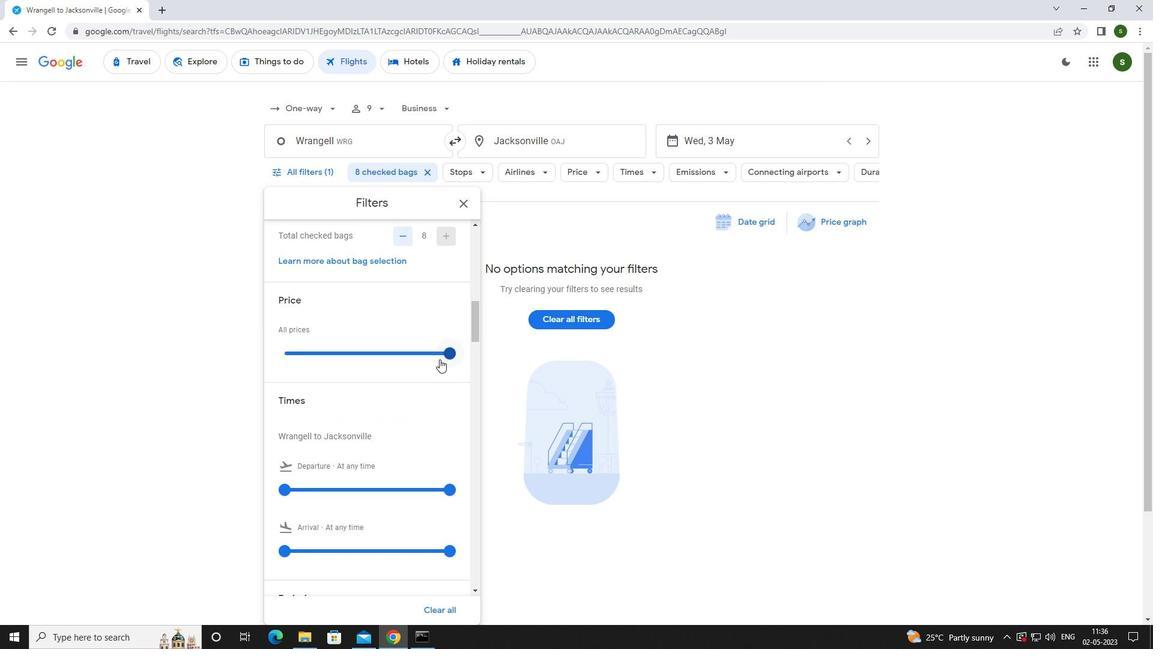 
Action: Mouse pressed left at (444, 352)
Screenshot: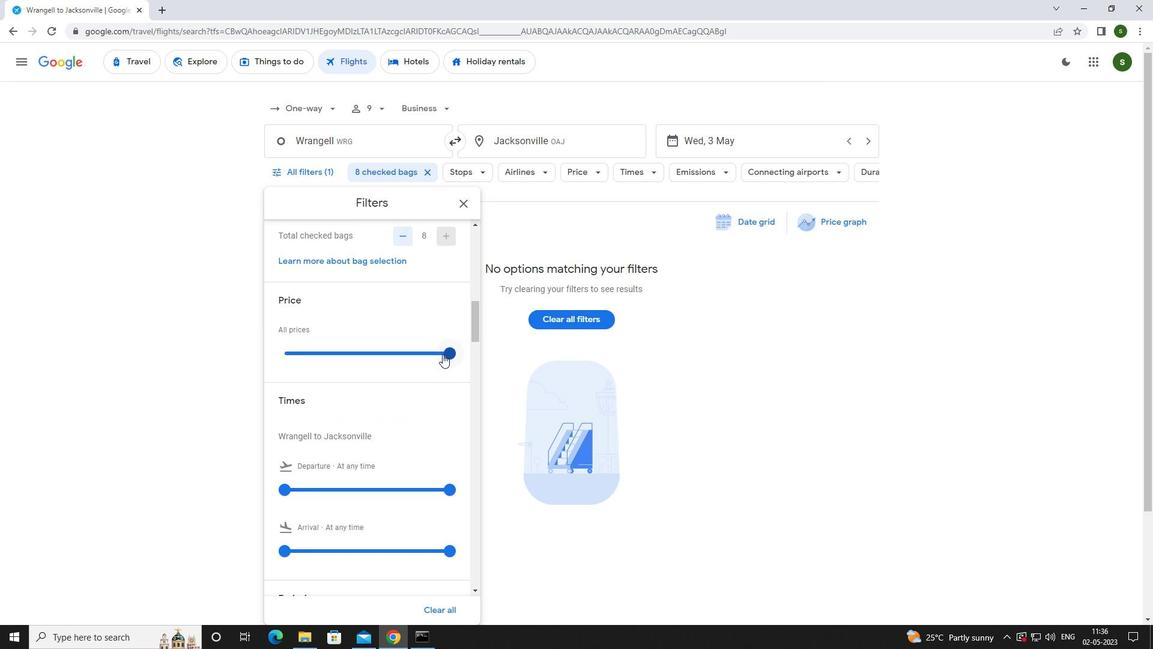 
Action: Mouse moved to (405, 364)
Screenshot: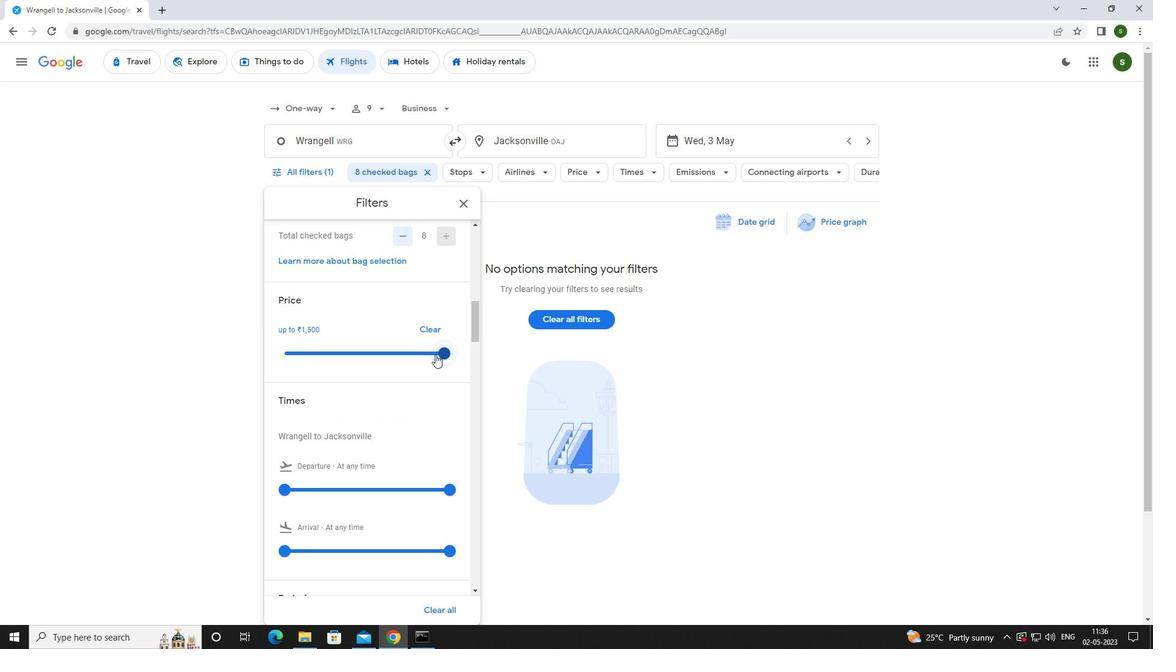 
Action: Mouse scrolled (405, 364) with delta (0, 0)
Screenshot: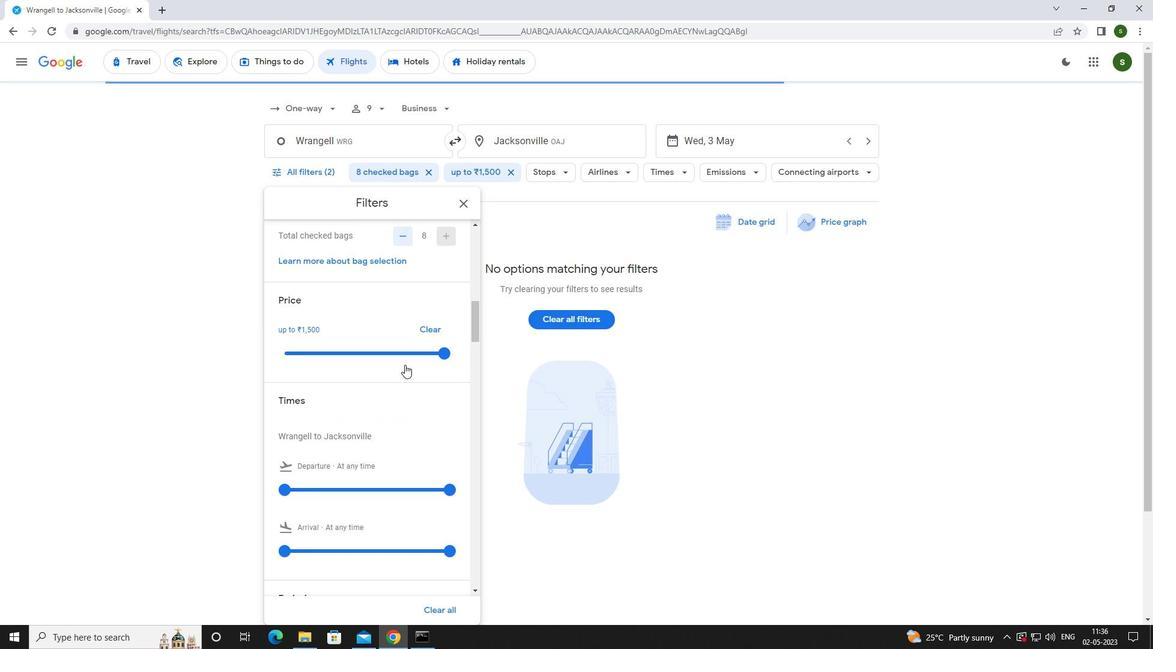 
Action: Mouse moved to (283, 429)
Screenshot: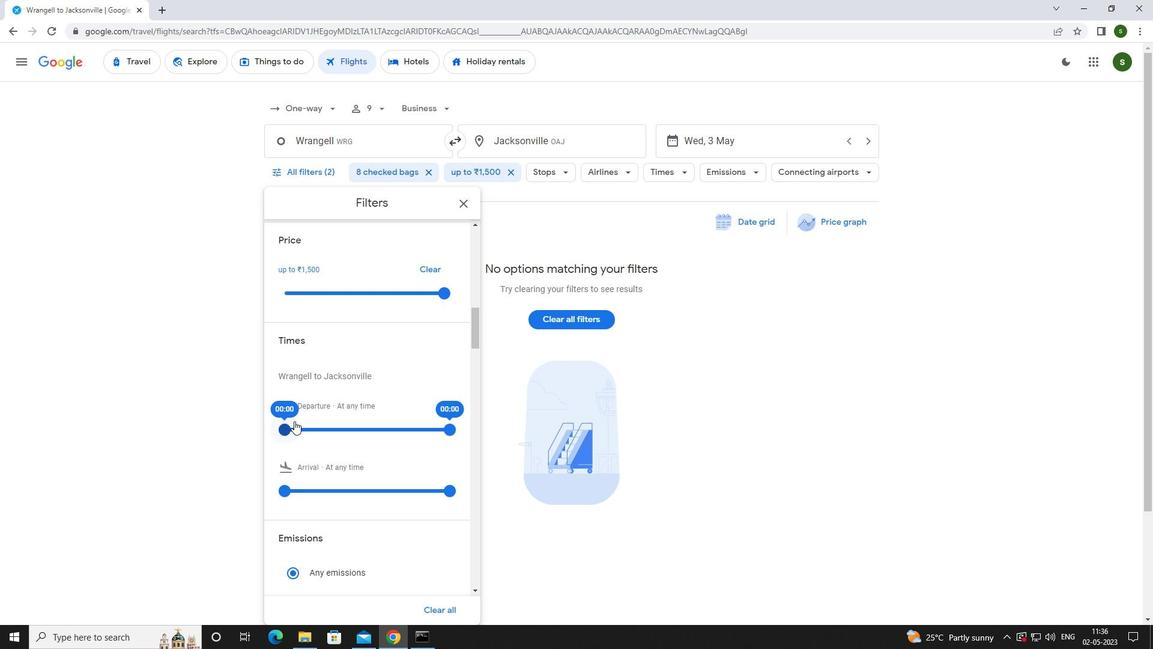
Action: Mouse pressed left at (283, 429)
Screenshot: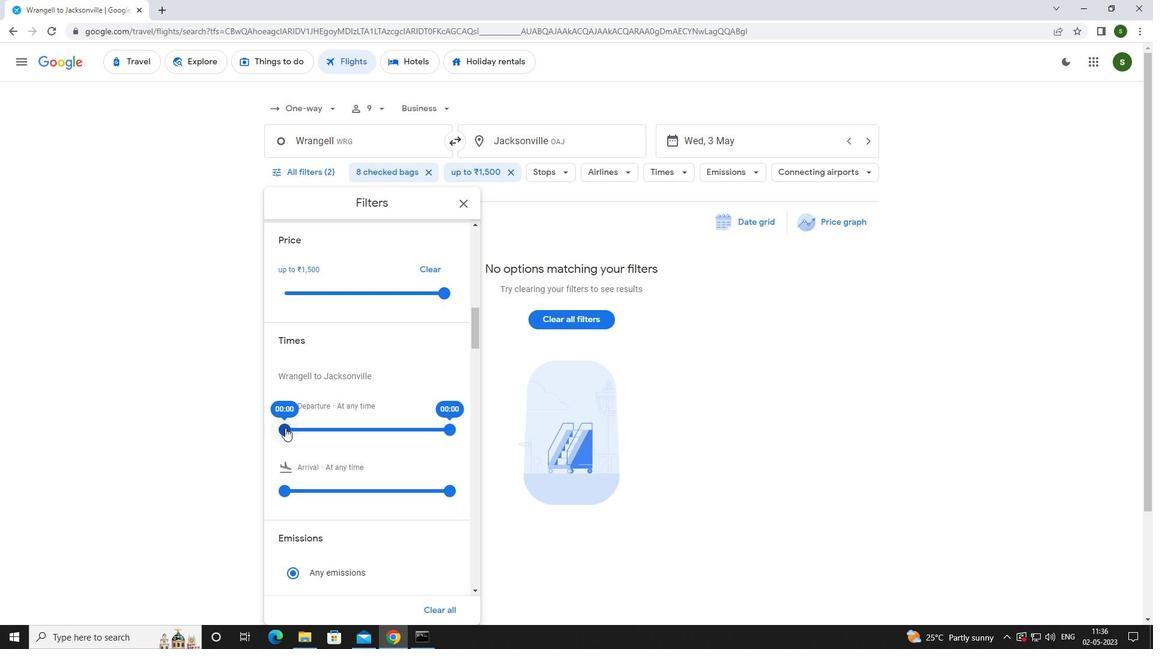 
Action: Mouse moved to (693, 375)
Screenshot: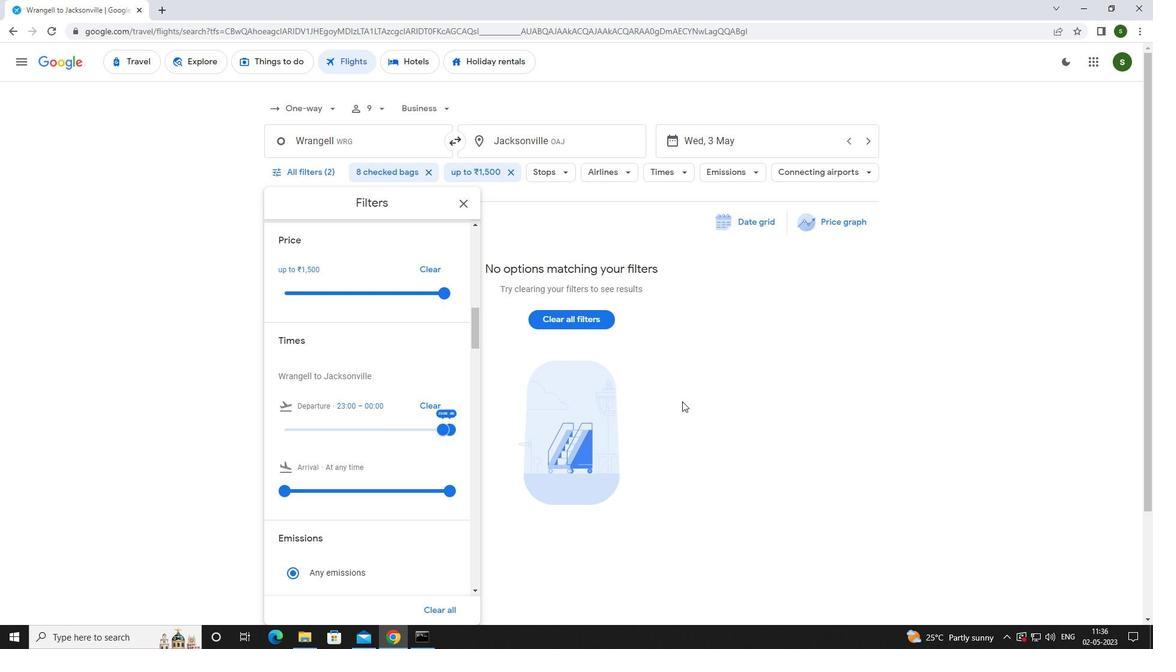 
Action: Mouse pressed left at (693, 375)
Screenshot: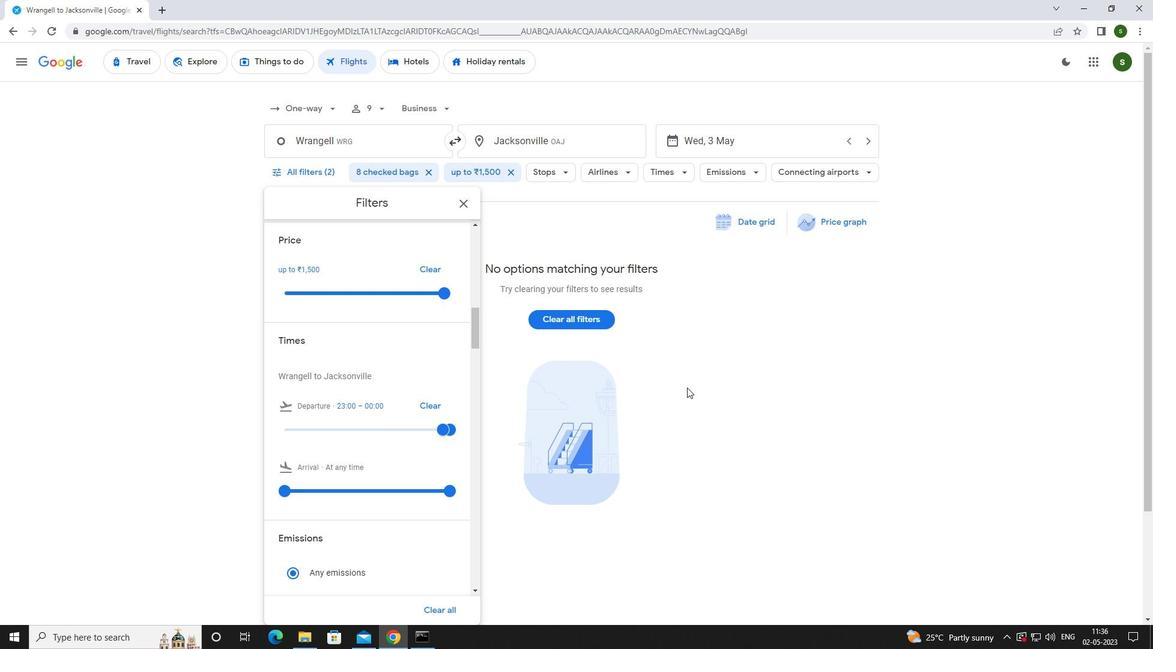 
Action: Mouse moved to (693, 373)
Screenshot: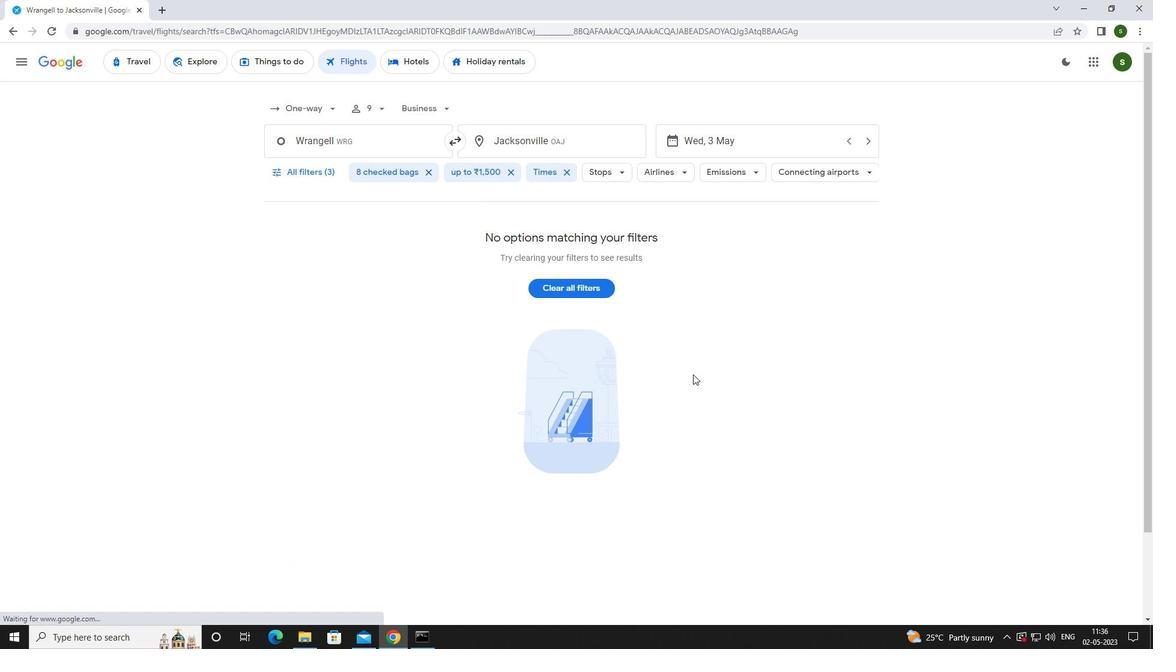 
